 Task: Find a place to stay in Jastrzębie-Zdrój, Poland, from 11th to 17th June for 1 guest. Set a price range of ₹5000 to ₹12000, and filter for a house with 1 bedroom, 1 bed, 1 bathroom, a washing machine, and self check-in.
Action: Mouse pressed left at (559, 68)
Screenshot: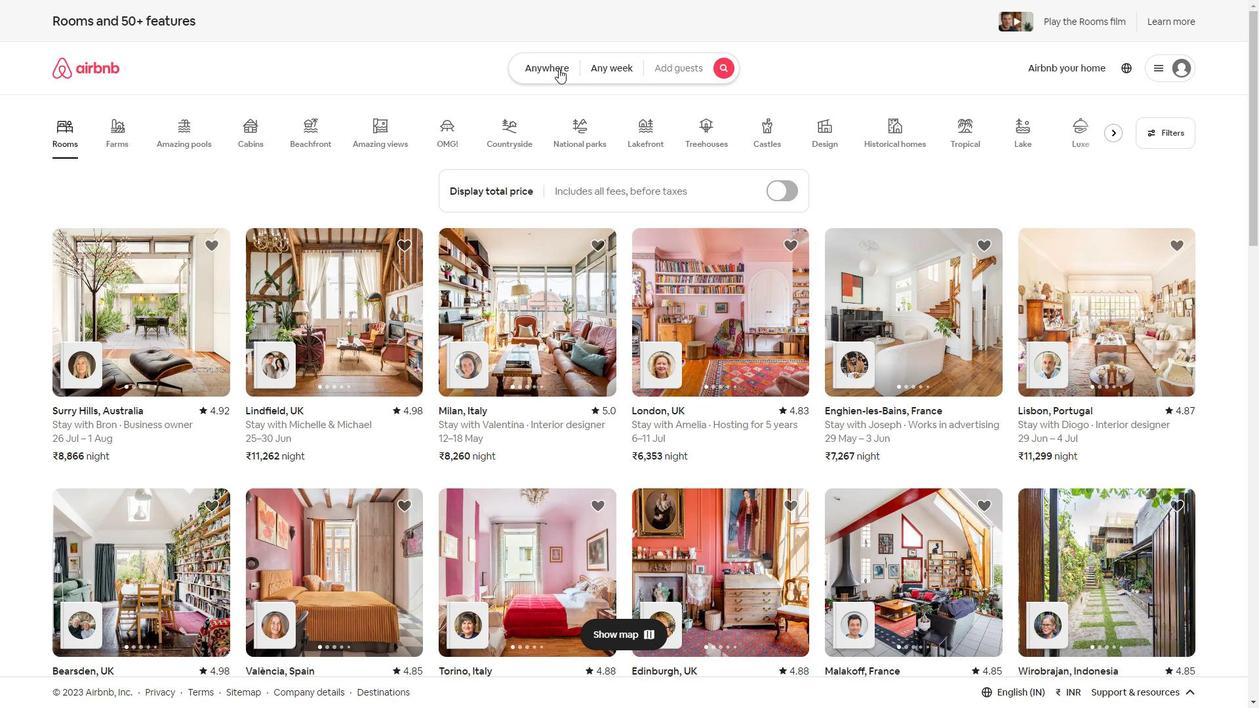 
Action: Mouse moved to (479, 131)
Screenshot: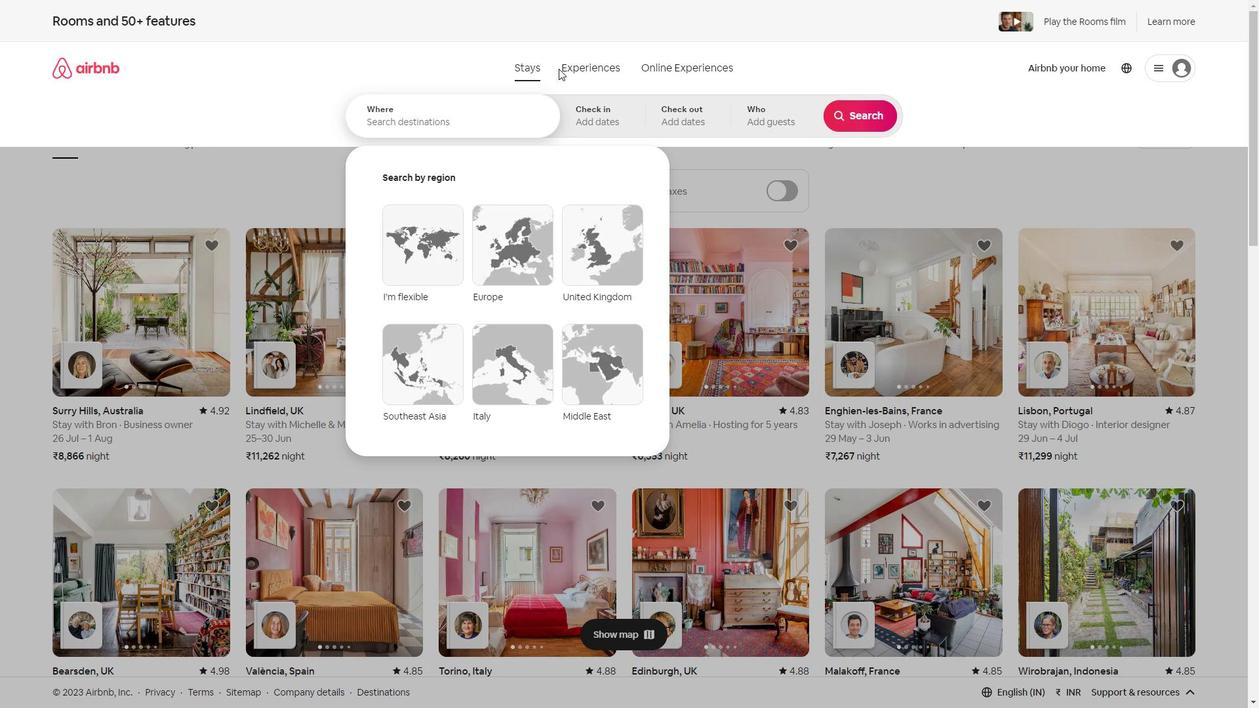 
Action: Mouse pressed left at (479, 131)
Screenshot: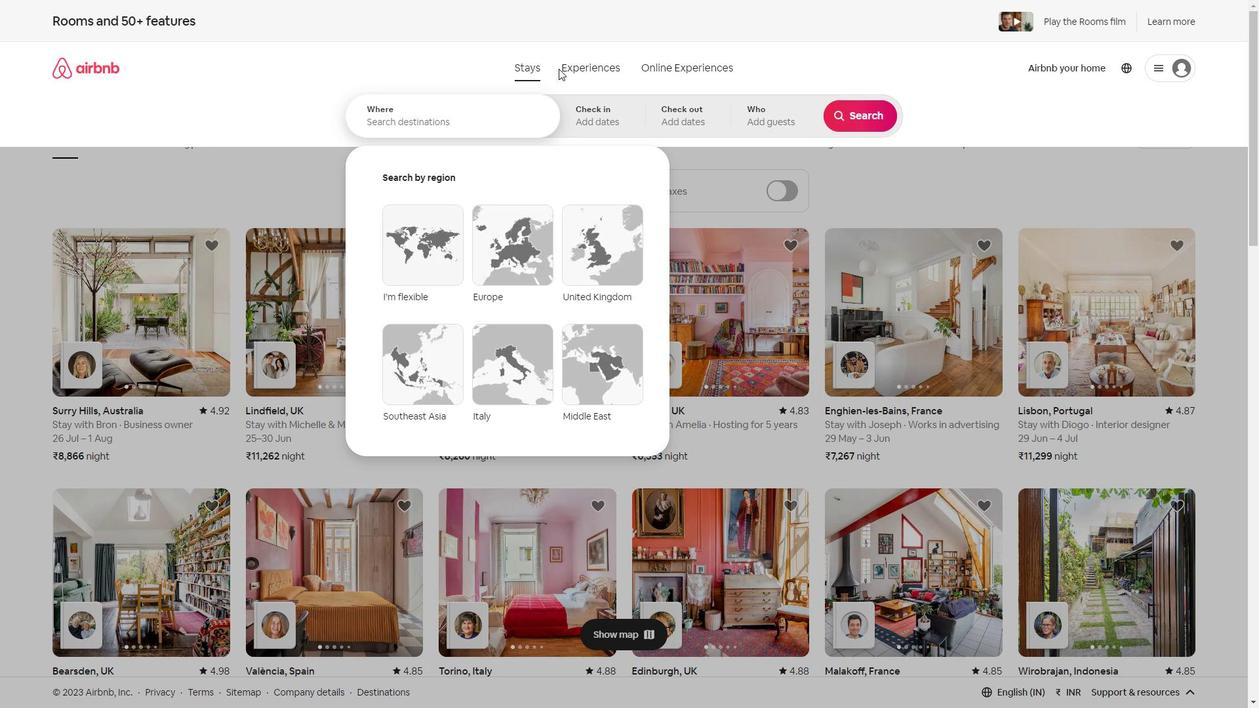
Action: Mouse moved to (477, 124)
Screenshot: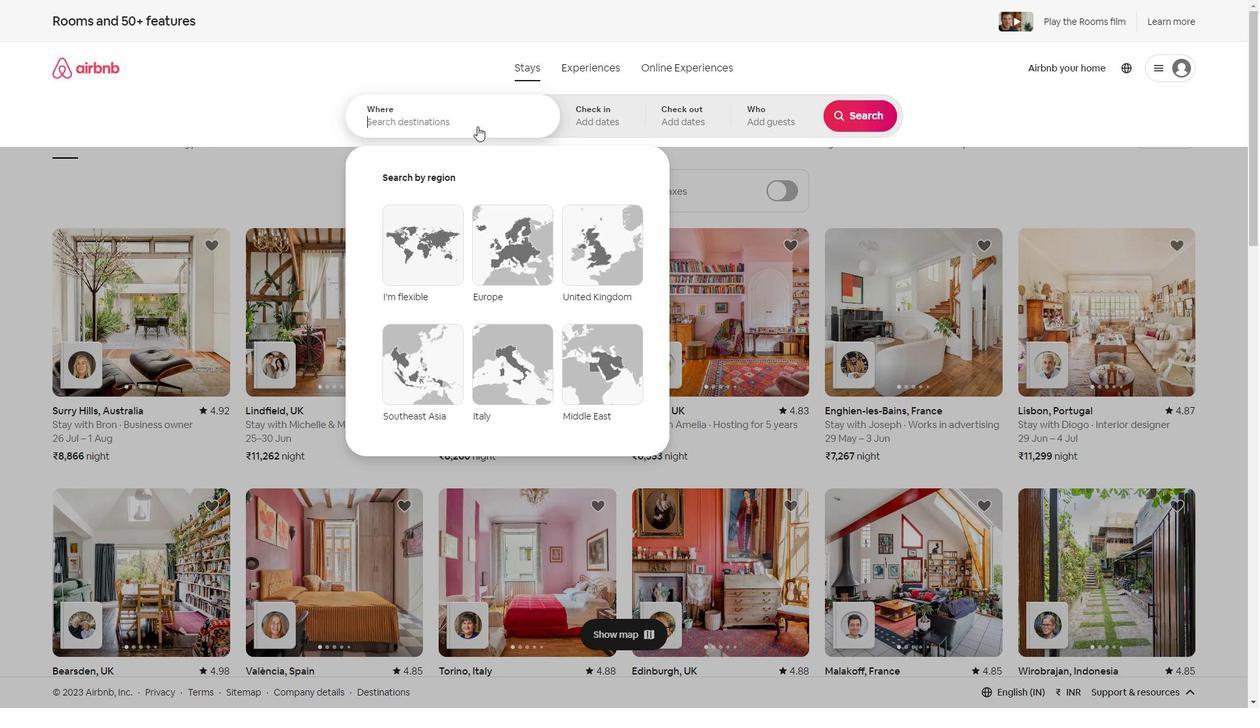 
Action: Key pressed <Key.shift><Key.shift><Key.shift><Key.shift><Key.shift><Key.shift>Jaste<Key.backspace>rzebie<Key.space><Key.shift>Zdo<Key.backspace>roj,<Key.shift>Poland
Screenshot: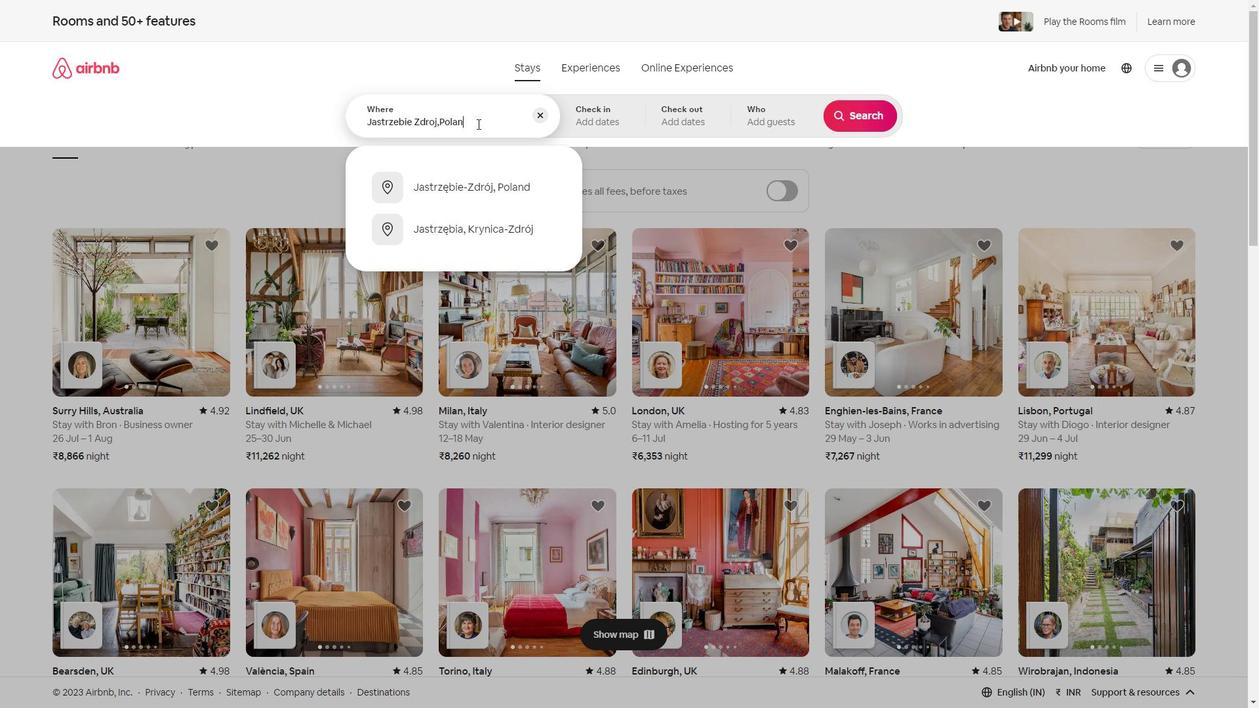 
Action: Mouse moved to (505, 182)
Screenshot: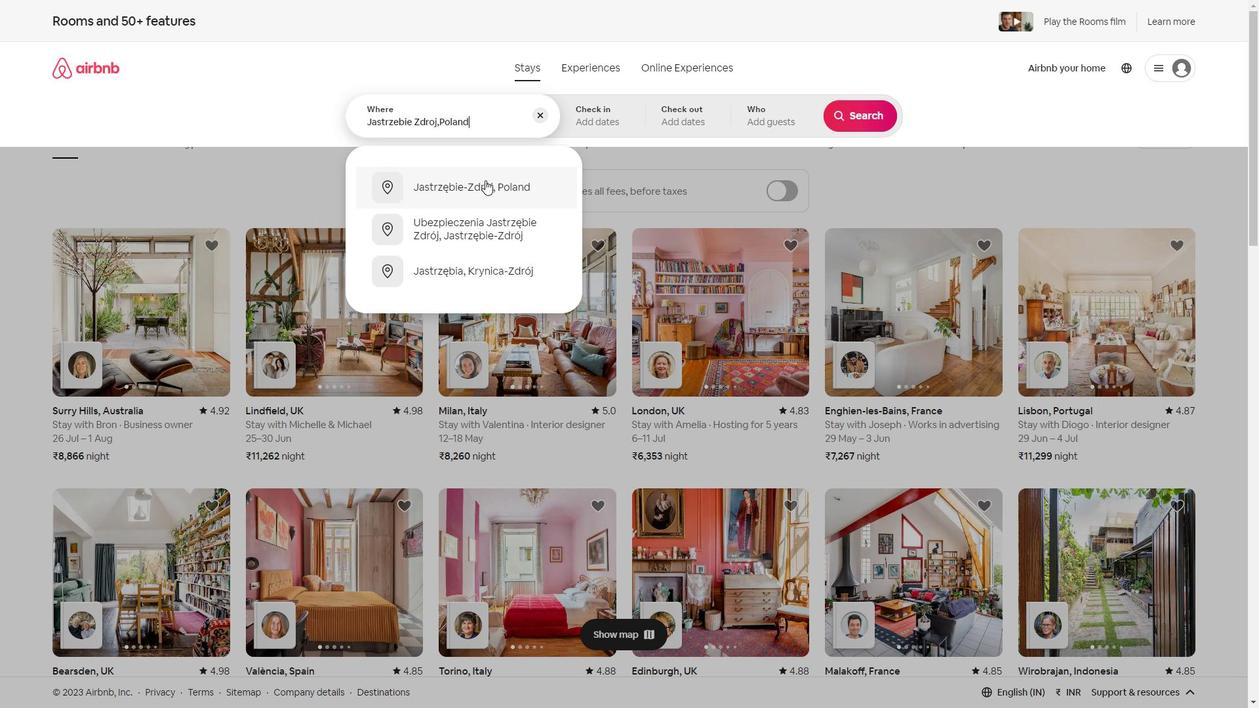 
Action: Mouse pressed left at (505, 182)
Screenshot: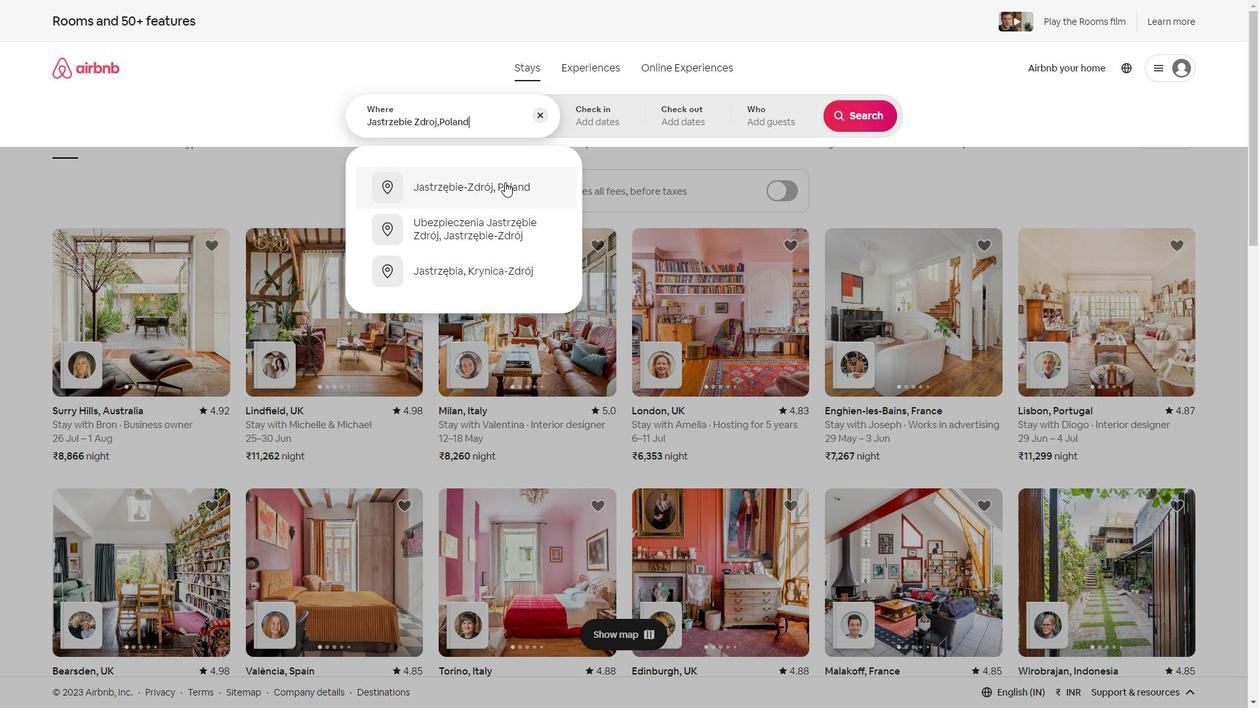 
Action: Mouse moved to (645, 335)
Screenshot: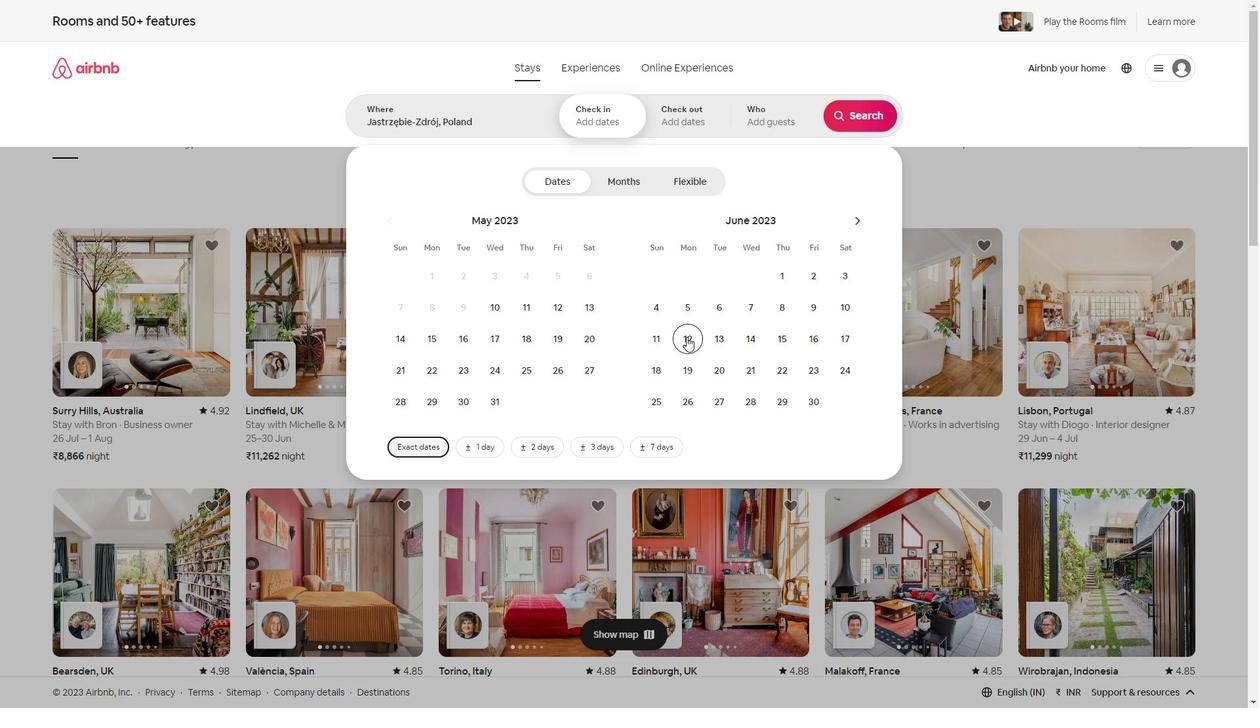 
Action: Mouse pressed left at (645, 335)
Screenshot: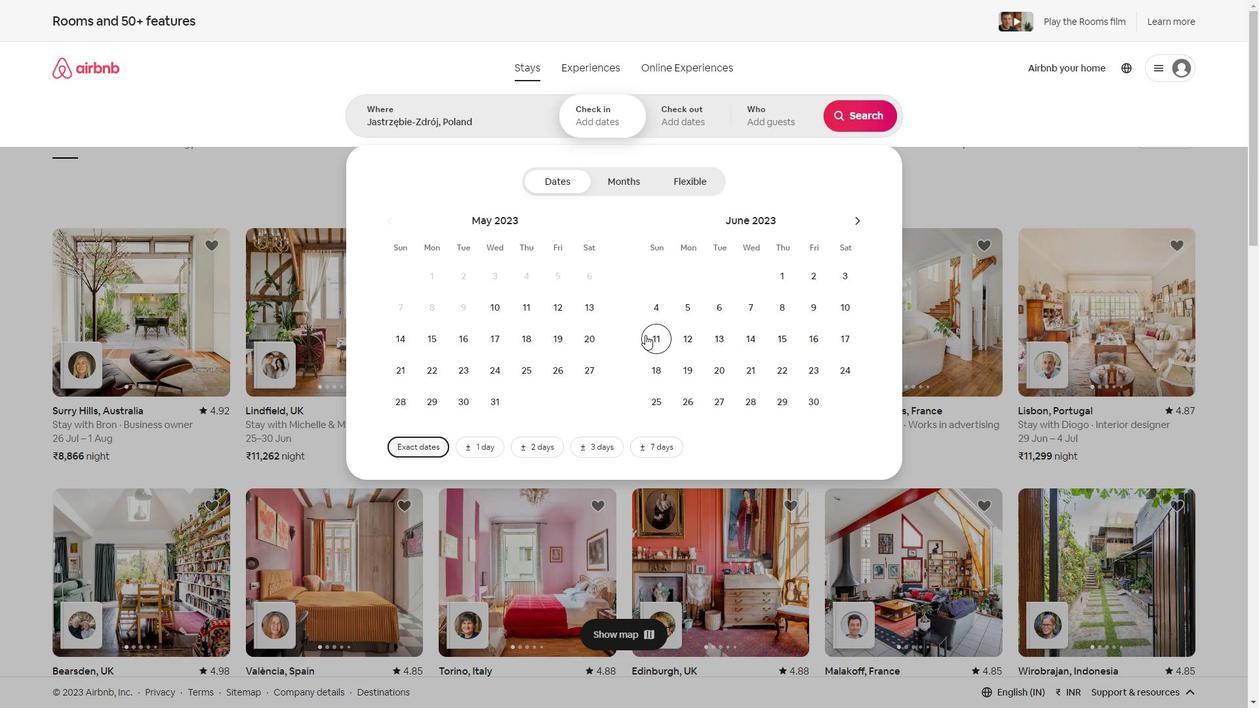 
Action: Mouse moved to (836, 338)
Screenshot: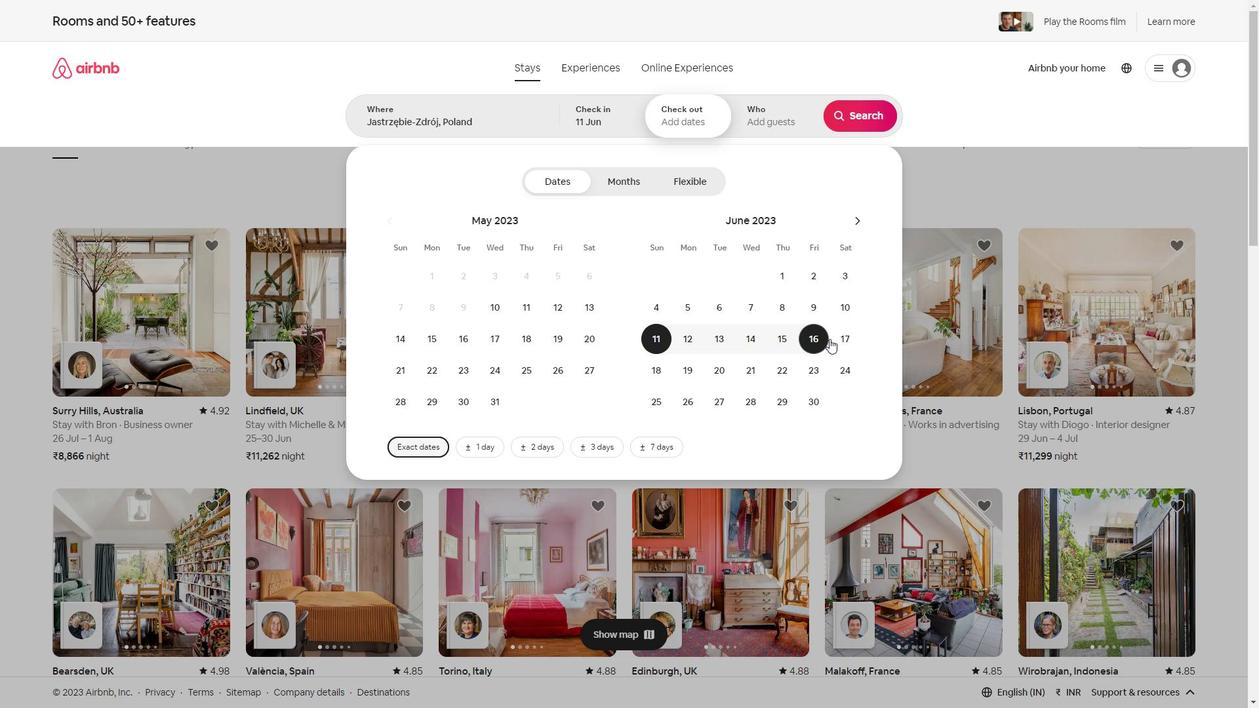 
Action: Mouse pressed left at (836, 338)
Screenshot: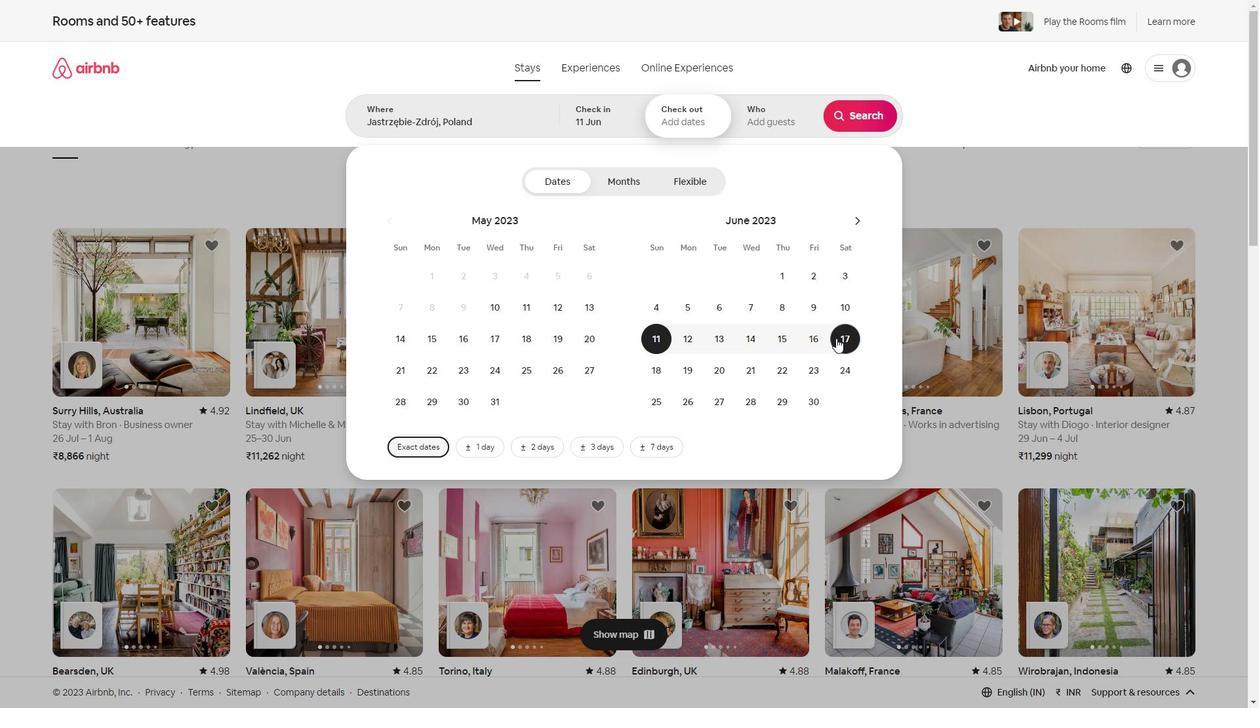 
Action: Mouse moved to (799, 111)
Screenshot: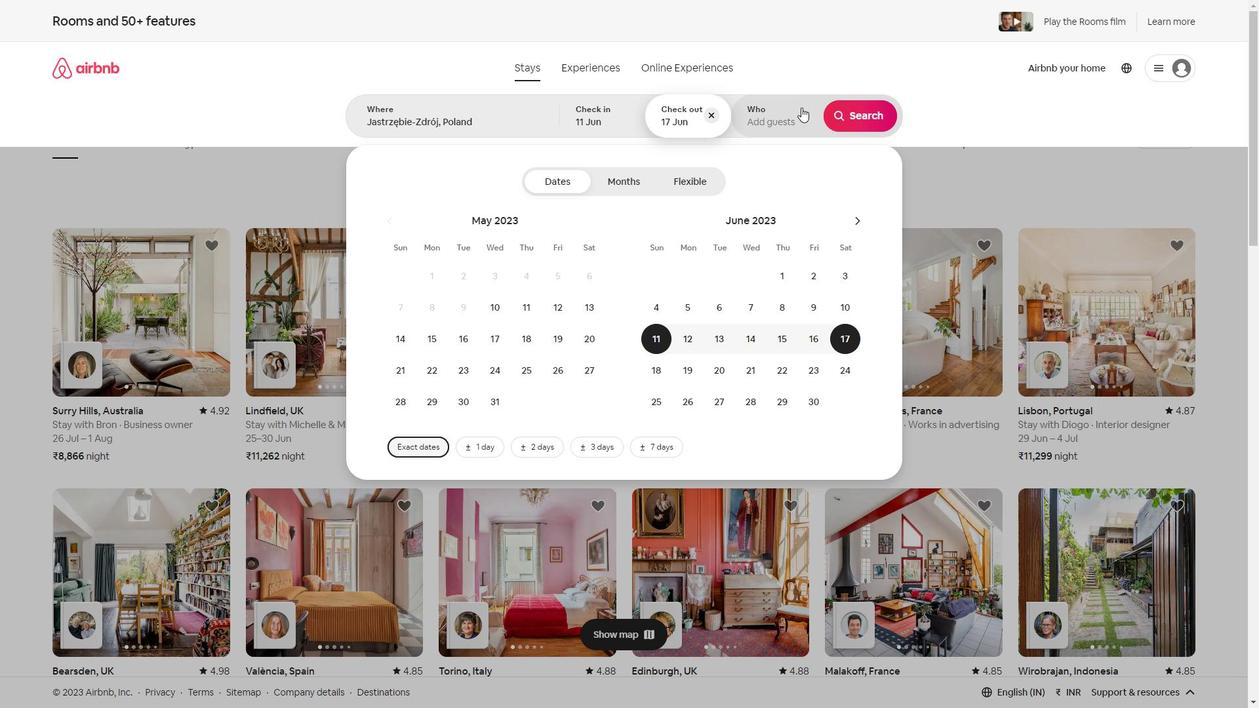 
Action: Mouse pressed left at (799, 111)
Screenshot: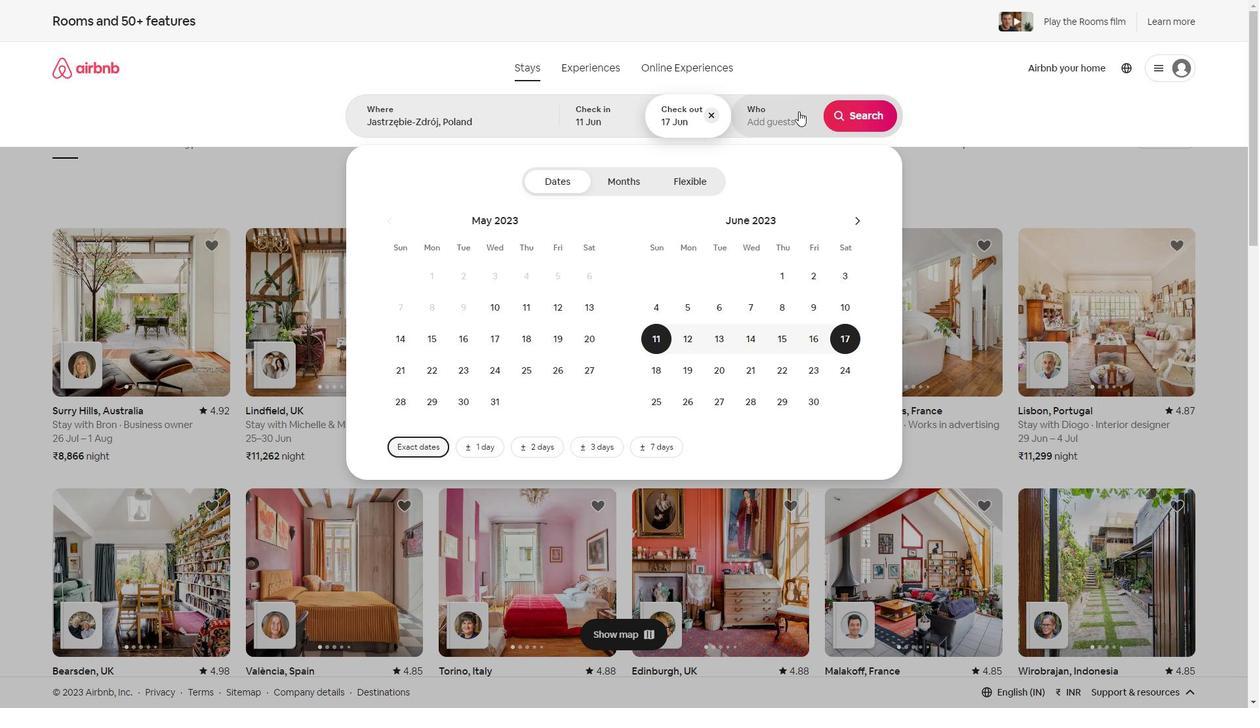 
Action: Mouse moved to (866, 182)
Screenshot: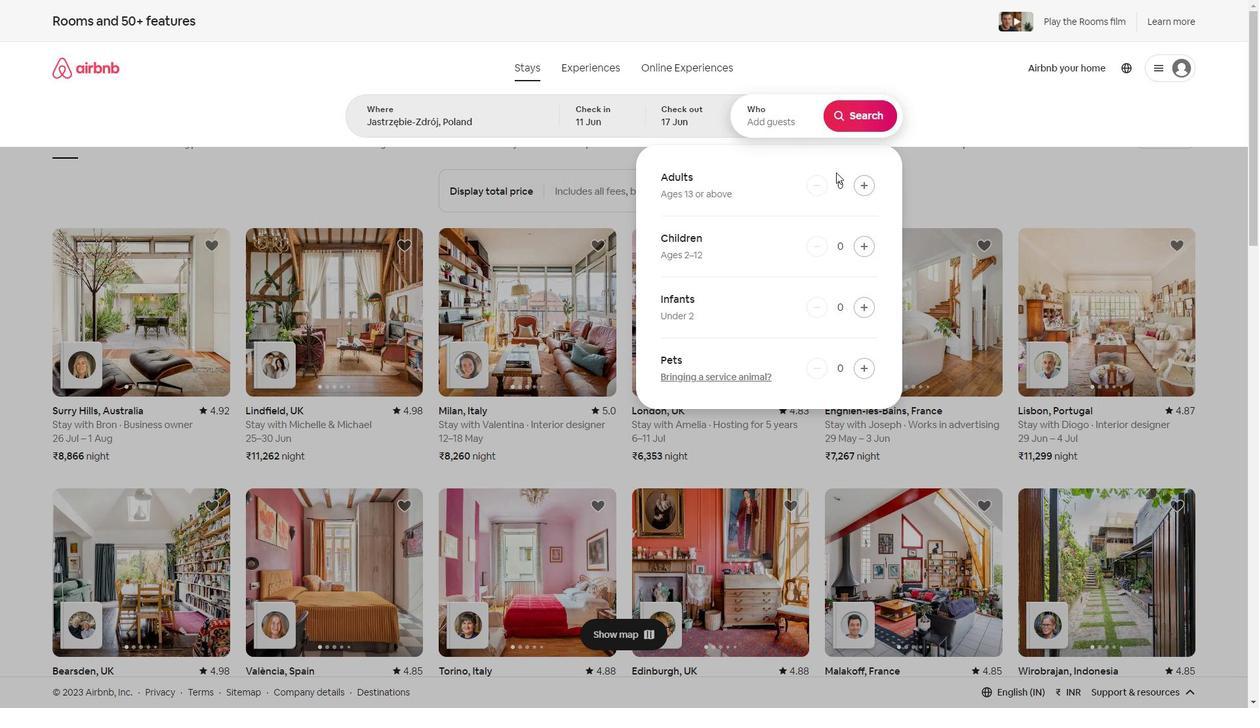 
Action: Mouse pressed left at (866, 182)
Screenshot: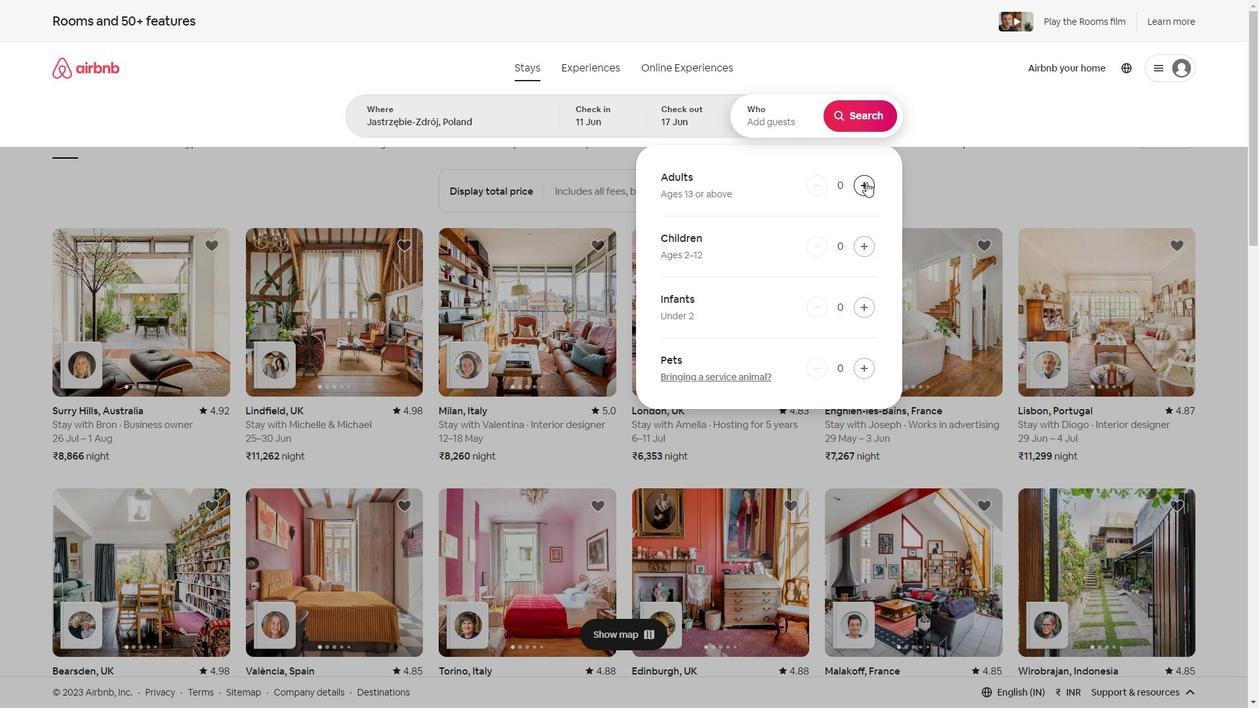 
Action: Mouse moved to (861, 108)
Screenshot: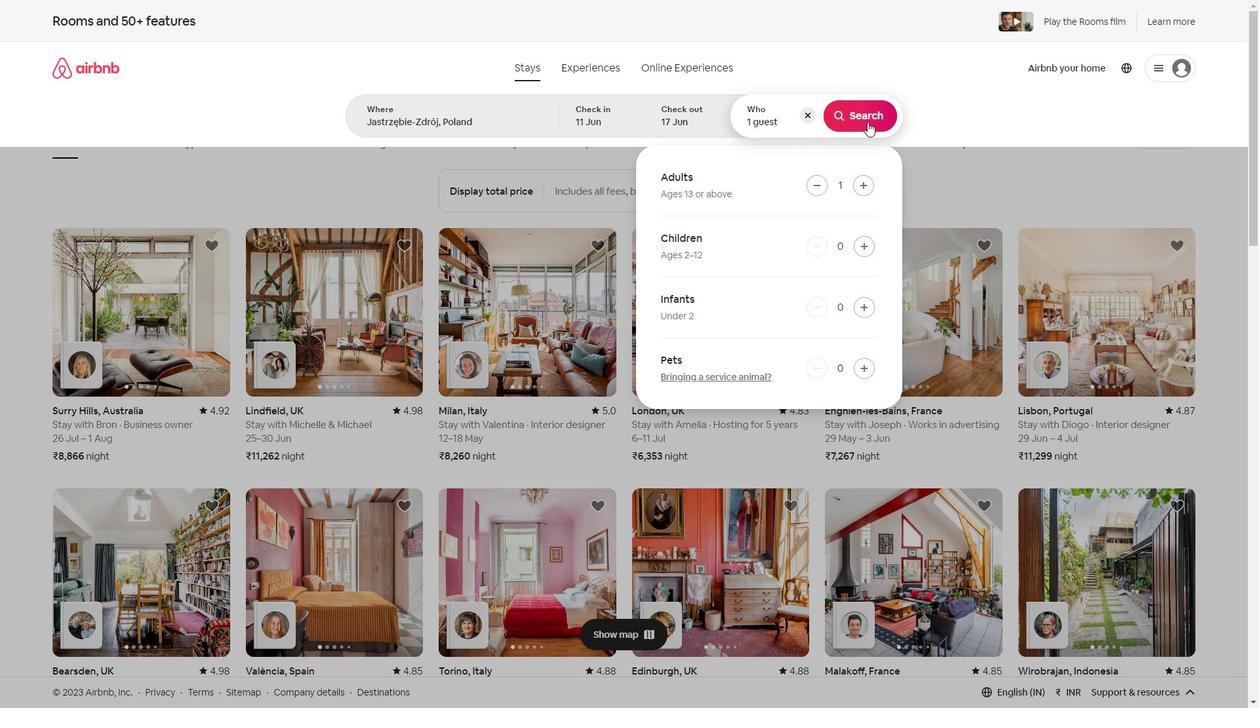 
Action: Mouse pressed left at (861, 108)
Screenshot: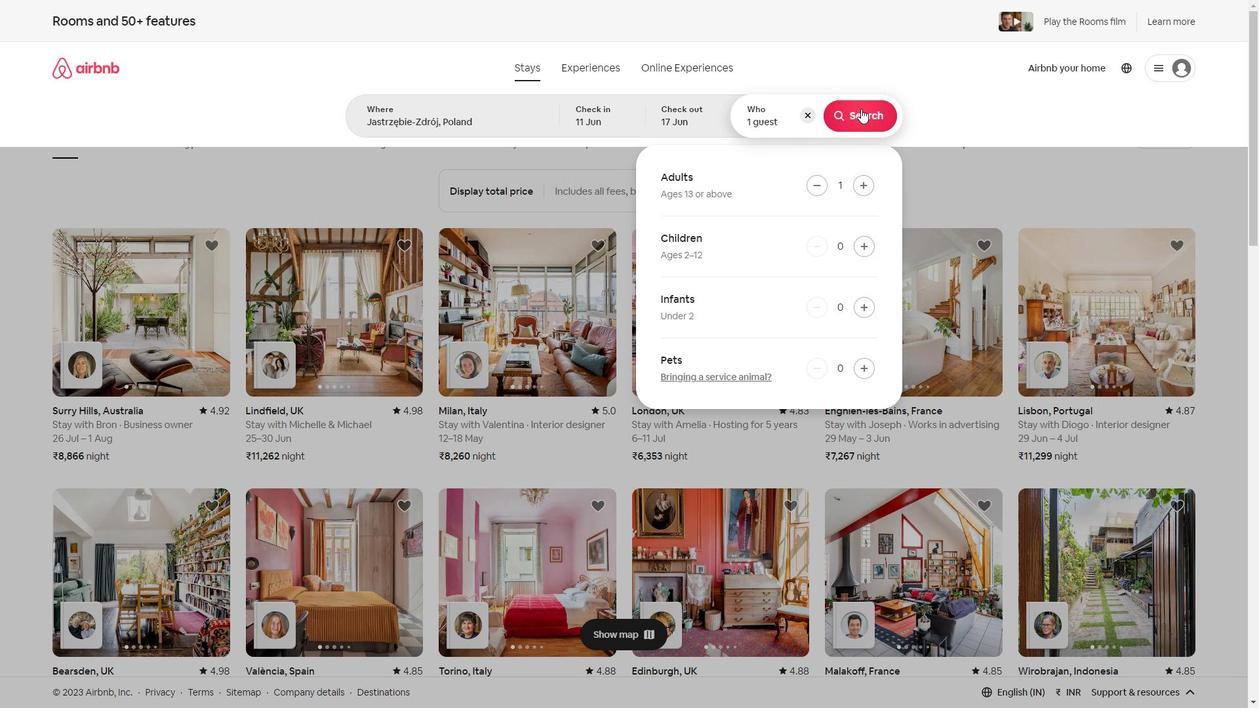 
Action: Mouse moved to (1197, 70)
Screenshot: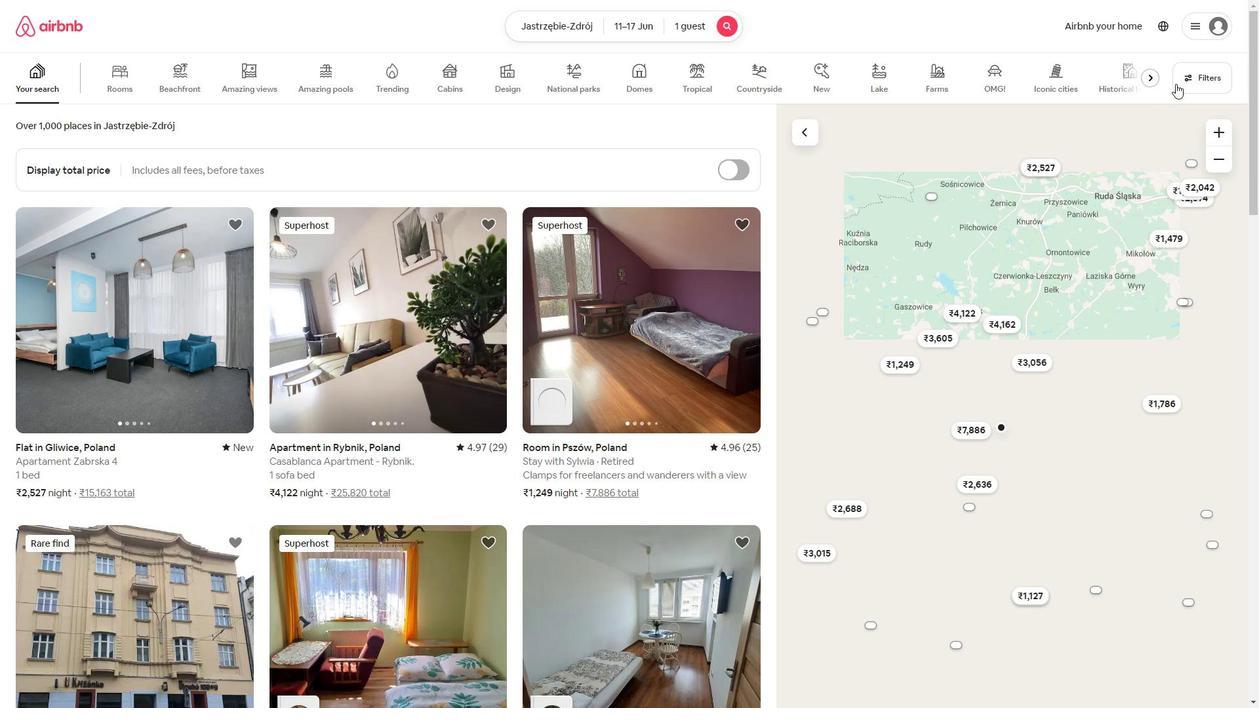 
Action: Mouse pressed left at (1197, 70)
Screenshot: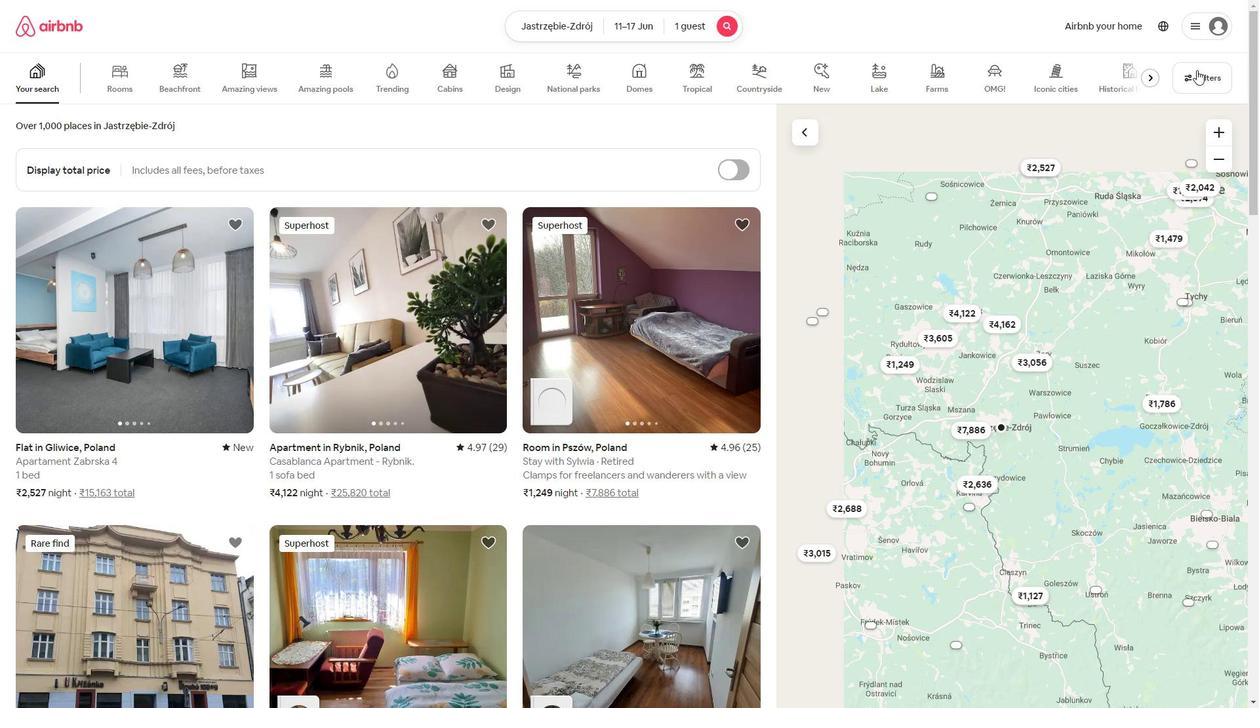 
Action: Mouse moved to (532, 393)
Screenshot: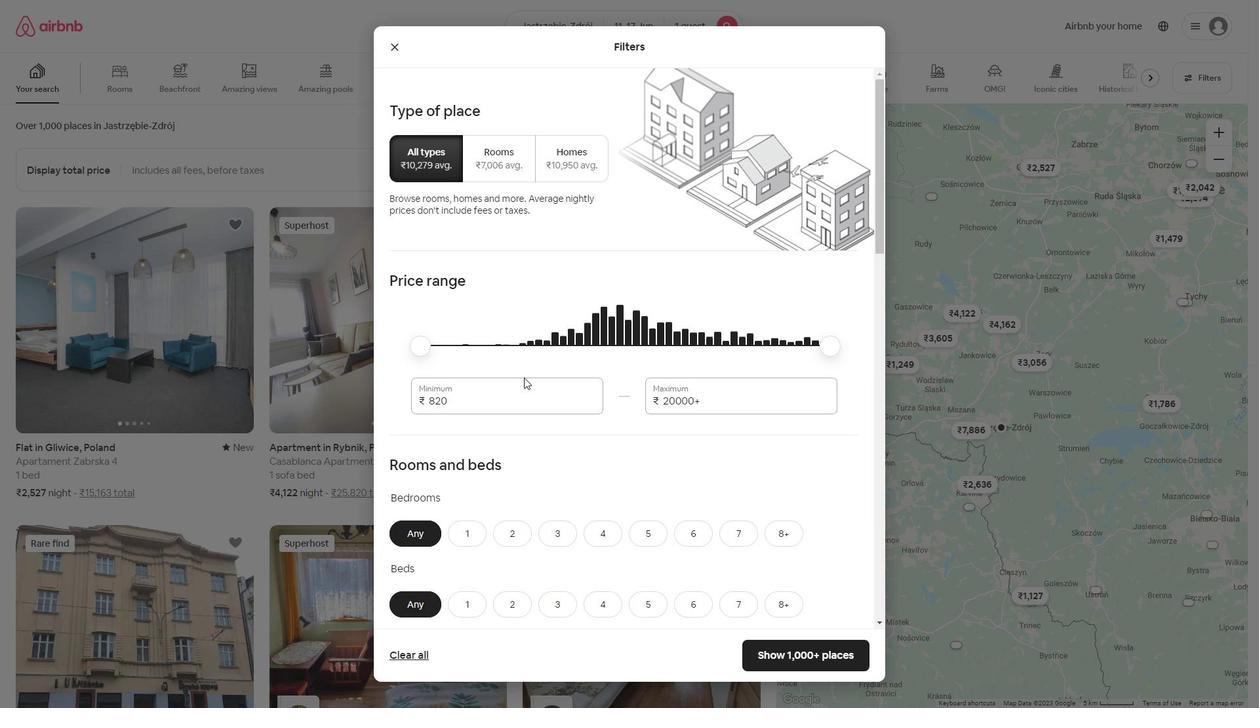 
Action: Mouse pressed left at (532, 393)
Screenshot: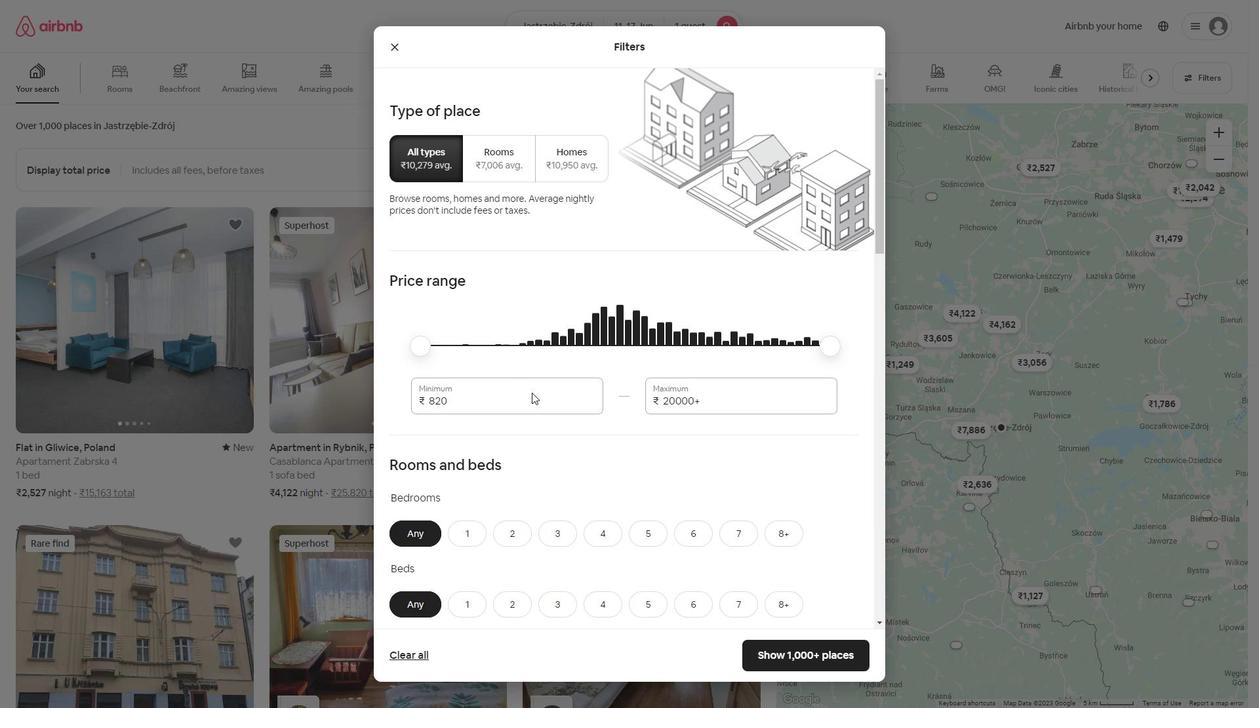 
Action: Key pressed <Key.backspace><Key.backspace><Key.backspace><Key.backspace><Key.backspace><Key.backspace><Key.backspace><Key.backspace><Key.backspace><Key.backspace><Key.backspace><Key.backspace>5000
Screenshot: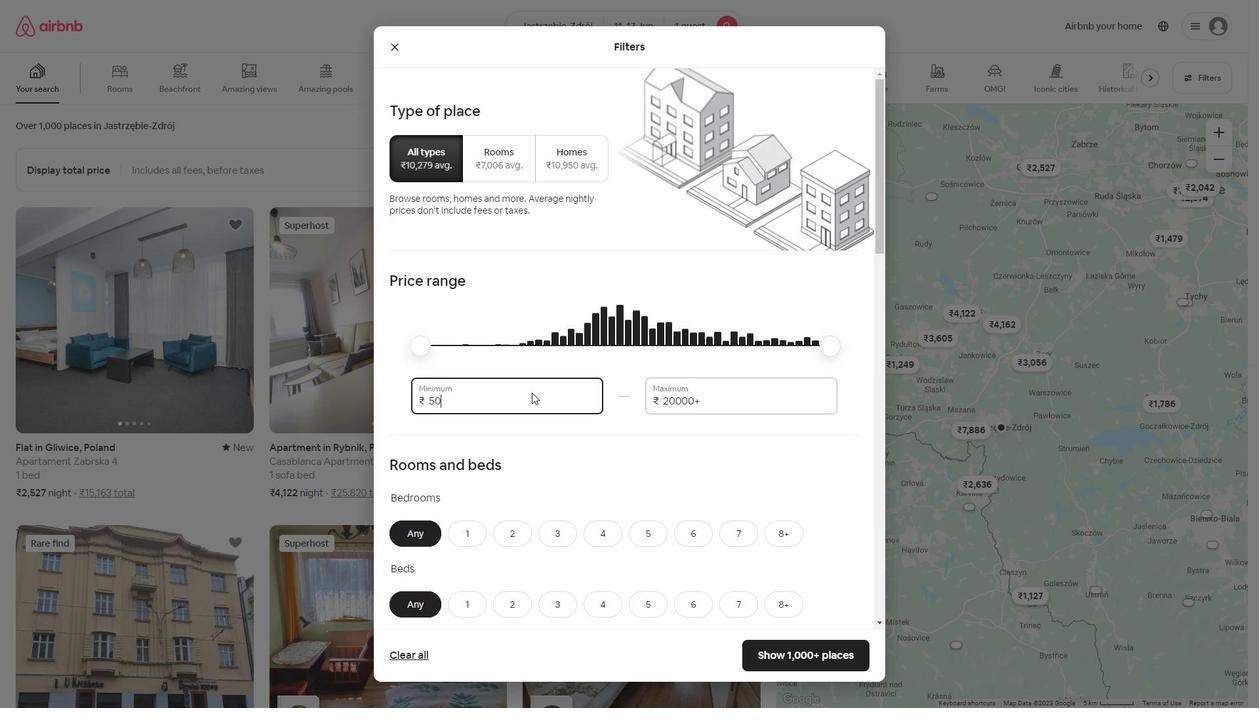 
Action: Mouse moved to (719, 401)
Screenshot: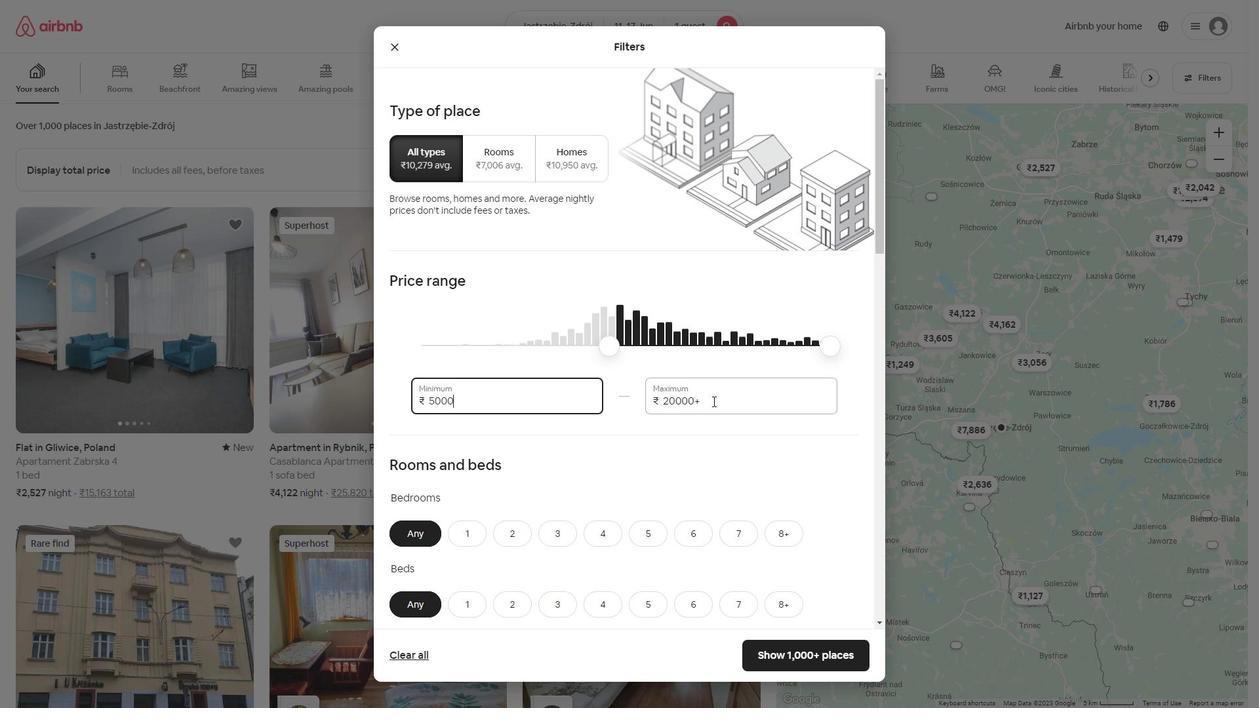 
Action: Mouse pressed left at (719, 401)
Screenshot: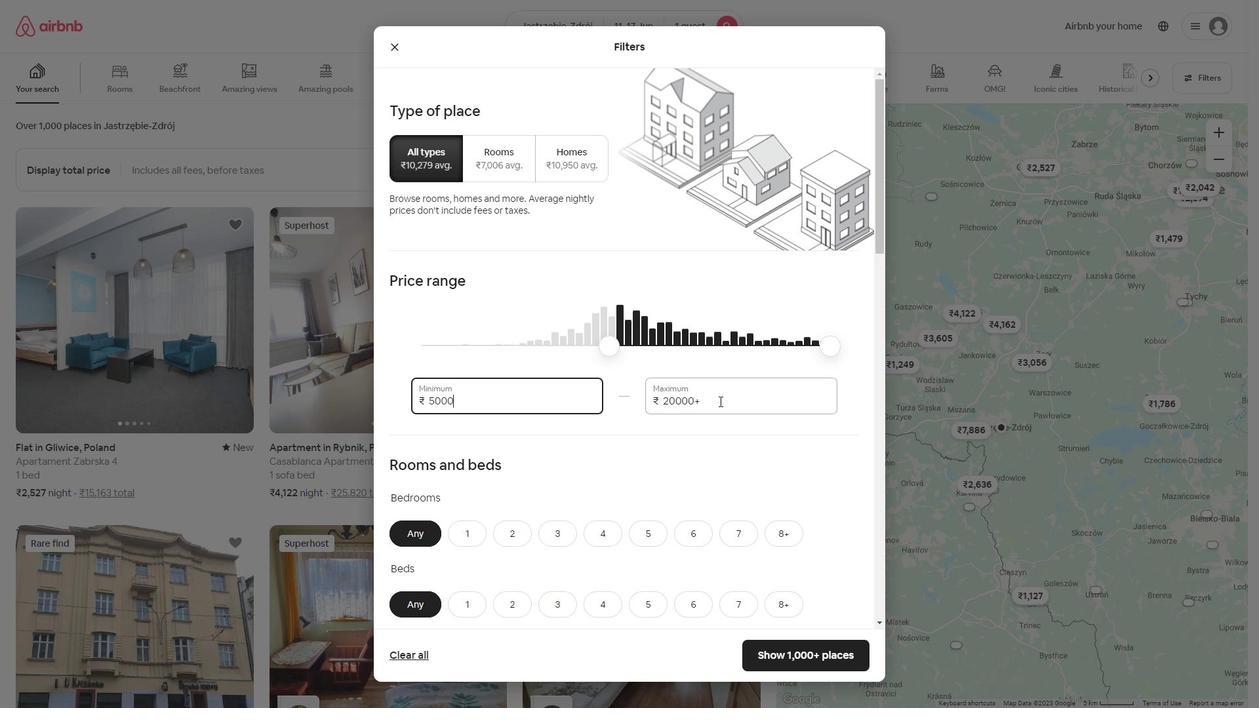 
Action: Key pressed <Key.backspace><Key.backspace><Key.backspace><Key.backspace><Key.backspace><Key.backspace><Key.backspace><Key.backspace><Key.backspace><Key.backspace>120000
Screenshot: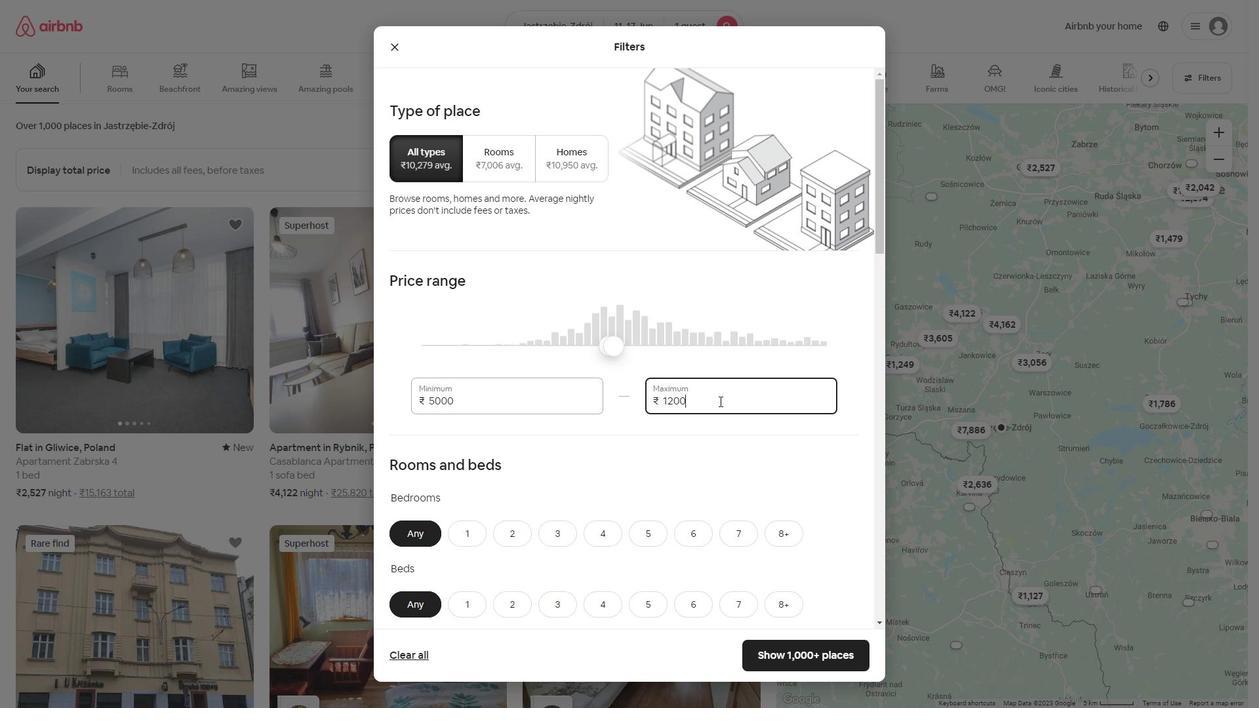 
Action: Mouse moved to (713, 403)
Screenshot: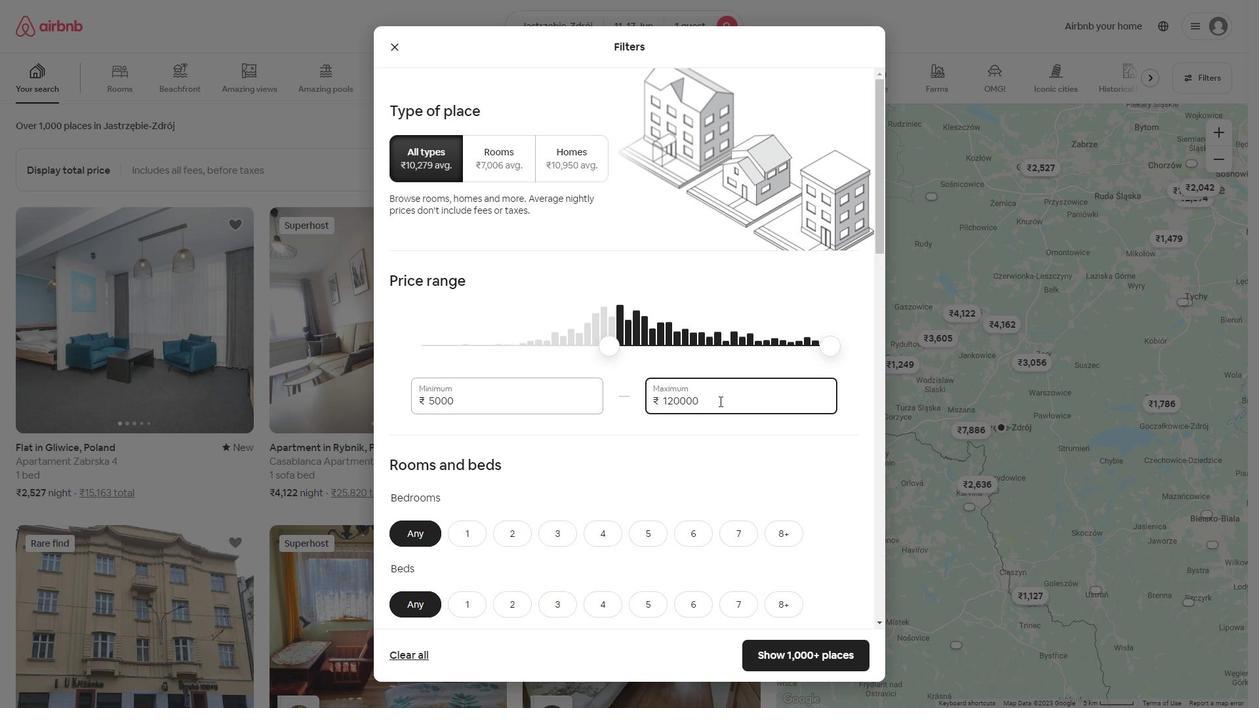
Action: Key pressed <Key.backspace>
Screenshot: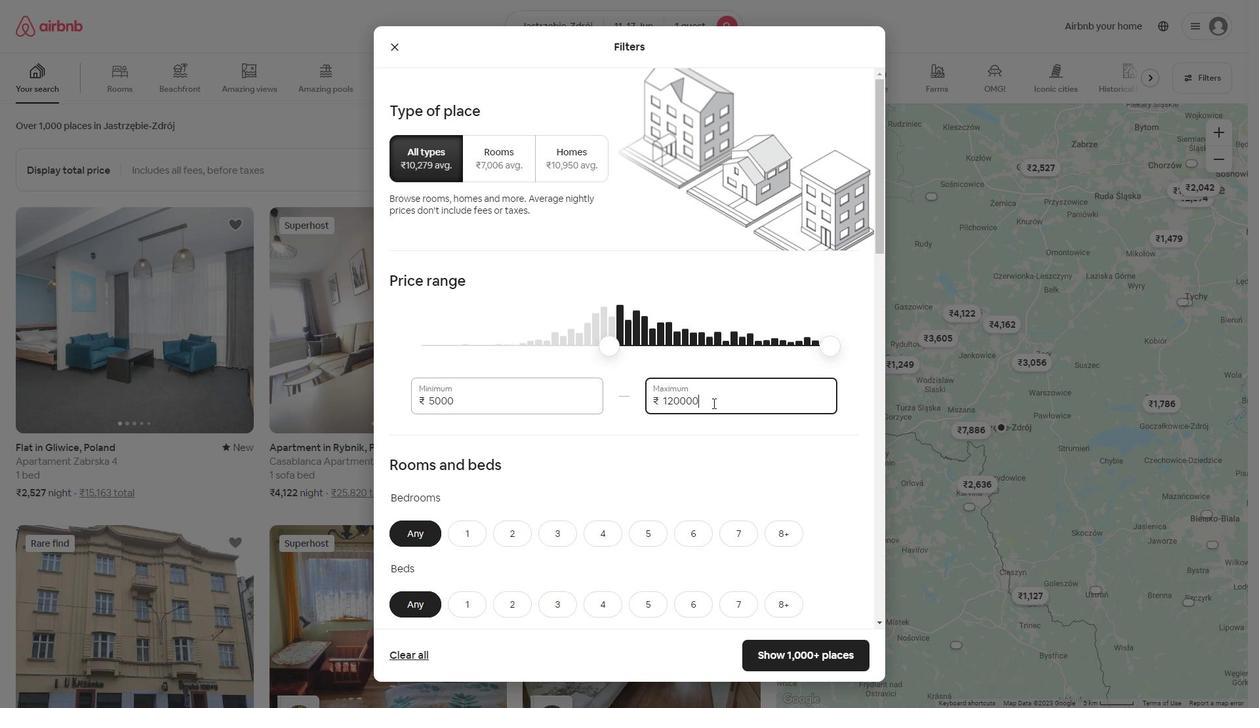 
Action: Mouse moved to (570, 360)
Screenshot: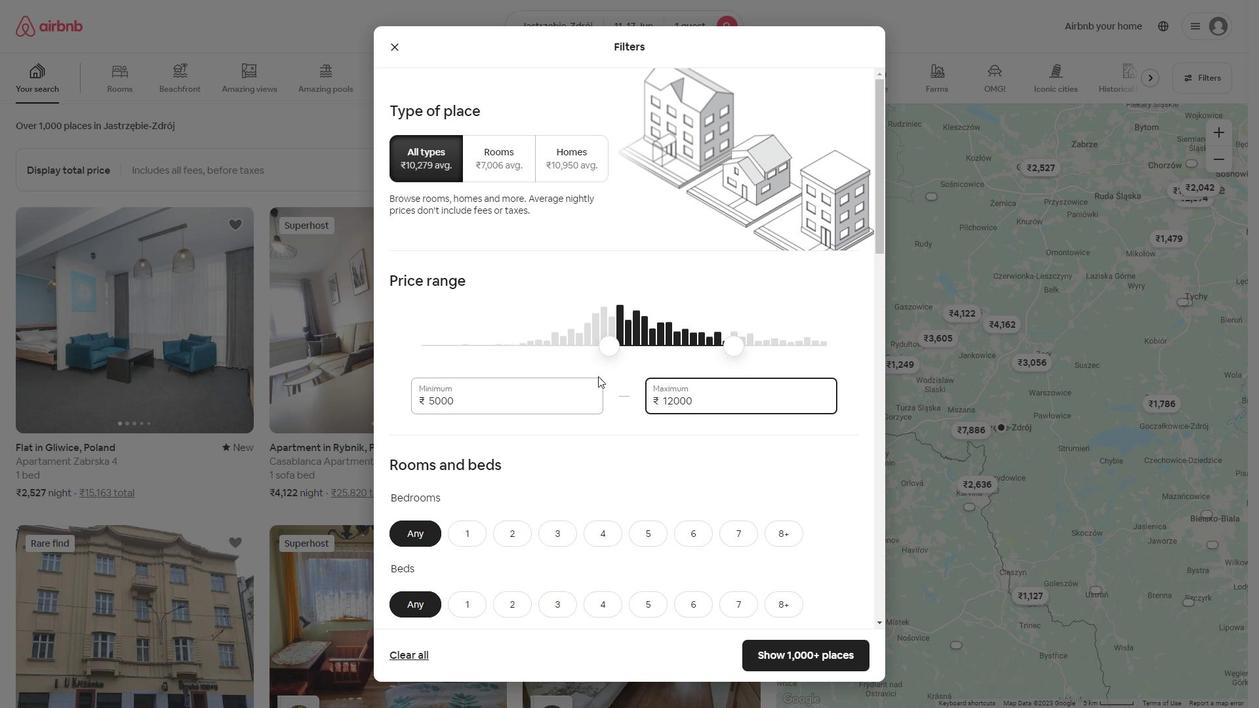 
Action: Mouse scrolled (570, 359) with delta (0, 0)
Screenshot: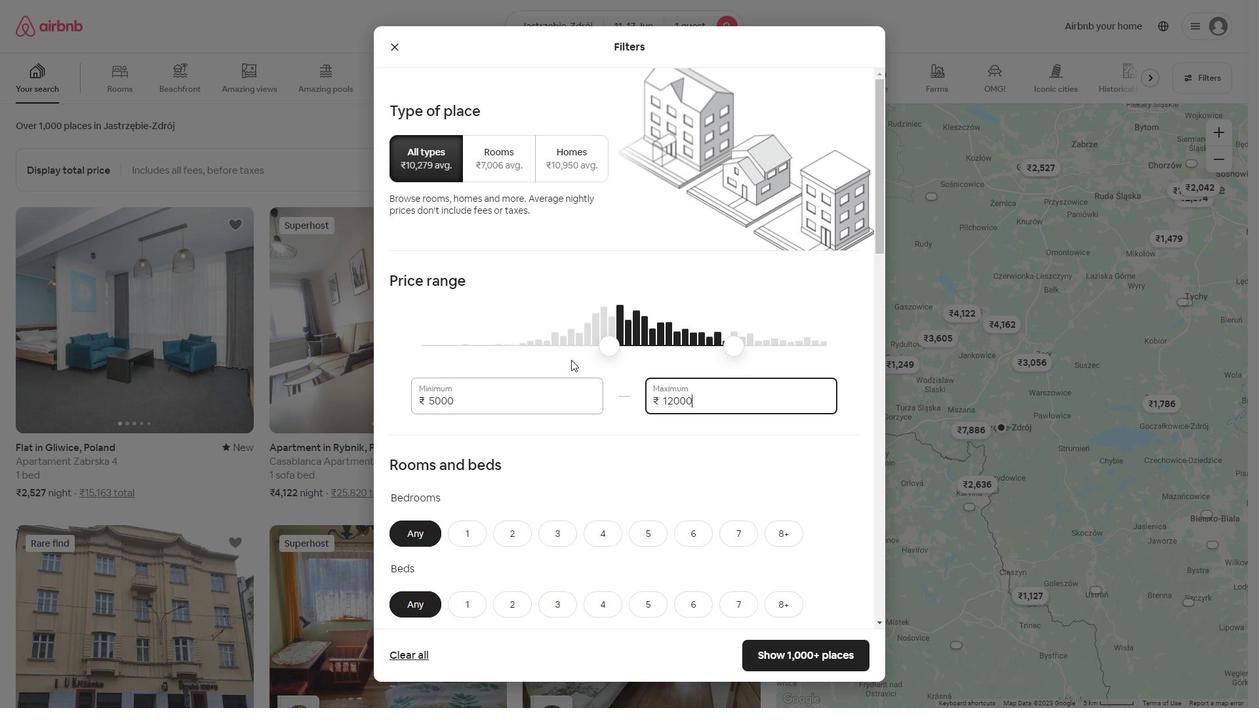 
Action: Mouse scrolled (570, 359) with delta (0, 0)
Screenshot: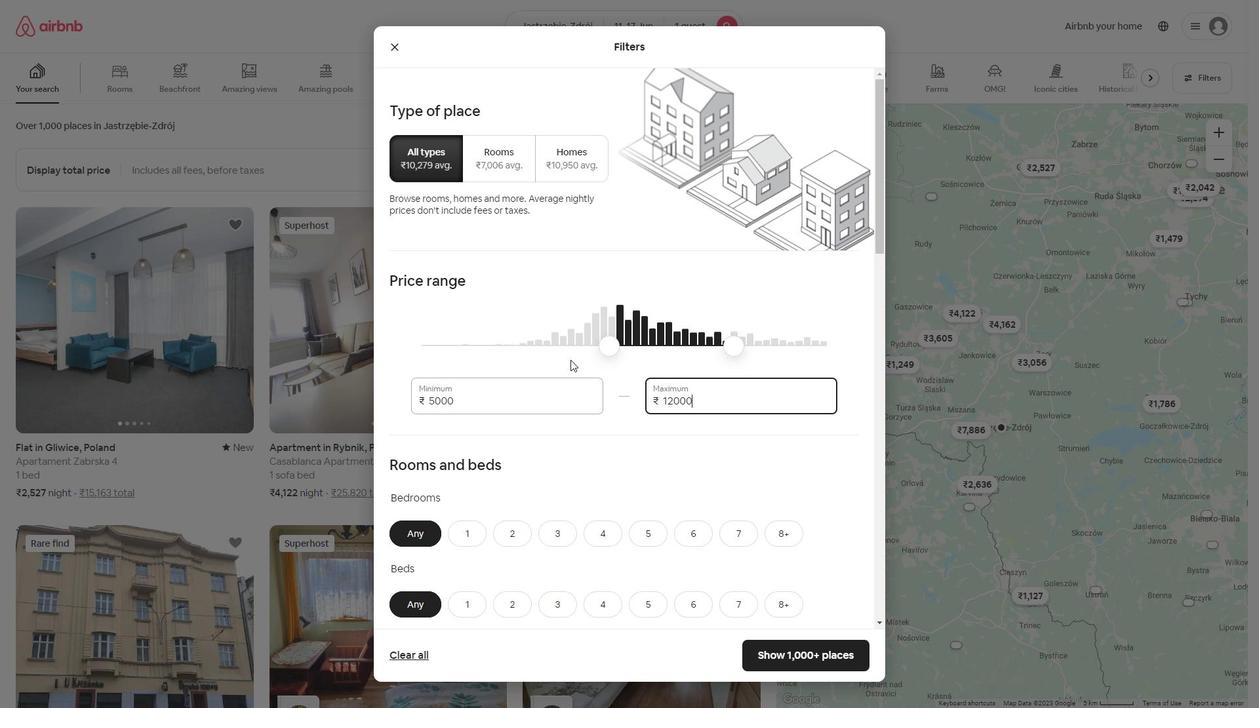 
Action: Mouse scrolled (570, 359) with delta (0, 0)
Screenshot: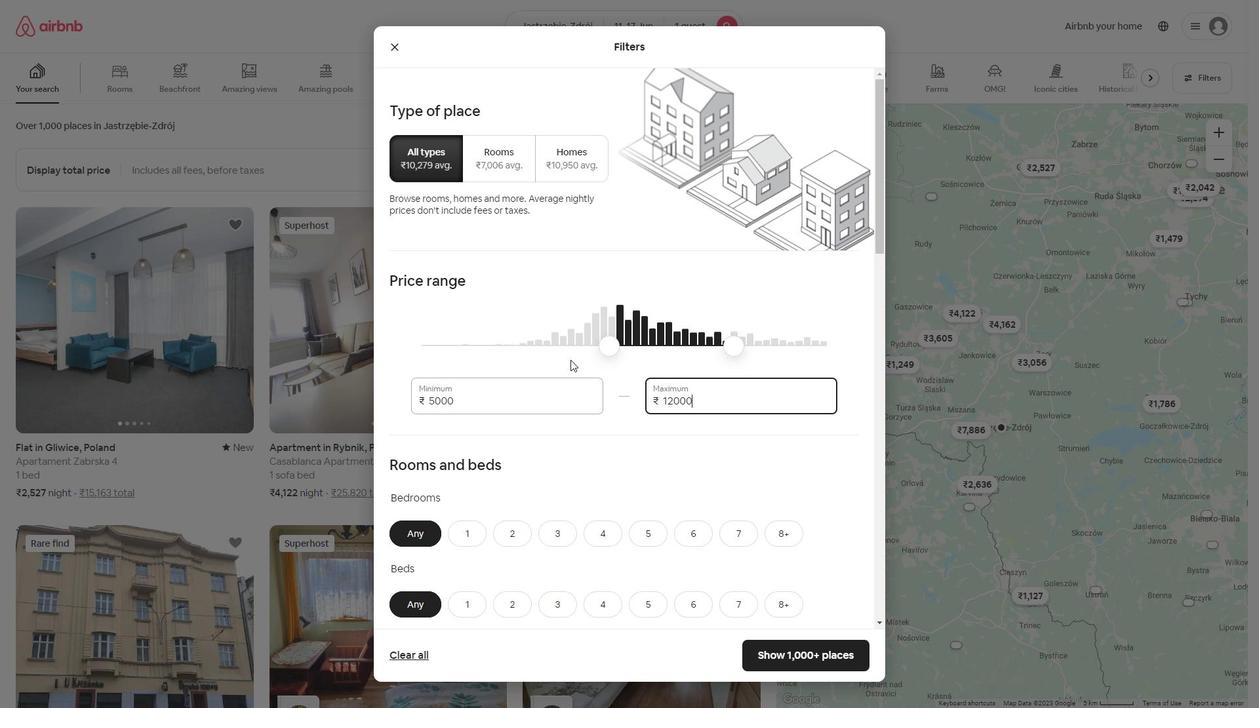 
Action: Mouse moved to (473, 328)
Screenshot: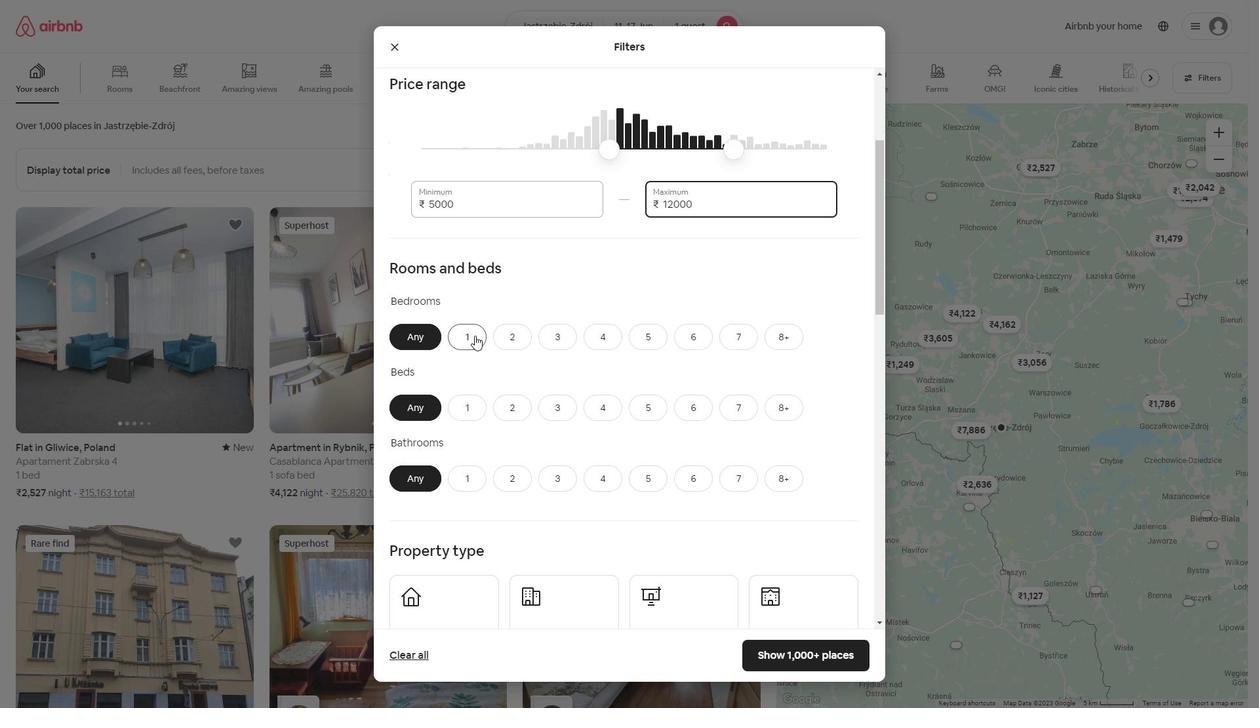 
Action: Mouse pressed left at (473, 328)
Screenshot: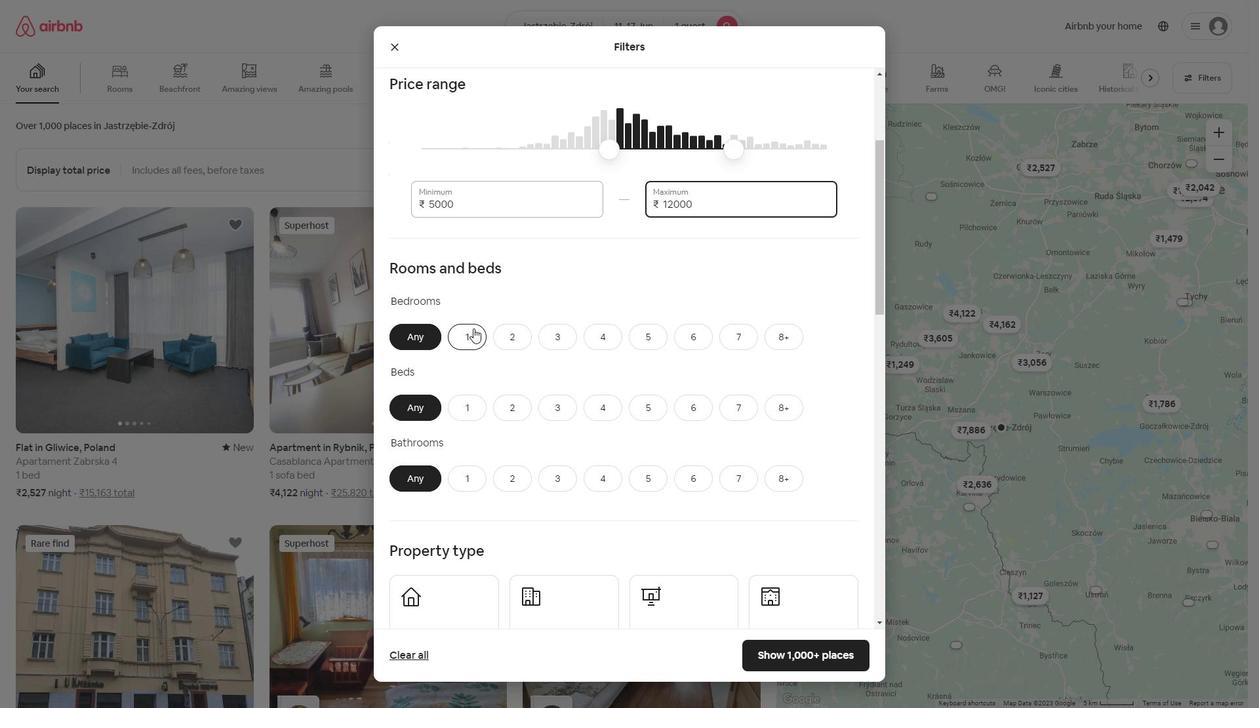 
Action: Mouse moved to (476, 406)
Screenshot: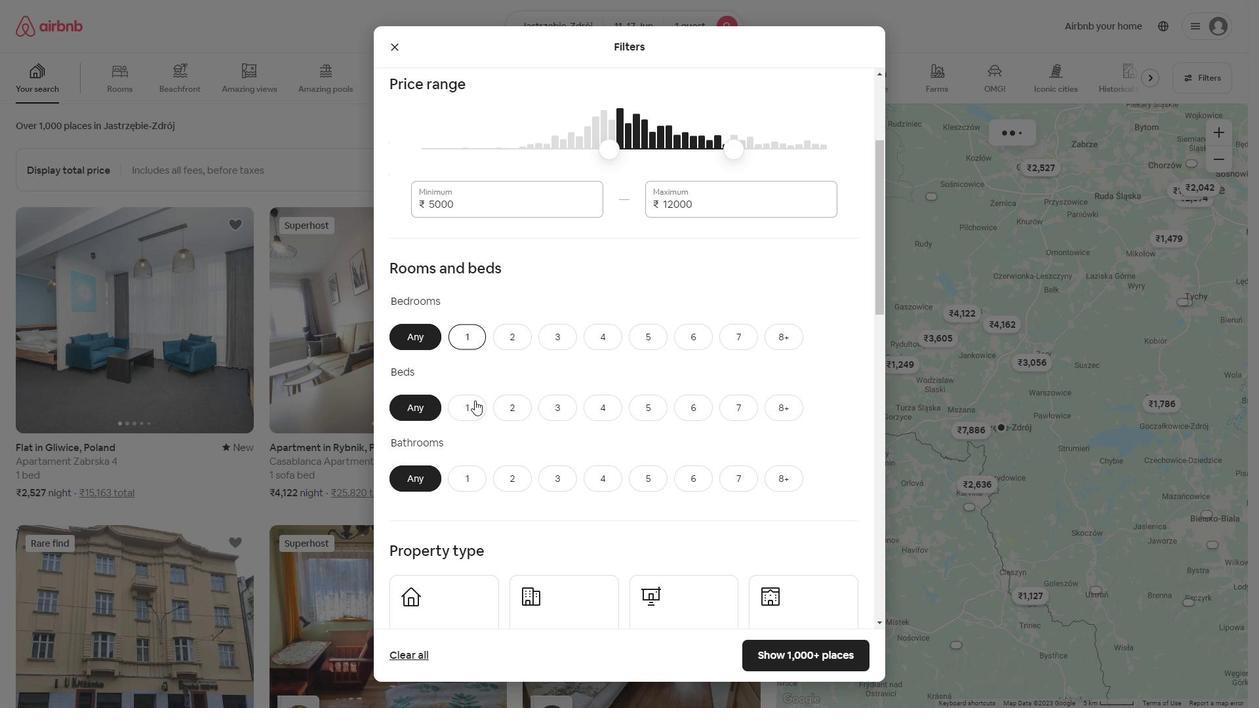 
Action: Mouse pressed left at (476, 406)
Screenshot: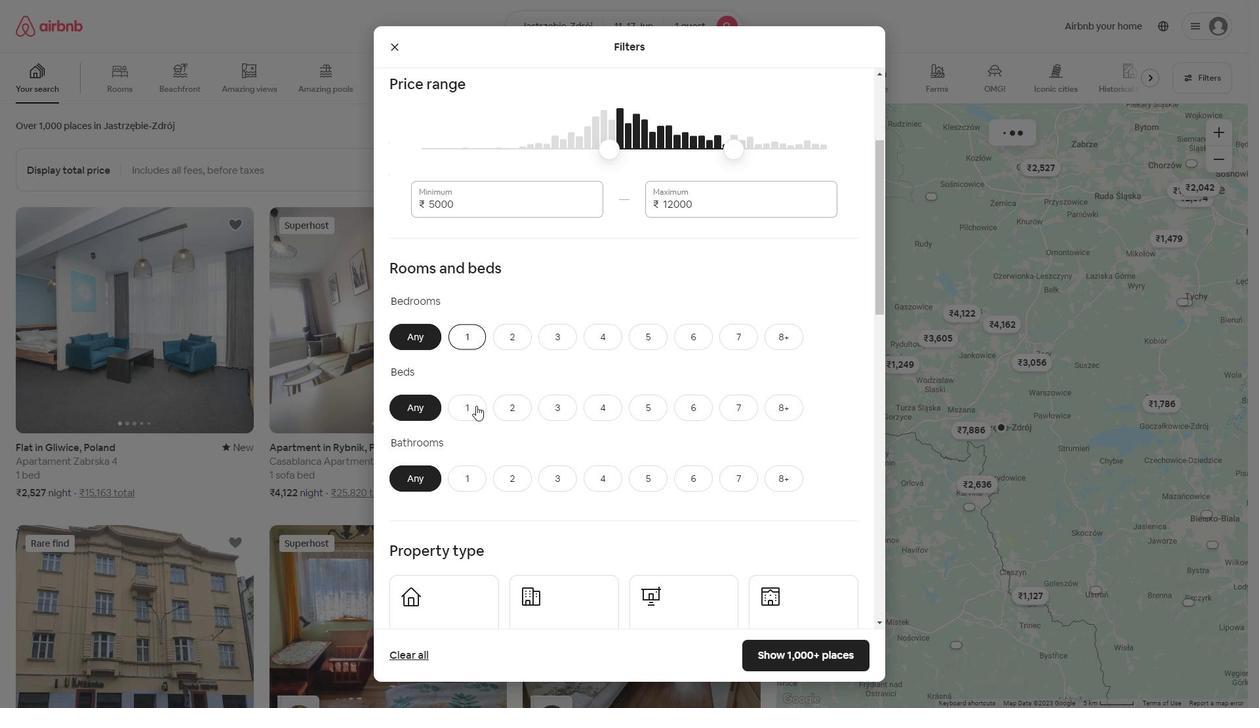 
Action: Mouse moved to (476, 469)
Screenshot: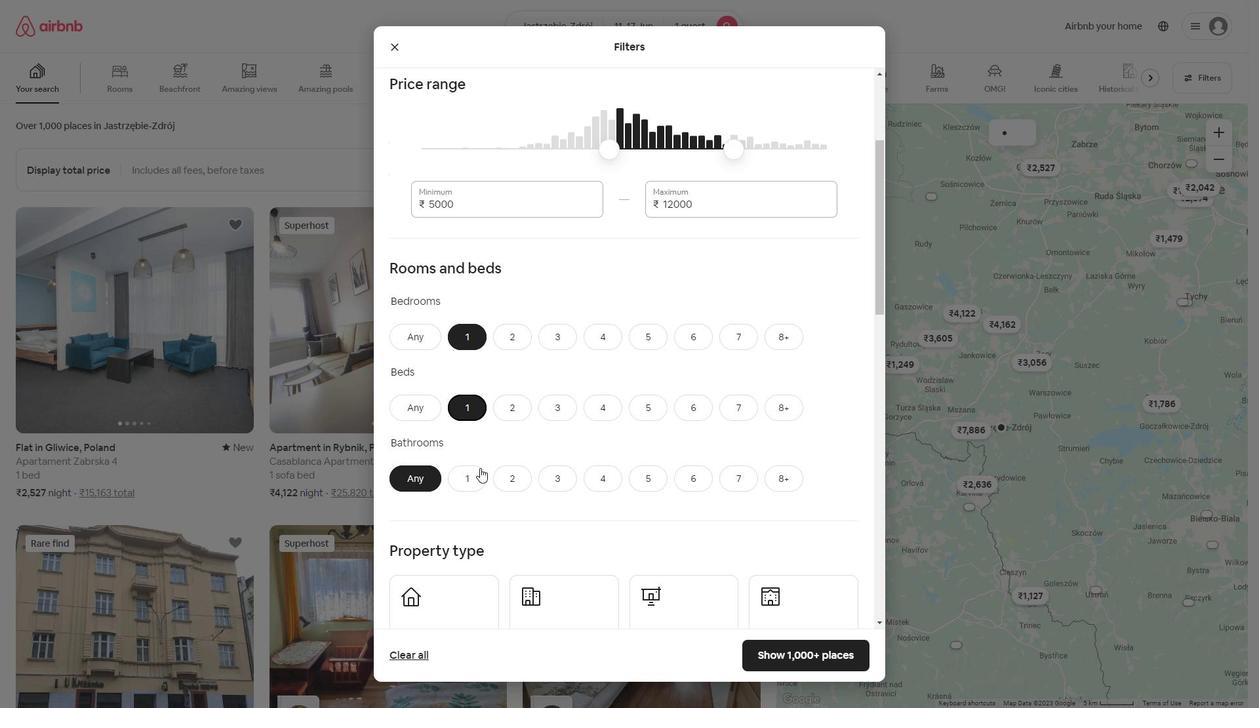 
Action: Mouse pressed left at (476, 469)
Screenshot: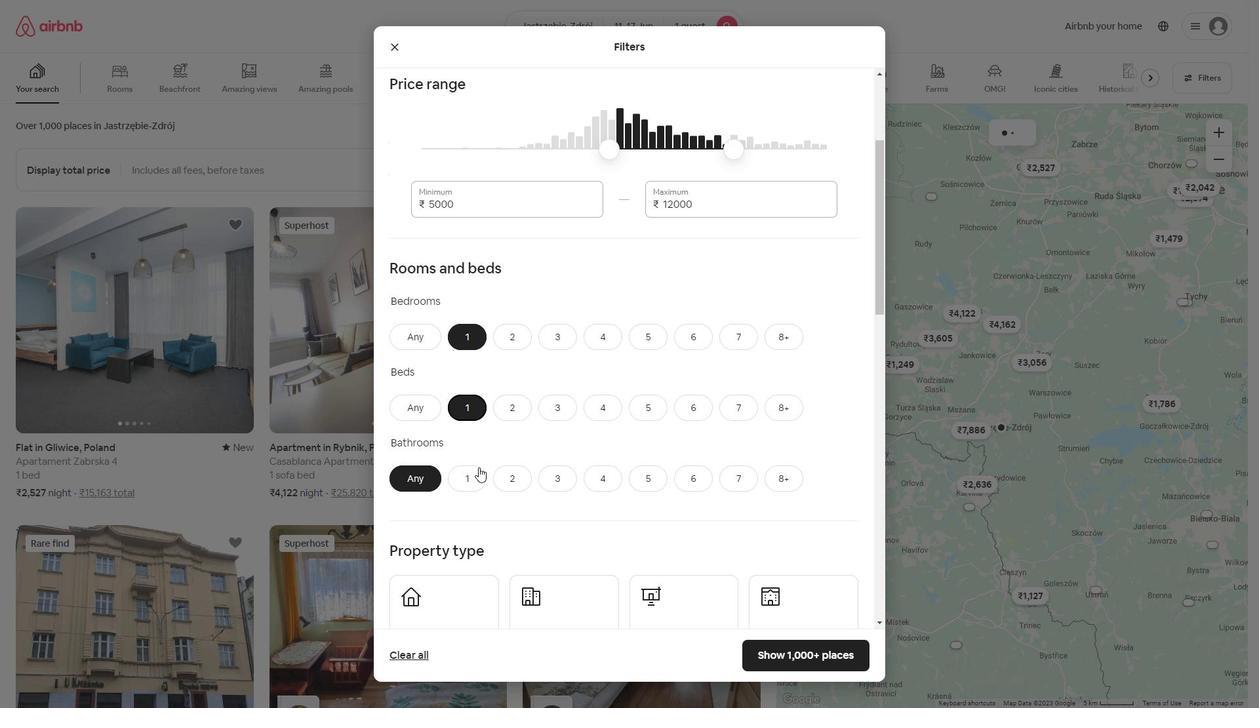 
Action: Mouse moved to (499, 372)
Screenshot: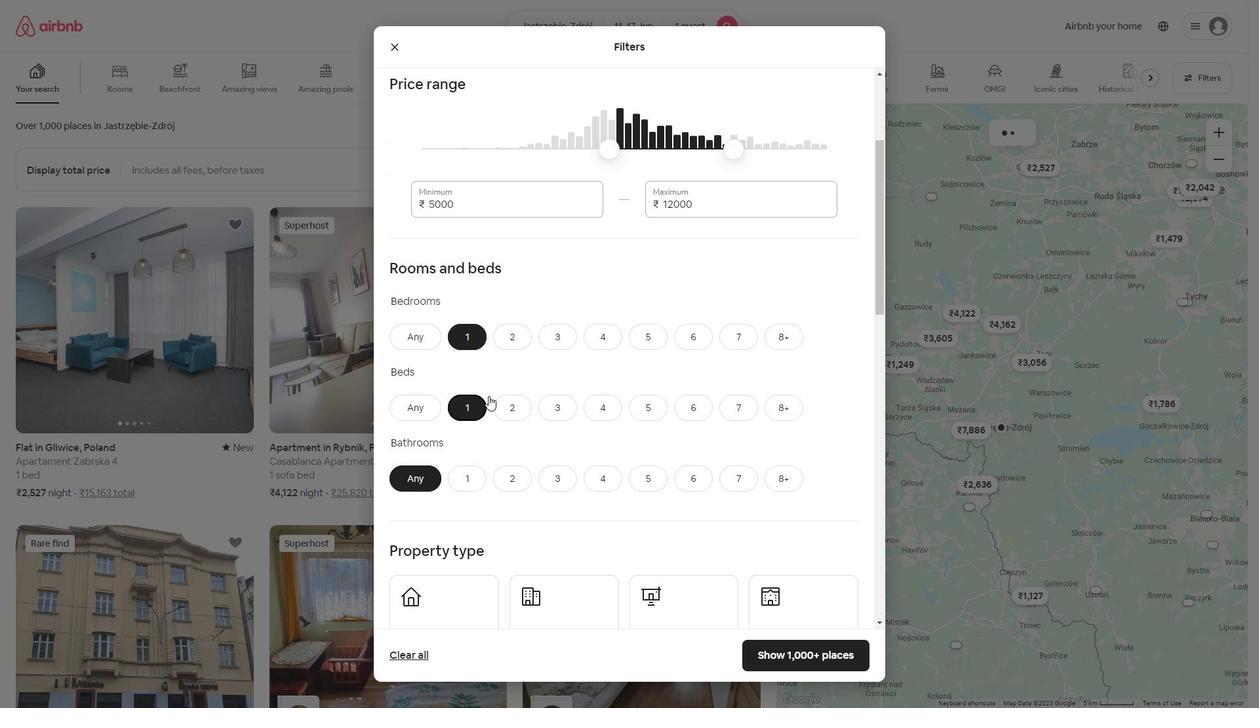 
Action: Mouse scrolled (499, 372) with delta (0, 0)
Screenshot: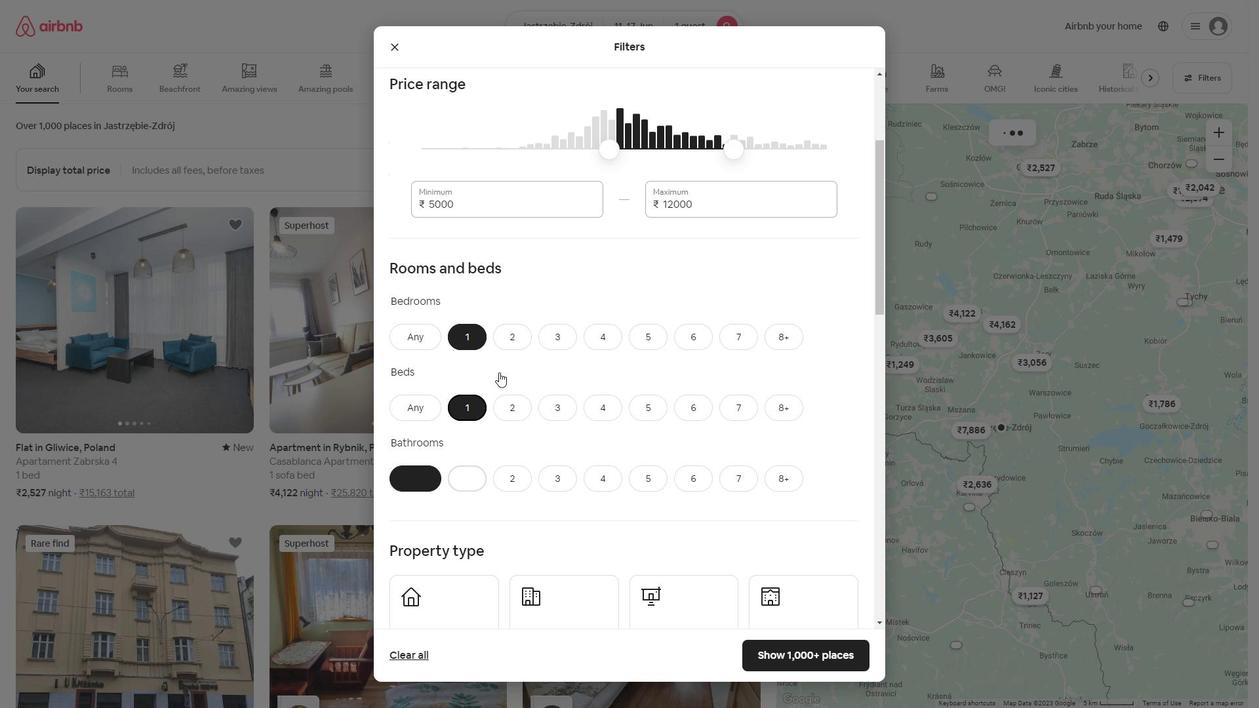 
Action: Mouse scrolled (499, 372) with delta (0, 0)
Screenshot: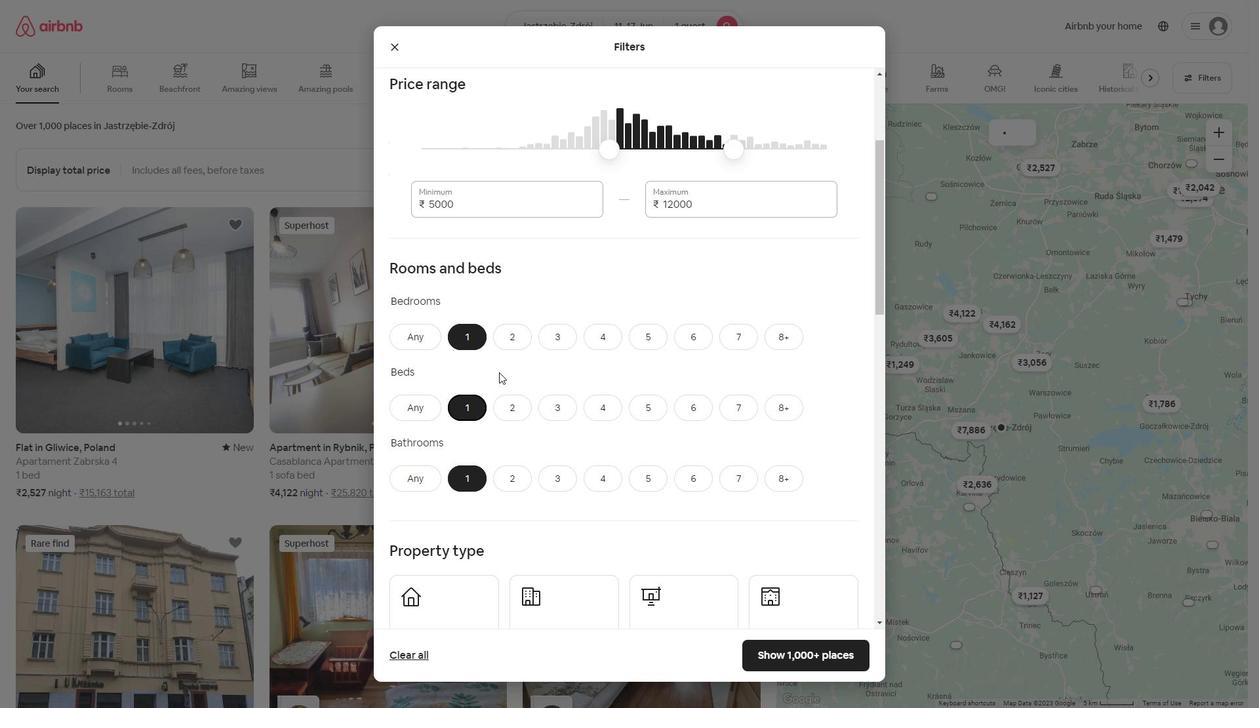 
Action: Mouse scrolled (499, 372) with delta (0, 0)
Screenshot: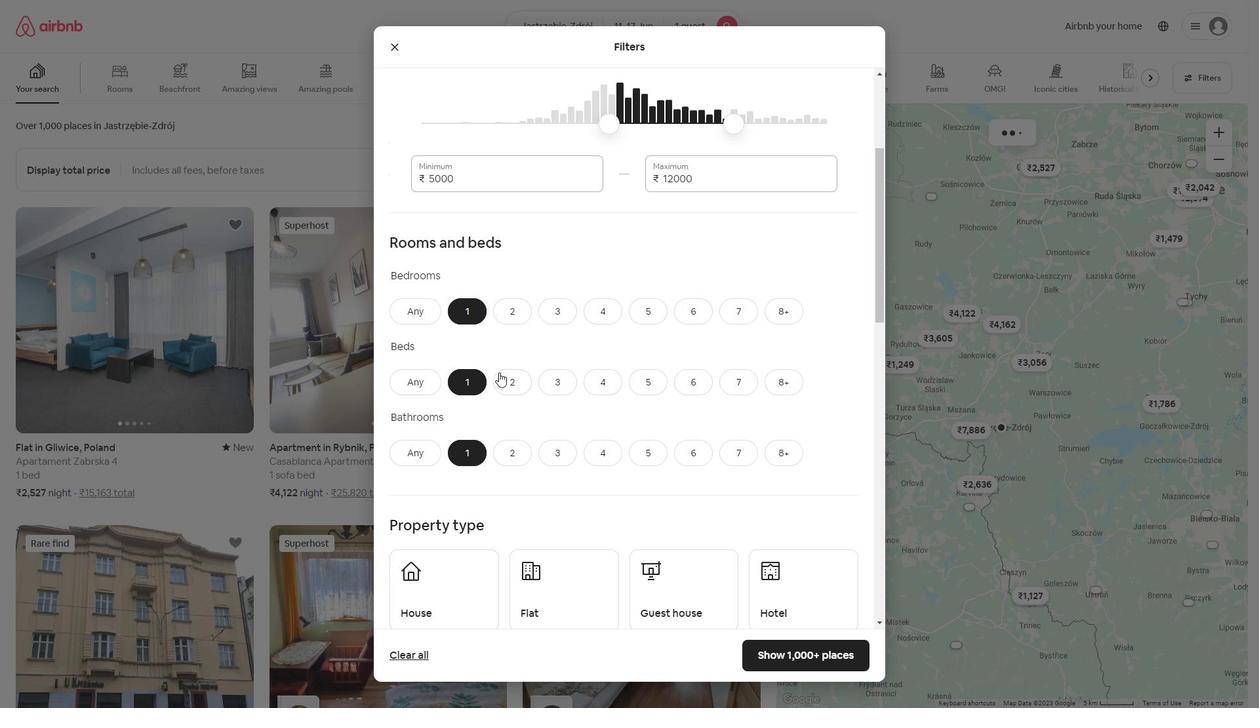 
Action: Mouse moved to (443, 408)
Screenshot: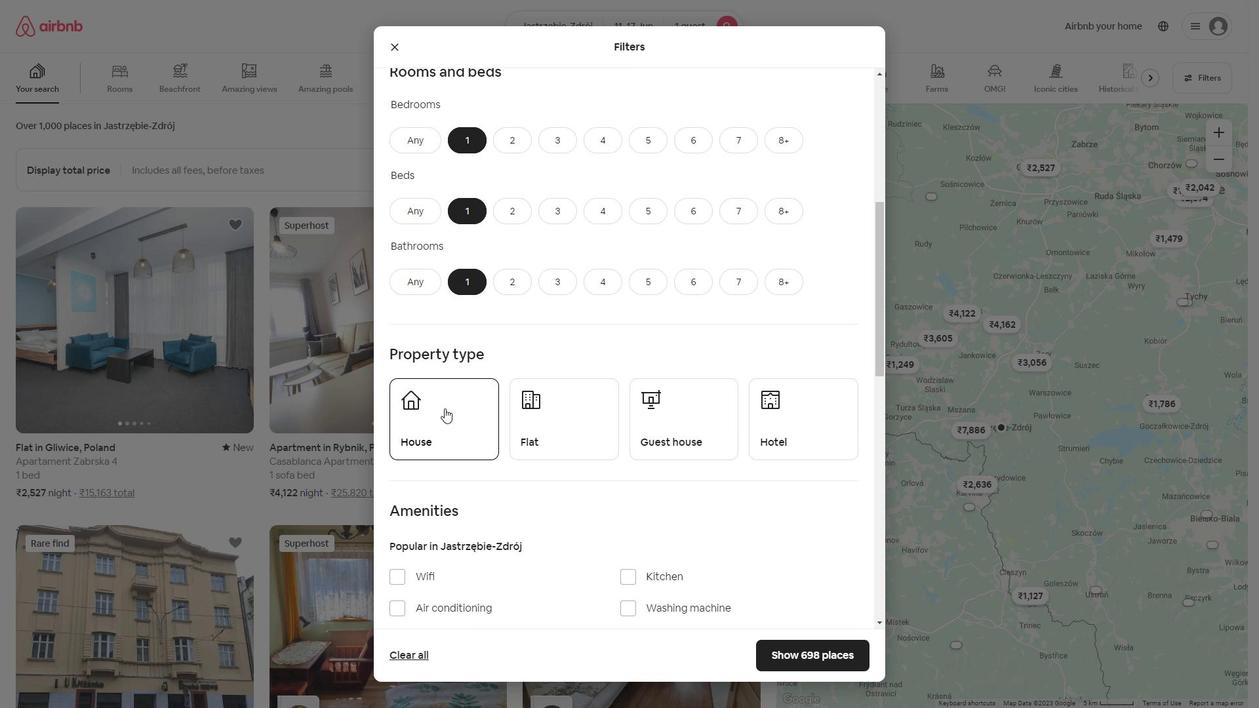 
Action: Mouse pressed left at (443, 408)
Screenshot: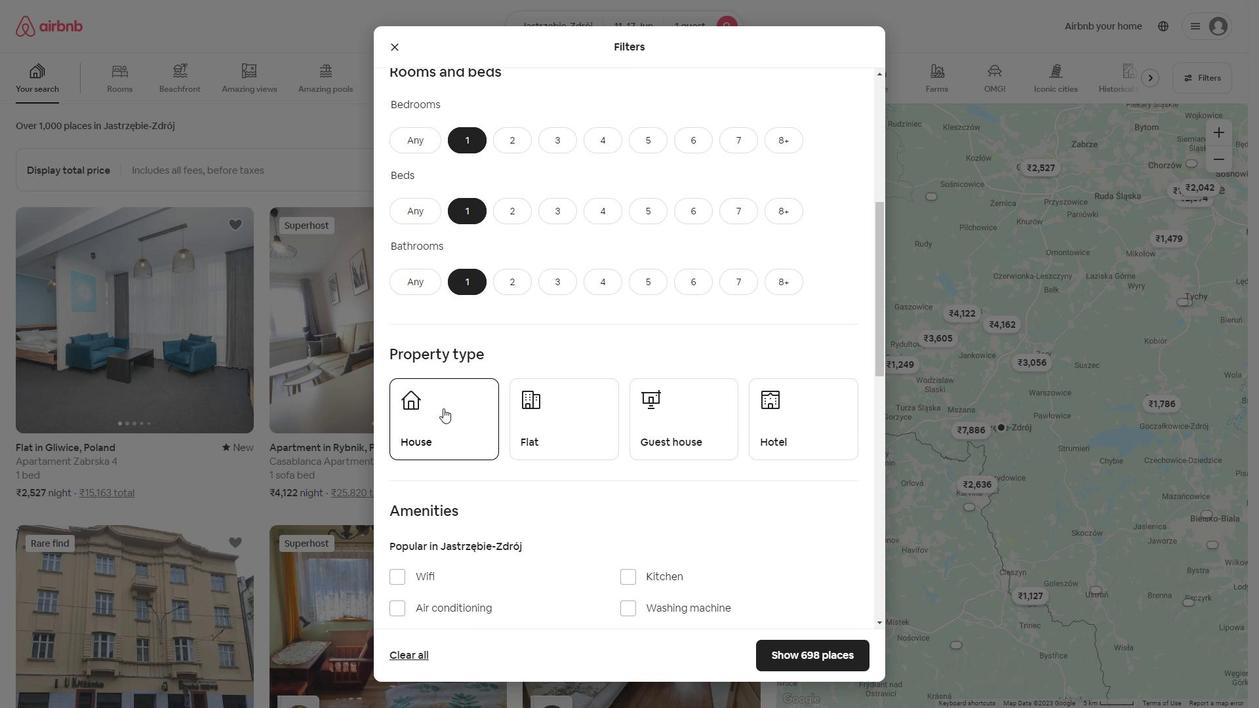 
Action: Mouse moved to (540, 423)
Screenshot: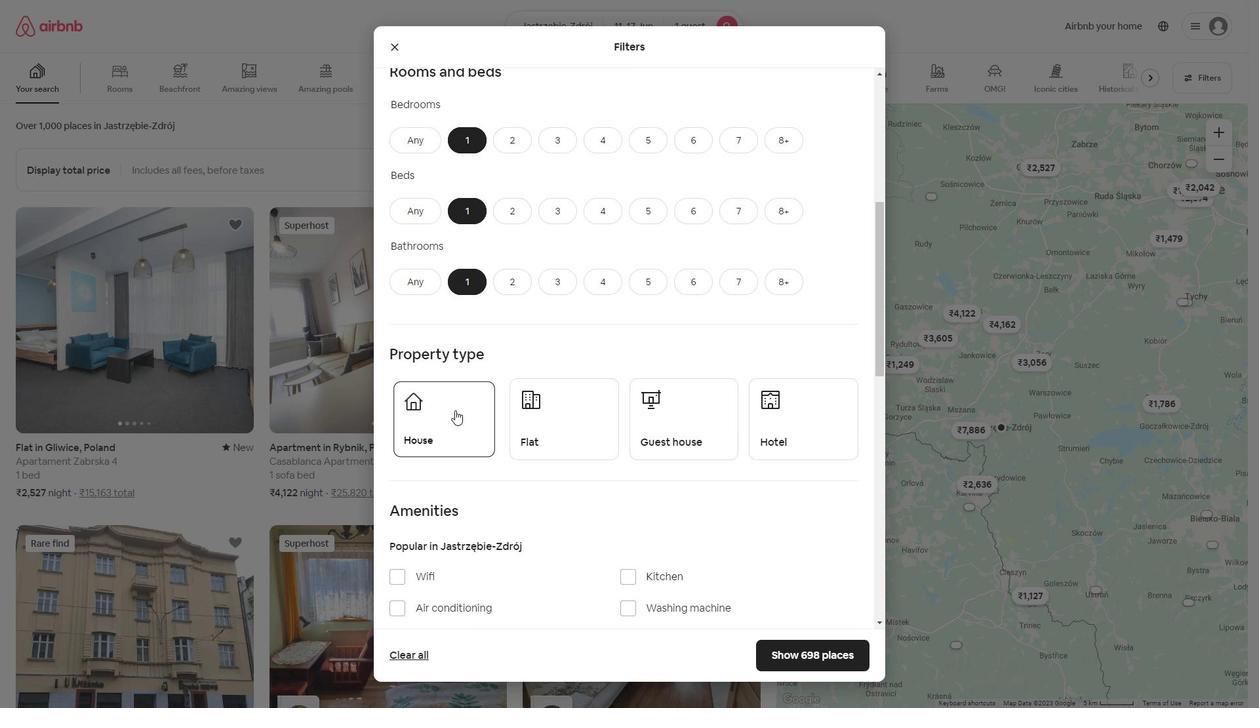 
Action: Mouse pressed left at (540, 423)
Screenshot: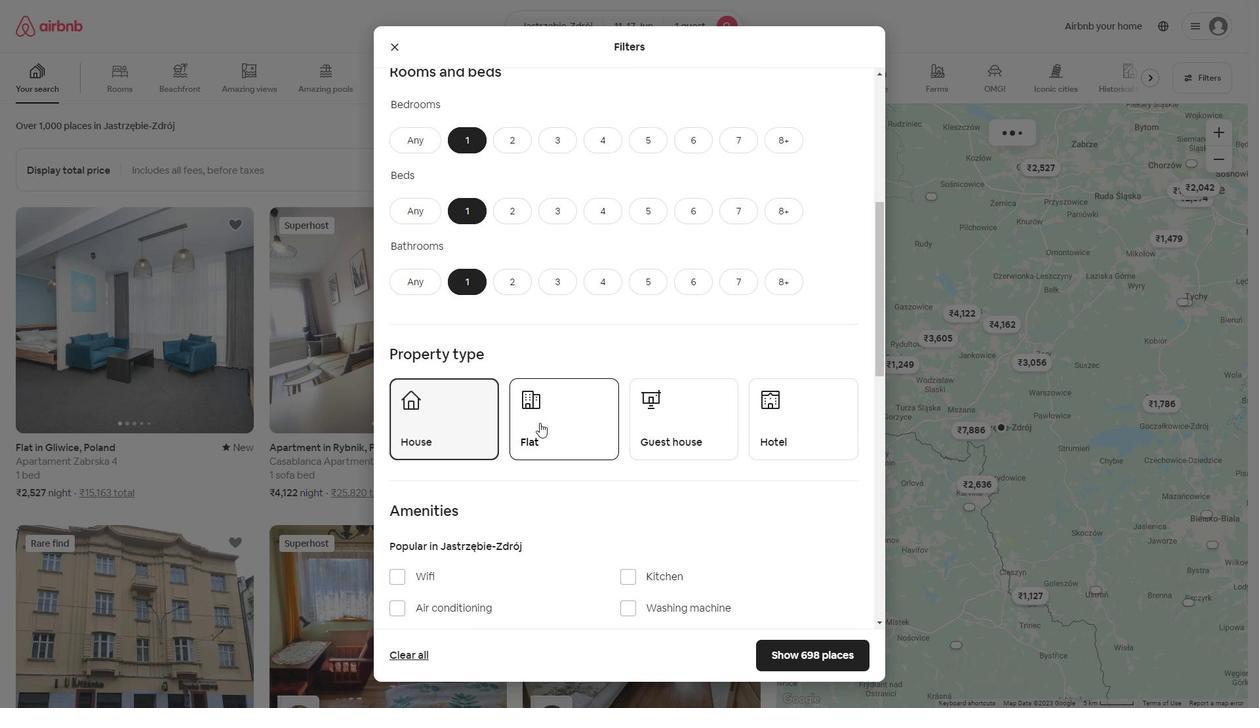
Action: Mouse moved to (664, 429)
Screenshot: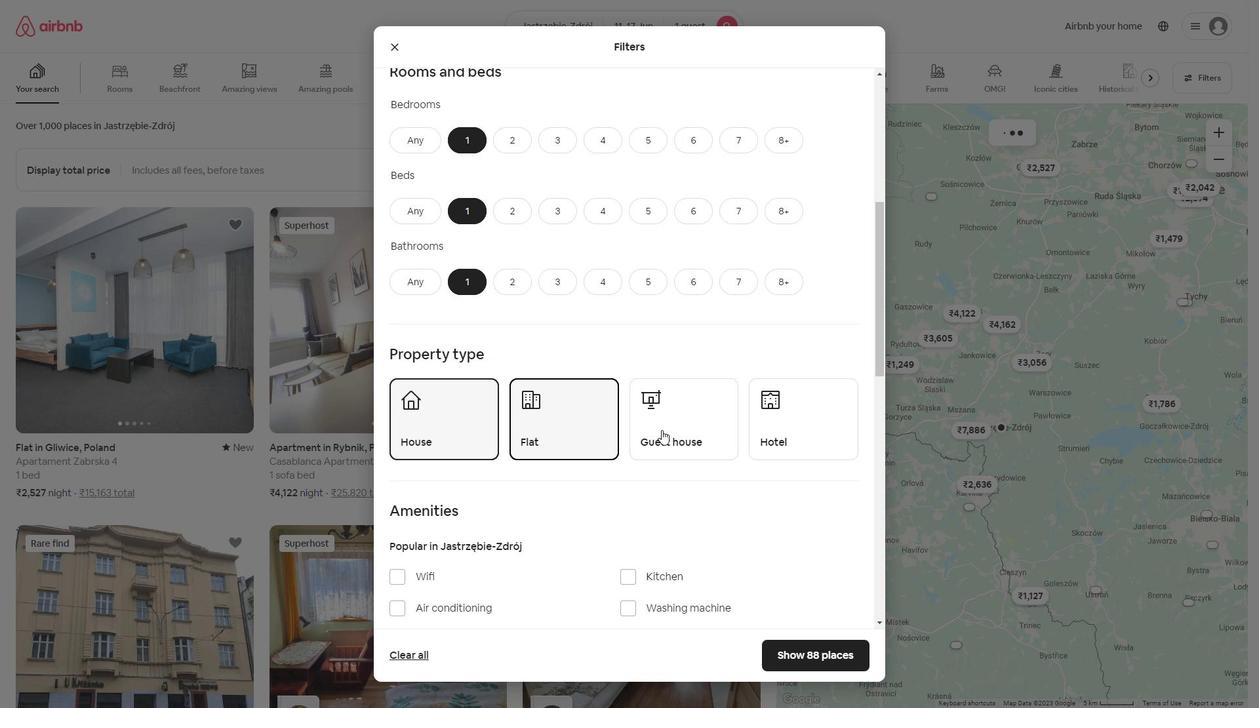 
Action: Mouse pressed left at (664, 429)
Screenshot: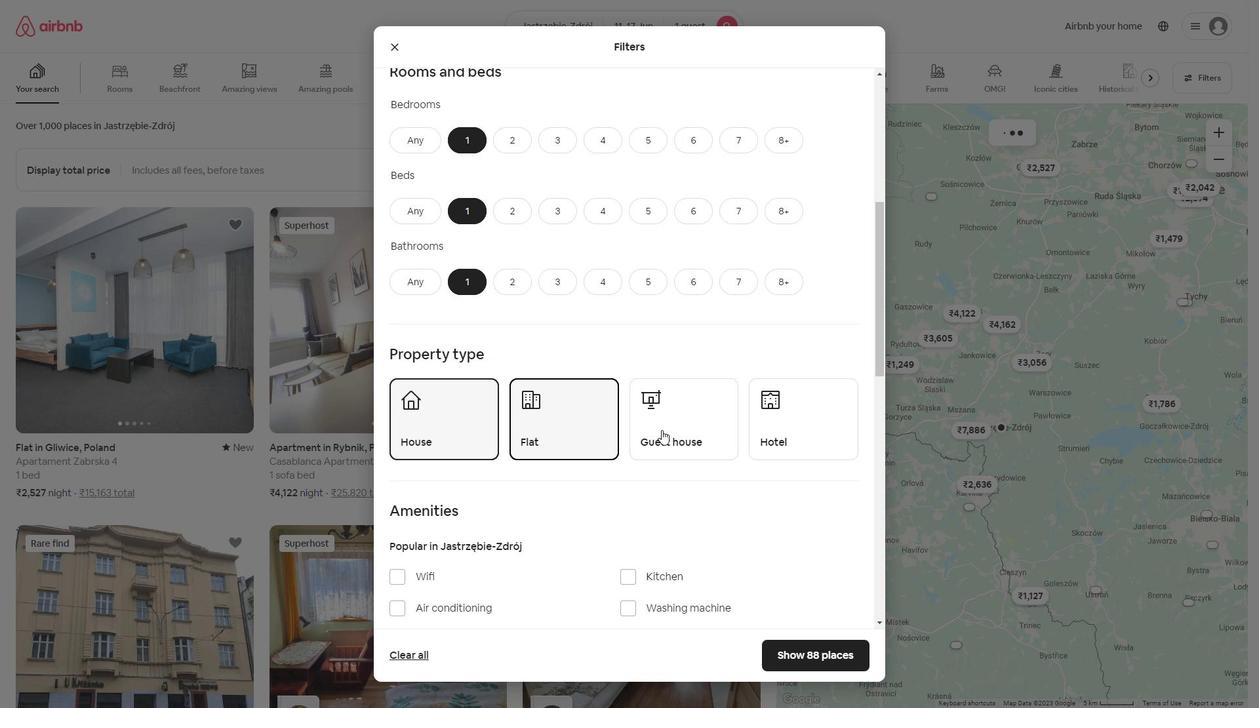 
Action: Mouse moved to (778, 418)
Screenshot: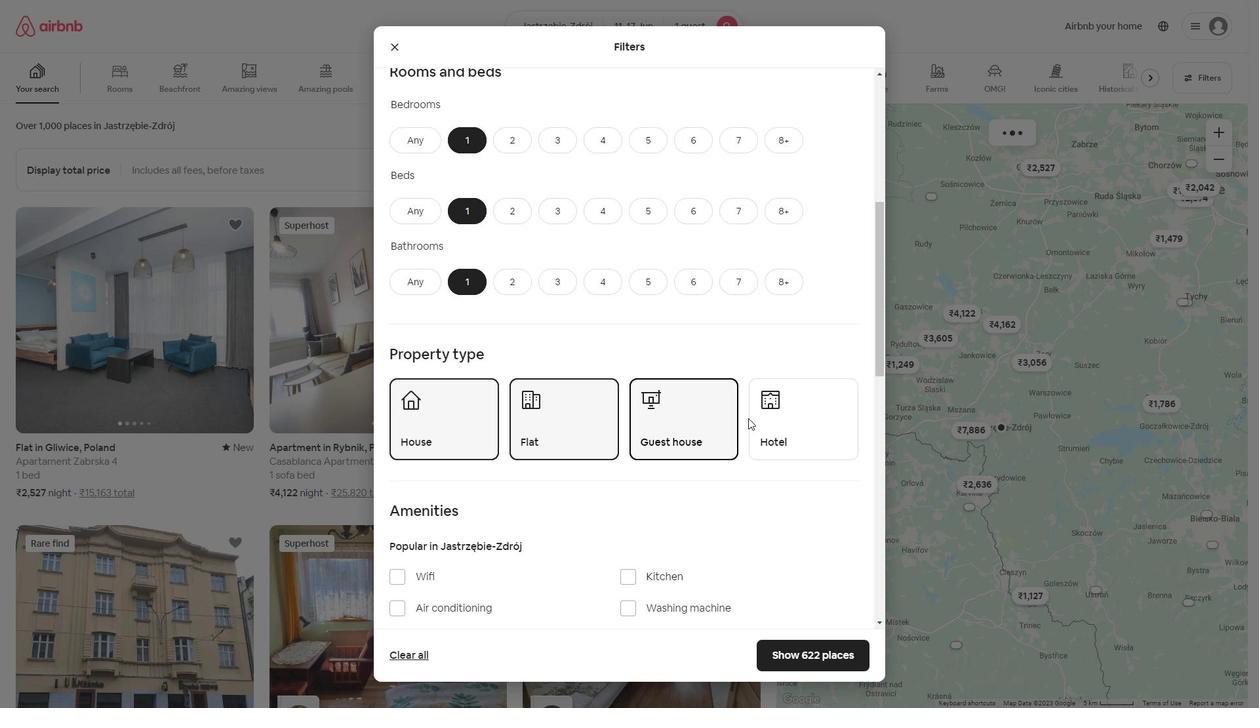 
Action: Mouse pressed left at (778, 418)
Screenshot: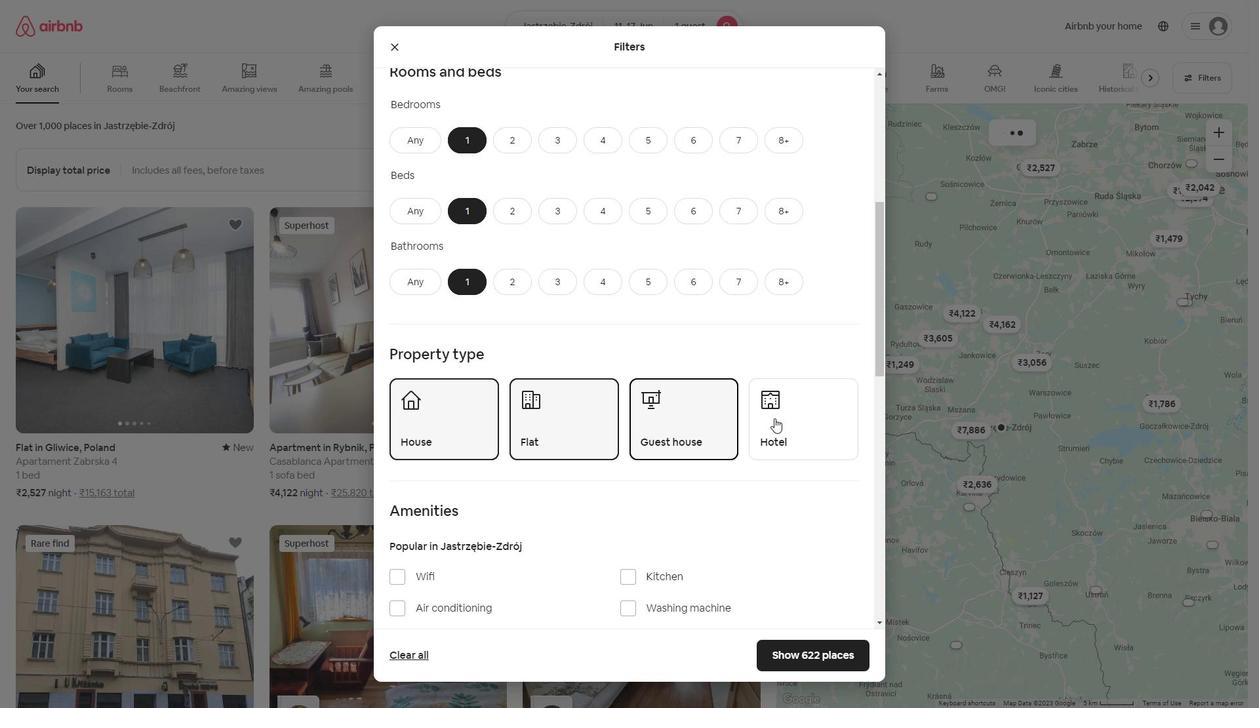 
Action: Mouse moved to (552, 389)
Screenshot: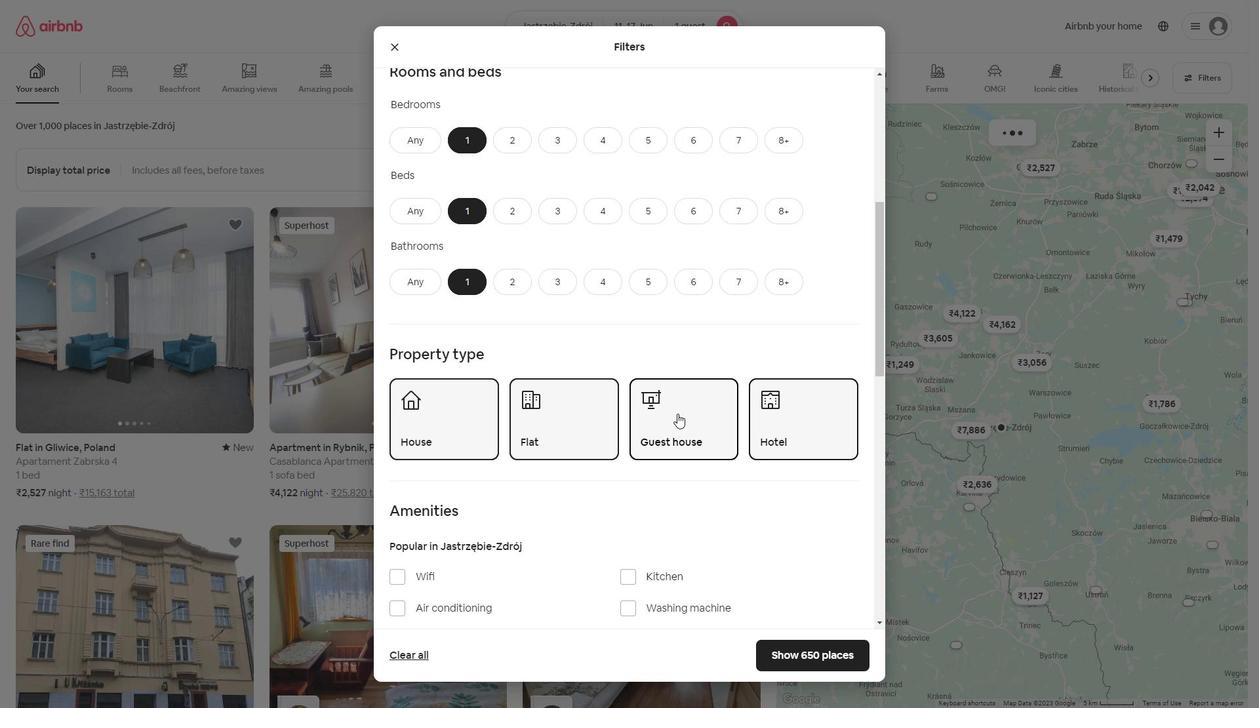 
Action: Mouse scrolled (552, 389) with delta (0, 0)
Screenshot: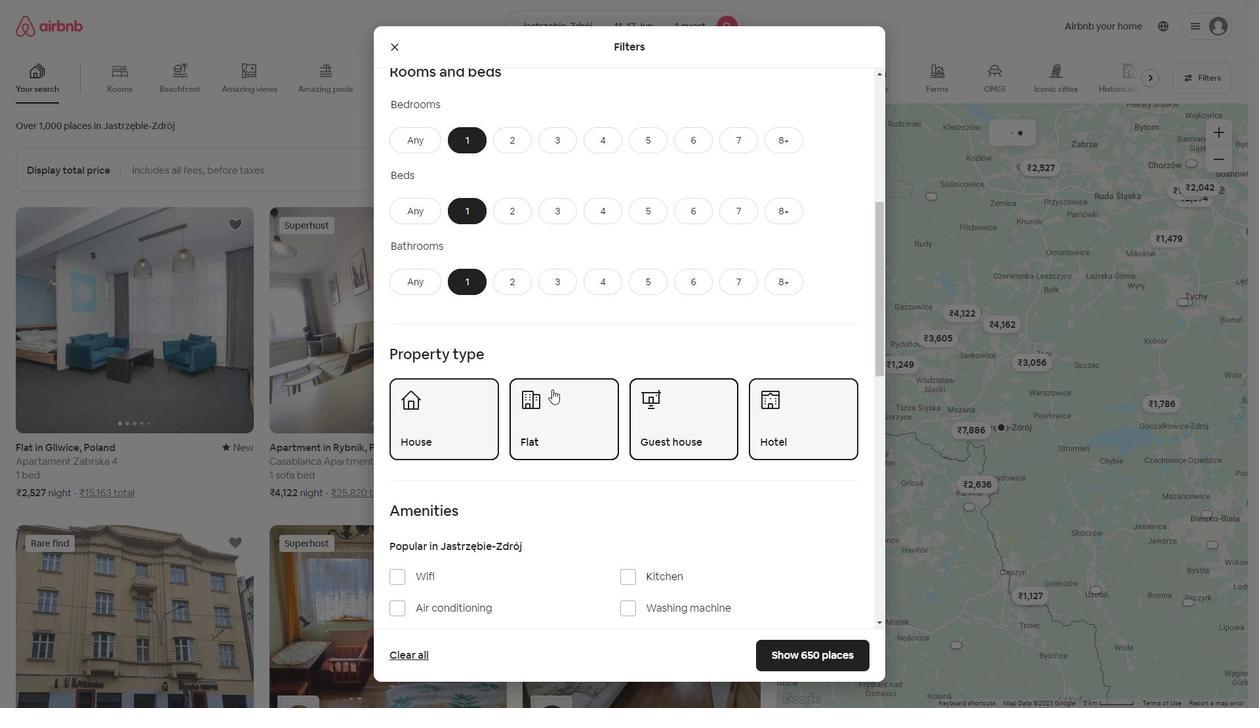 
Action: Mouse scrolled (552, 389) with delta (0, 0)
Screenshot: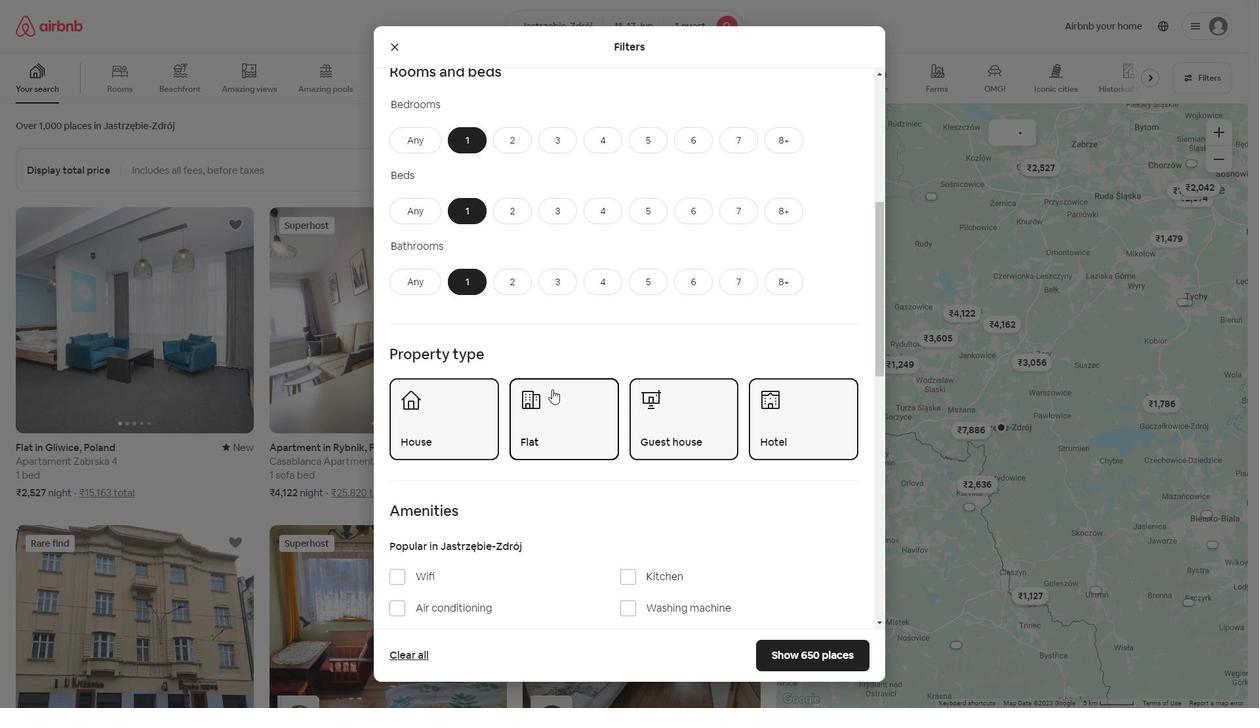 
Action: Mouse scrolled (552, 389) with delta (0, 0)
Screenshot: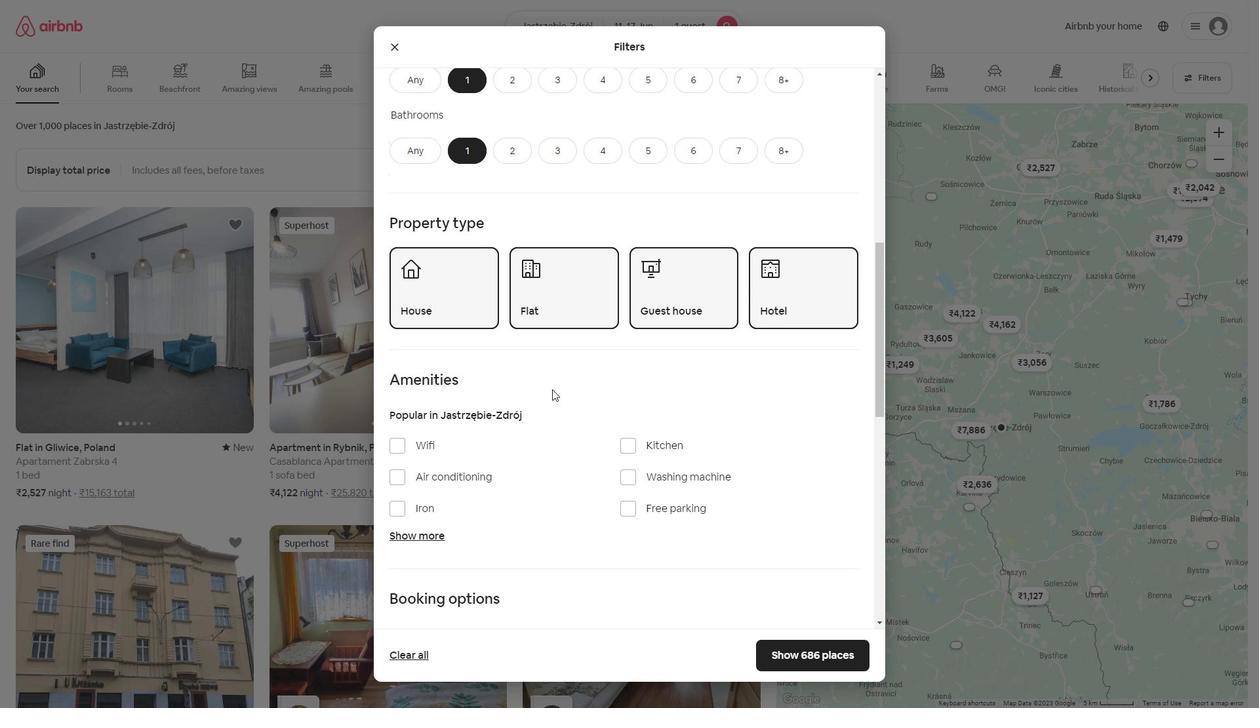 
Action: Mouse moved to (652, 404)
Screenshot: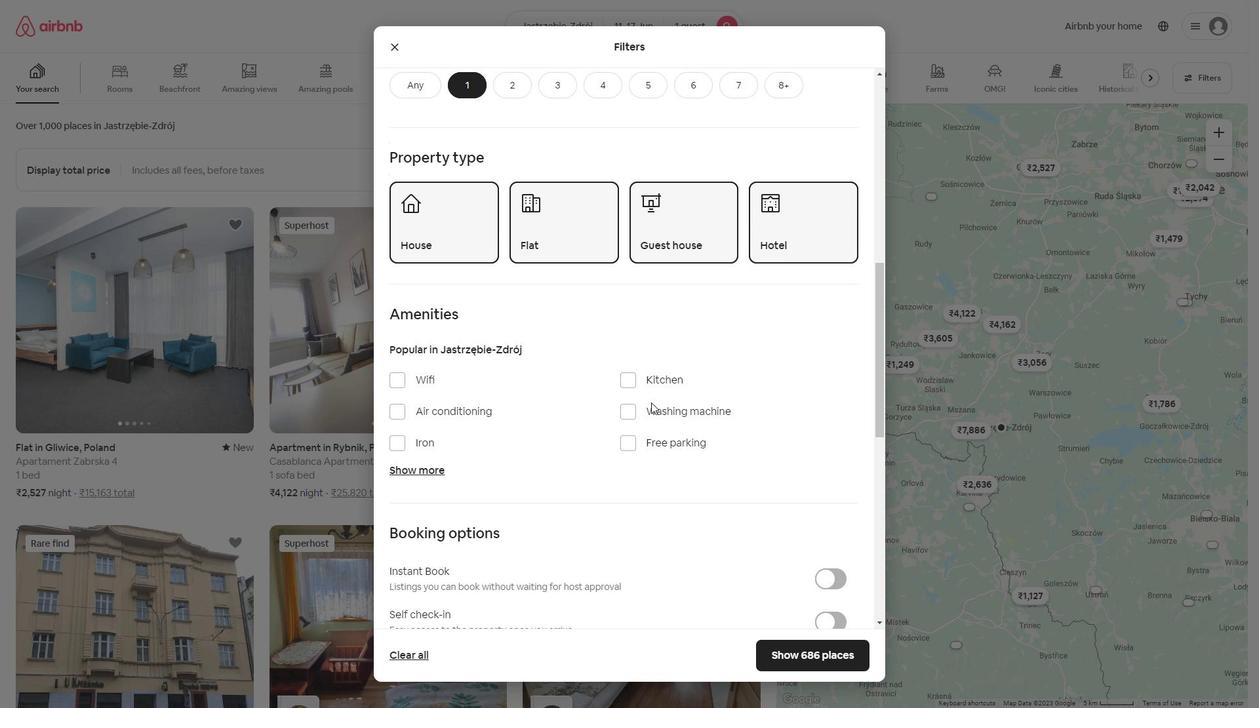 
Action: Mouse pressed left at (652, 404)
Screenshot: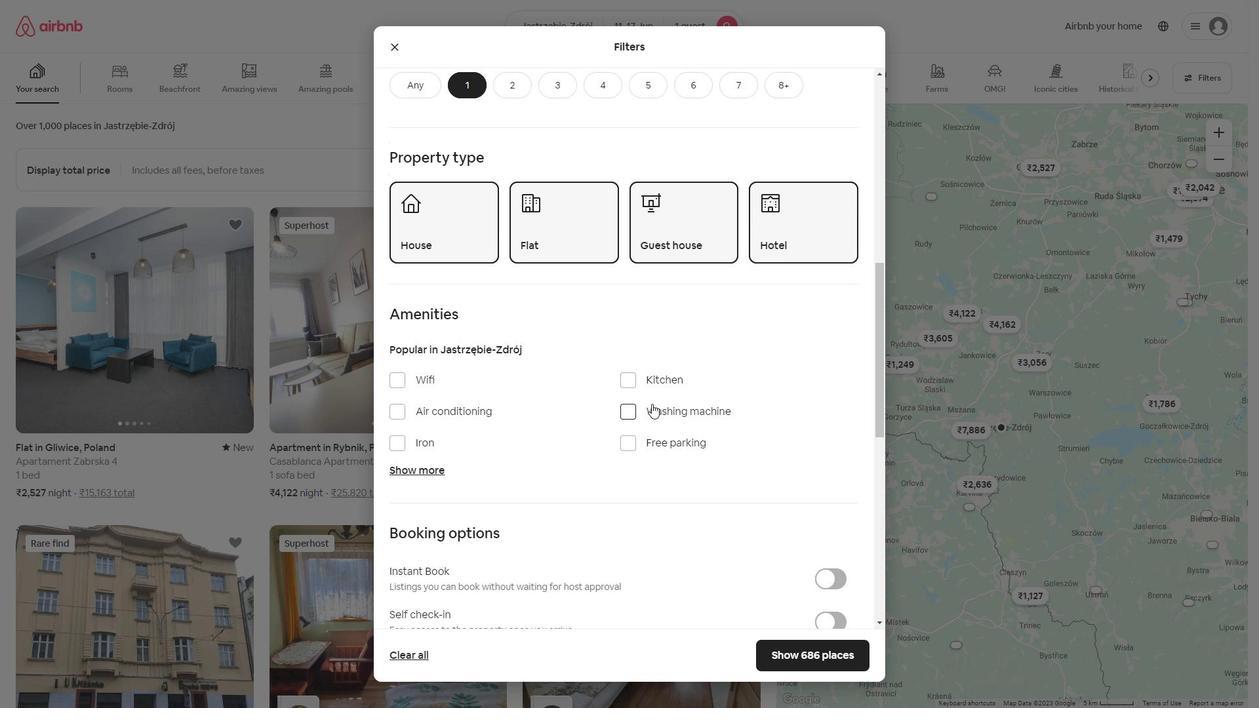 
Action: Mouse moved to (652, 401)
Screenshot: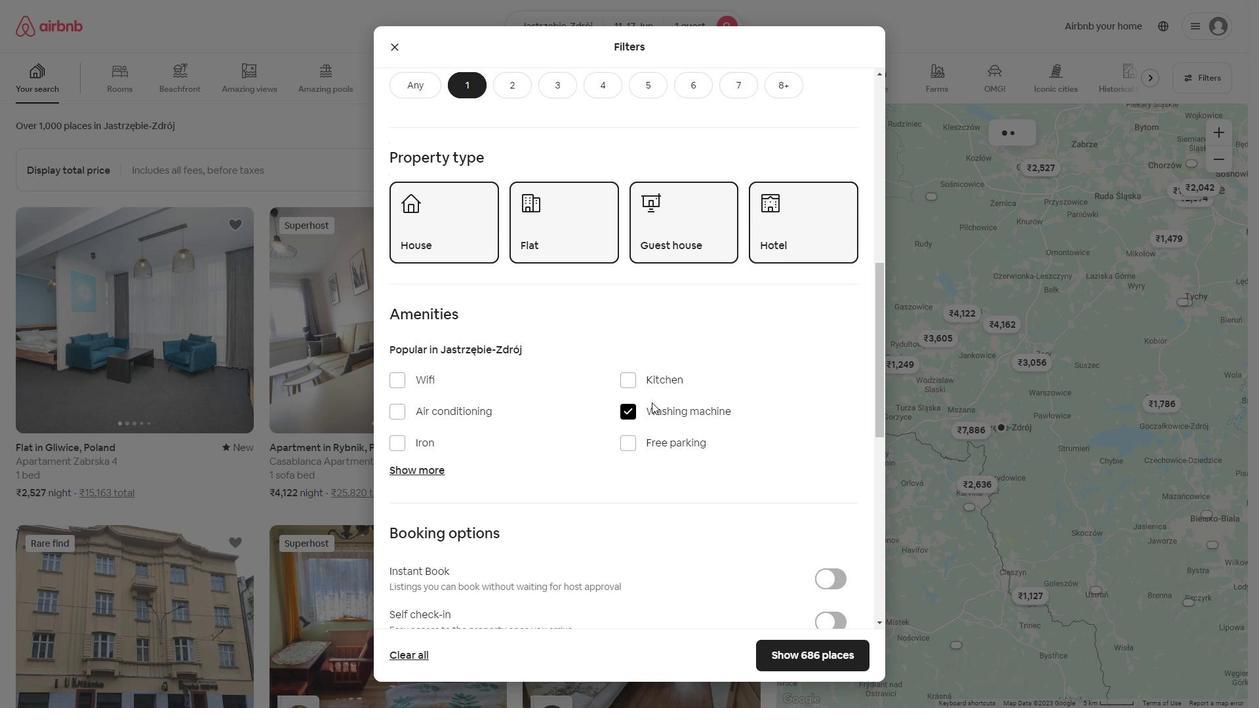 
Action: Mouse scrolled (652, 400) with delta (0, 0)
Screenshot: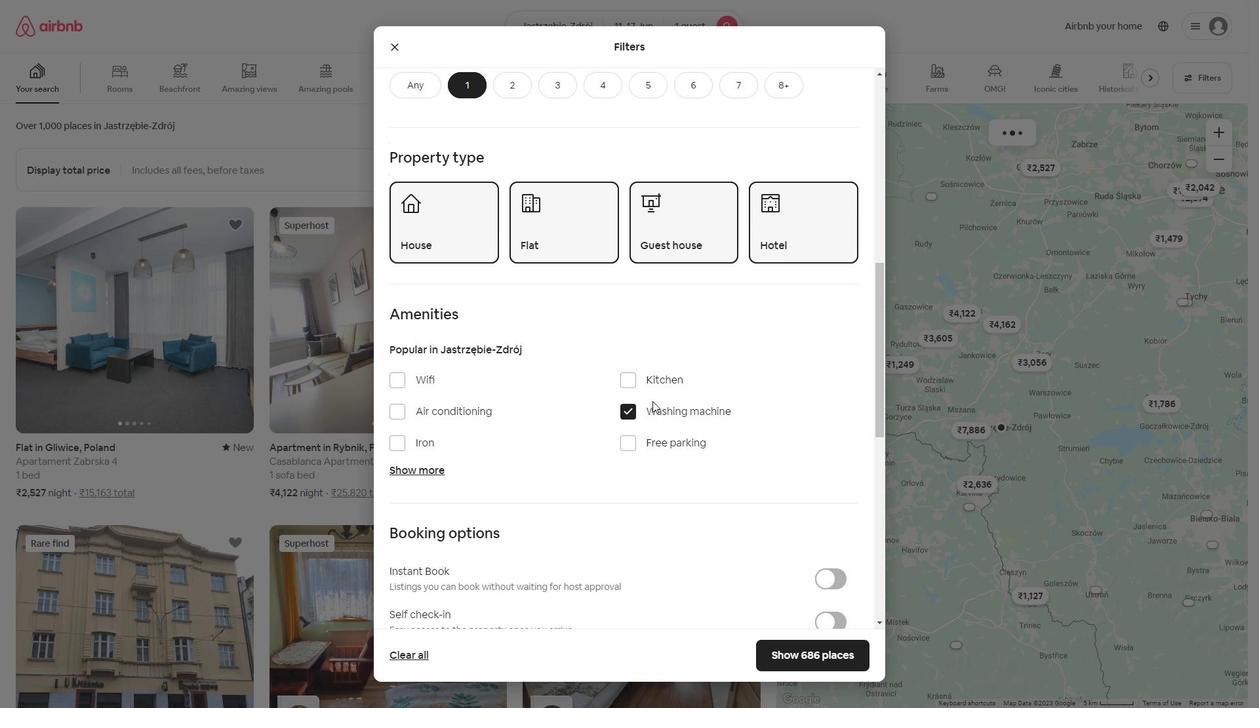 
Action: Mouse scrolled (652, 400) with delta (0, 0)
Screenshot: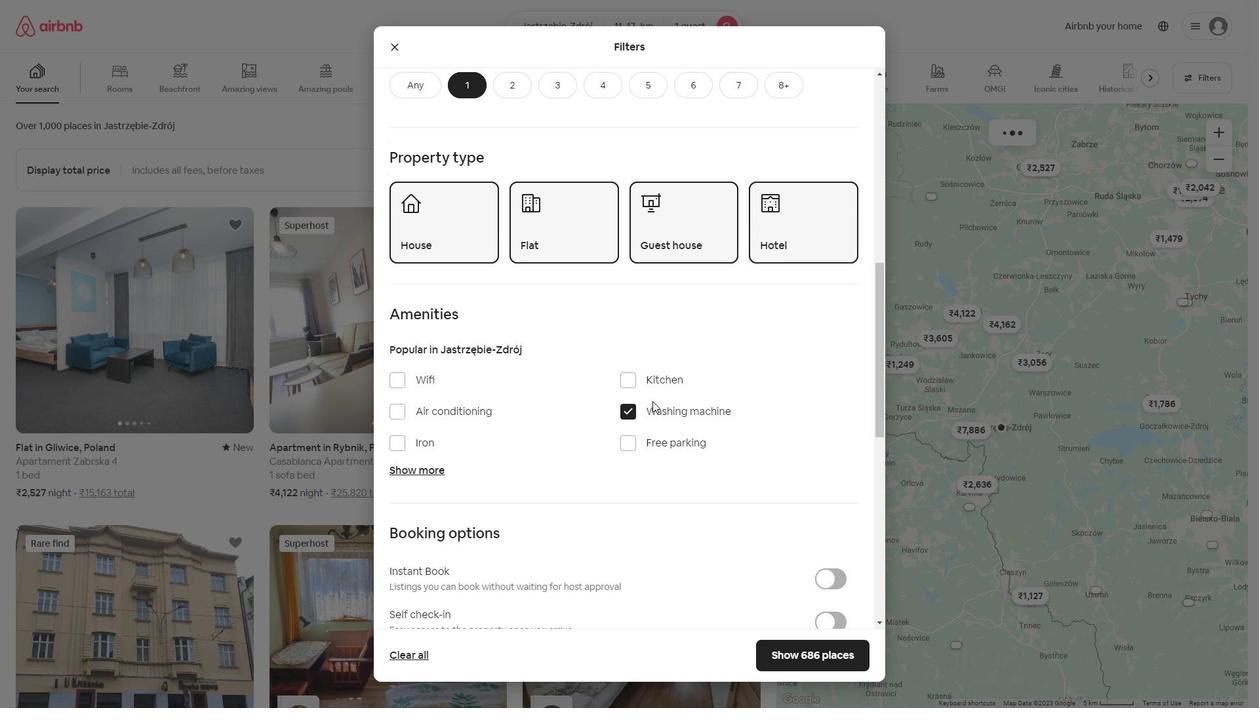 
Action: Mouse scrolled (652, 400) with delta (0, 0)
Screenshot: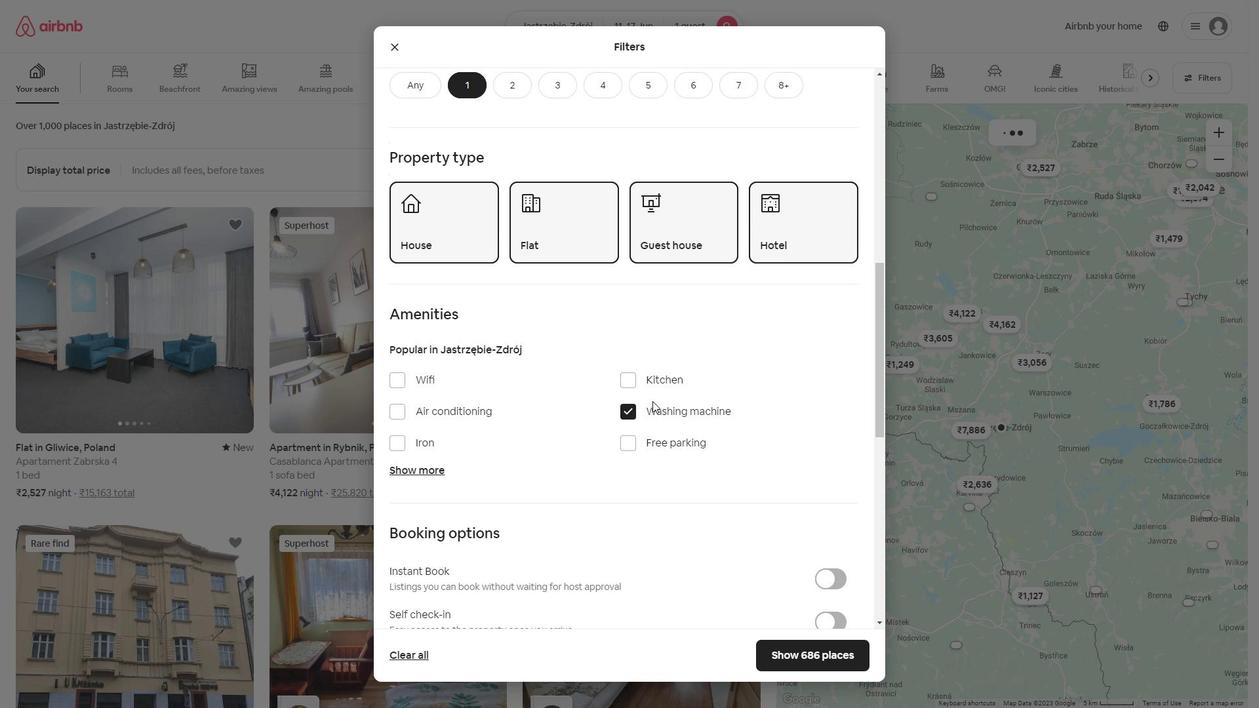 
Action: Mouse scrolled (652, 400) with delta (0, 0)
Screenshot: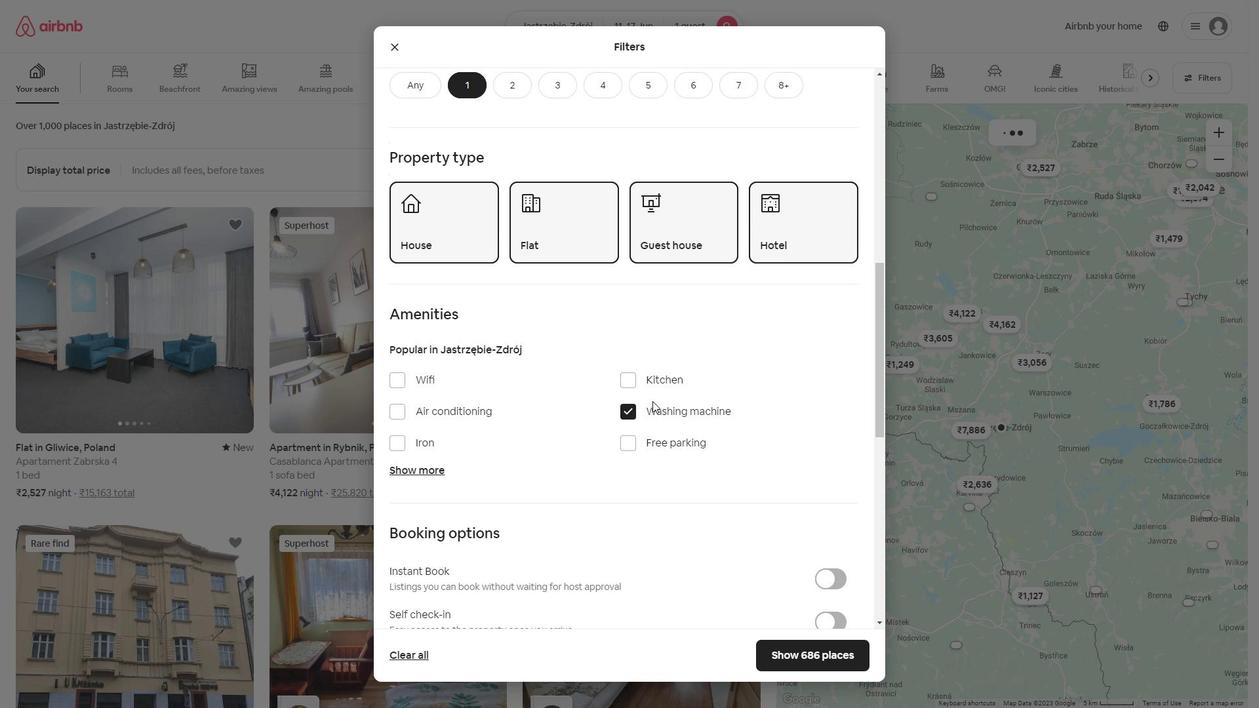 
Action: Mouse scrolled (652, 400) with delta (0, 0)
Screenshot: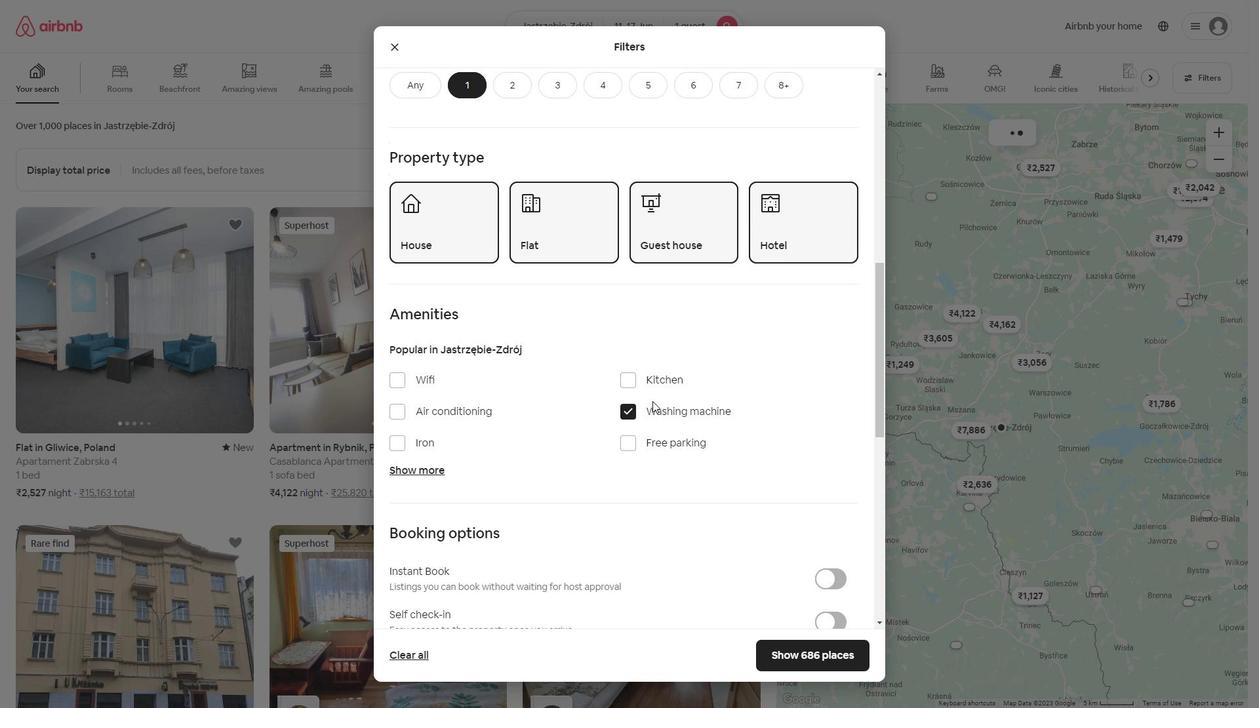
Action: Mouse moved to (843, 295)
Screenshot: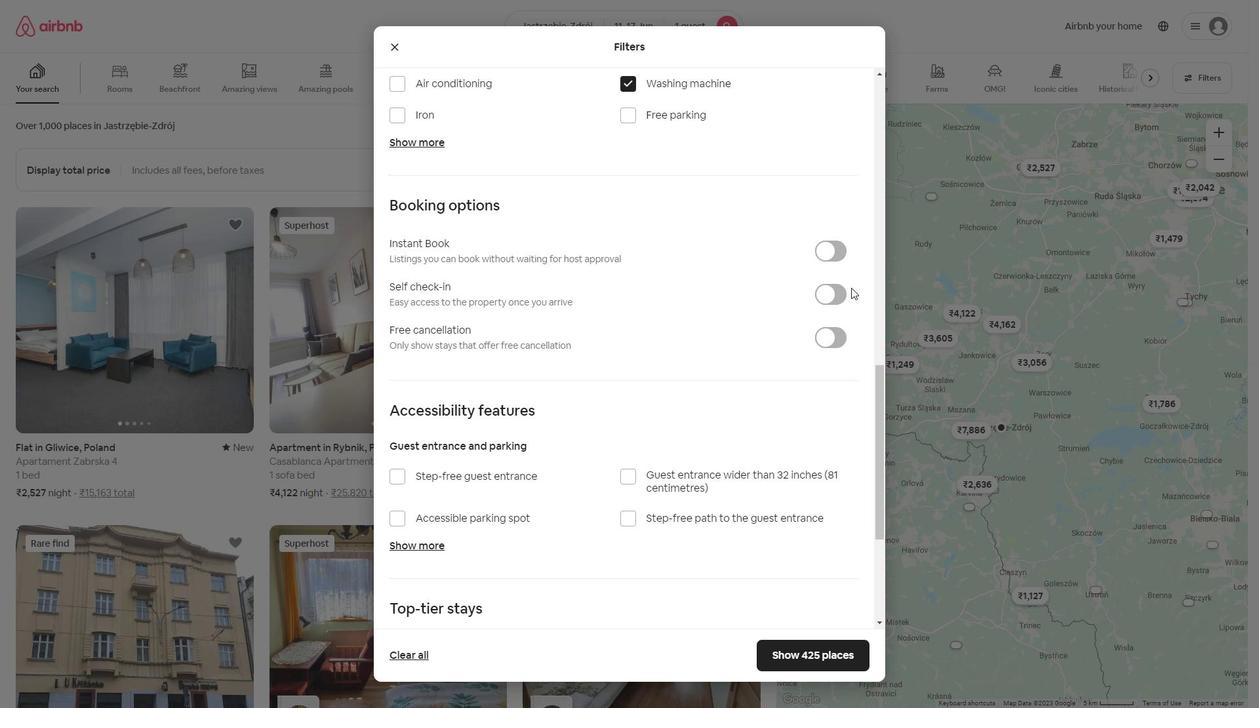 
Action: Mouse pressed left at (843, 295)
Screenshot: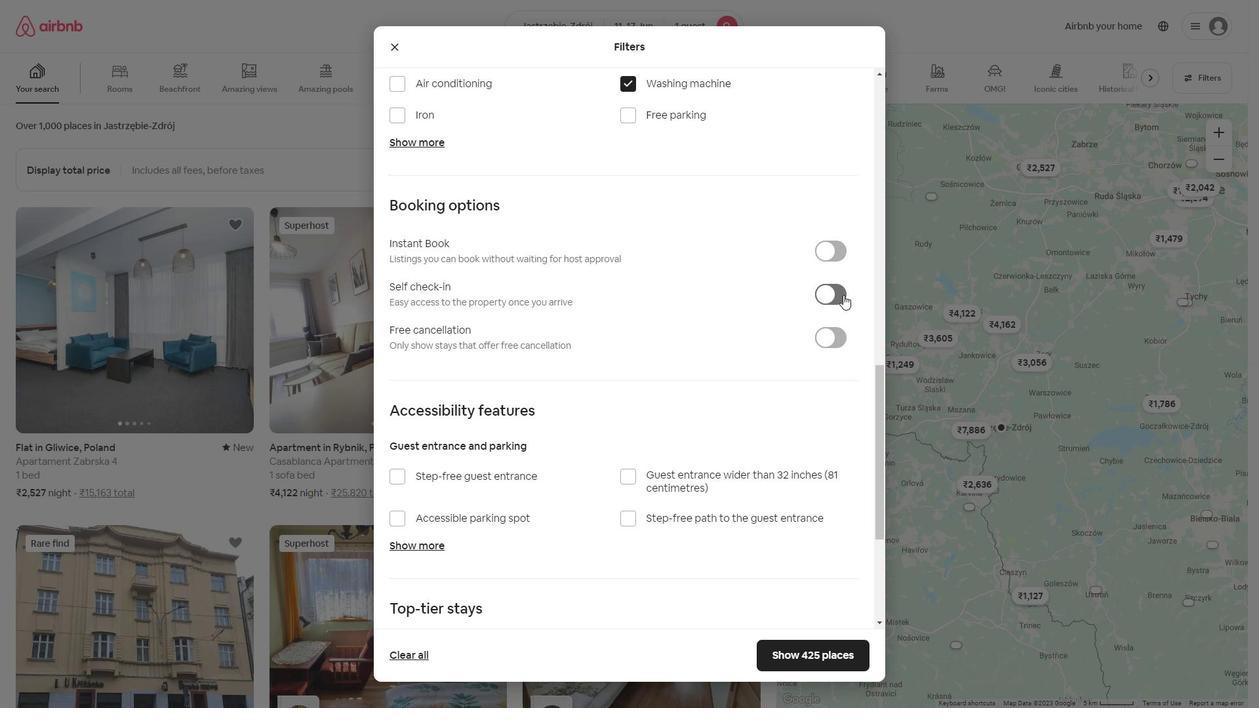 
Action: Mouse moved to (572, 259)
Screenshot: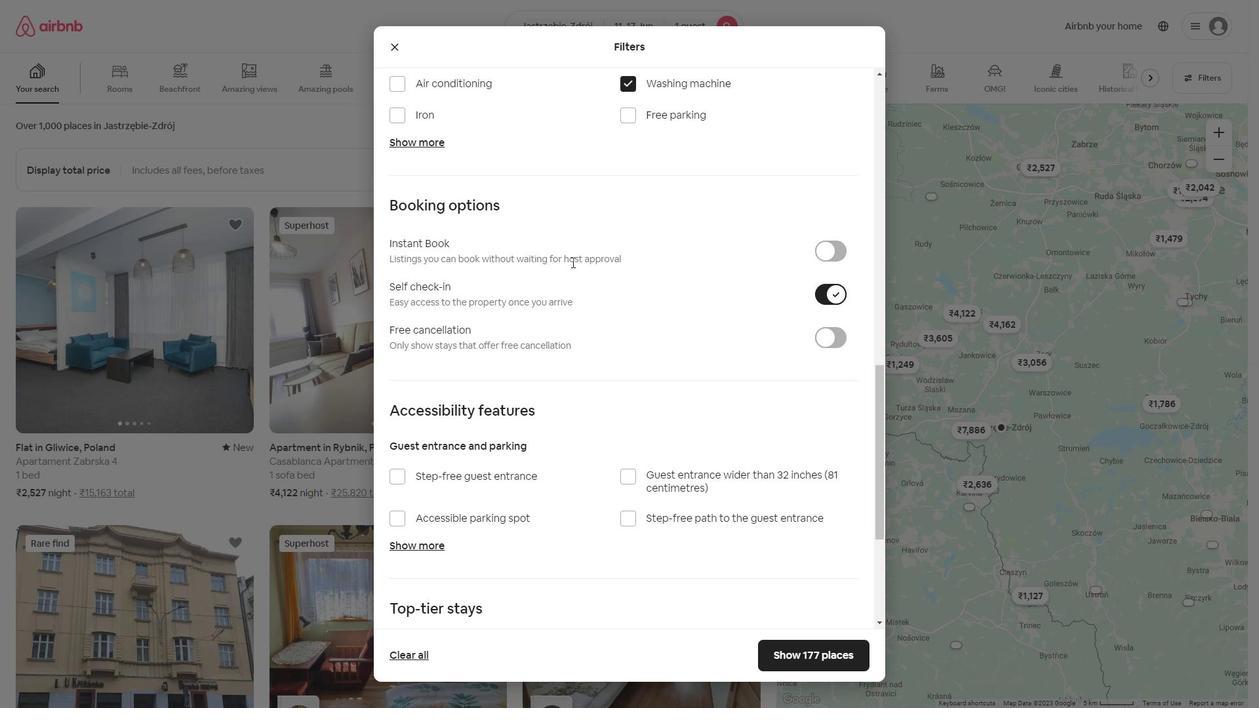 
Action: Mouse scrolled (572, 259) with delta (0, 0)
Screenshot: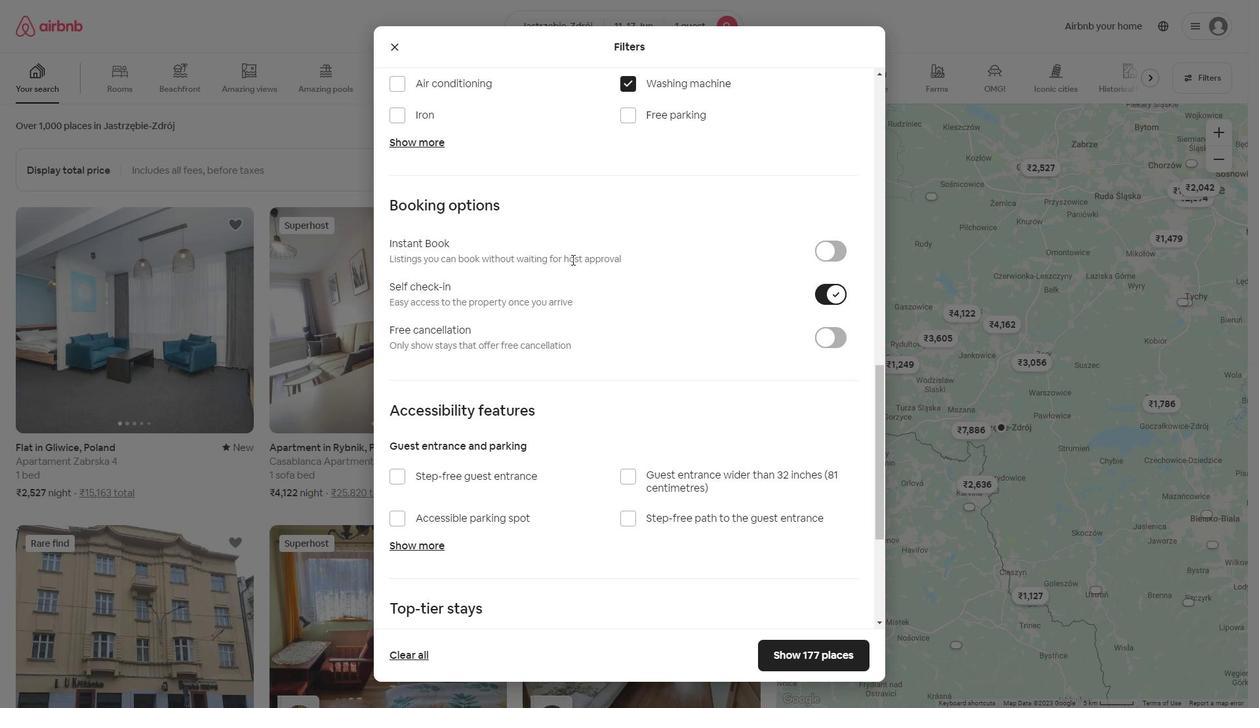 
Action: Mouse scrolled (572, 259) with delta (0, 0)
Screenshot: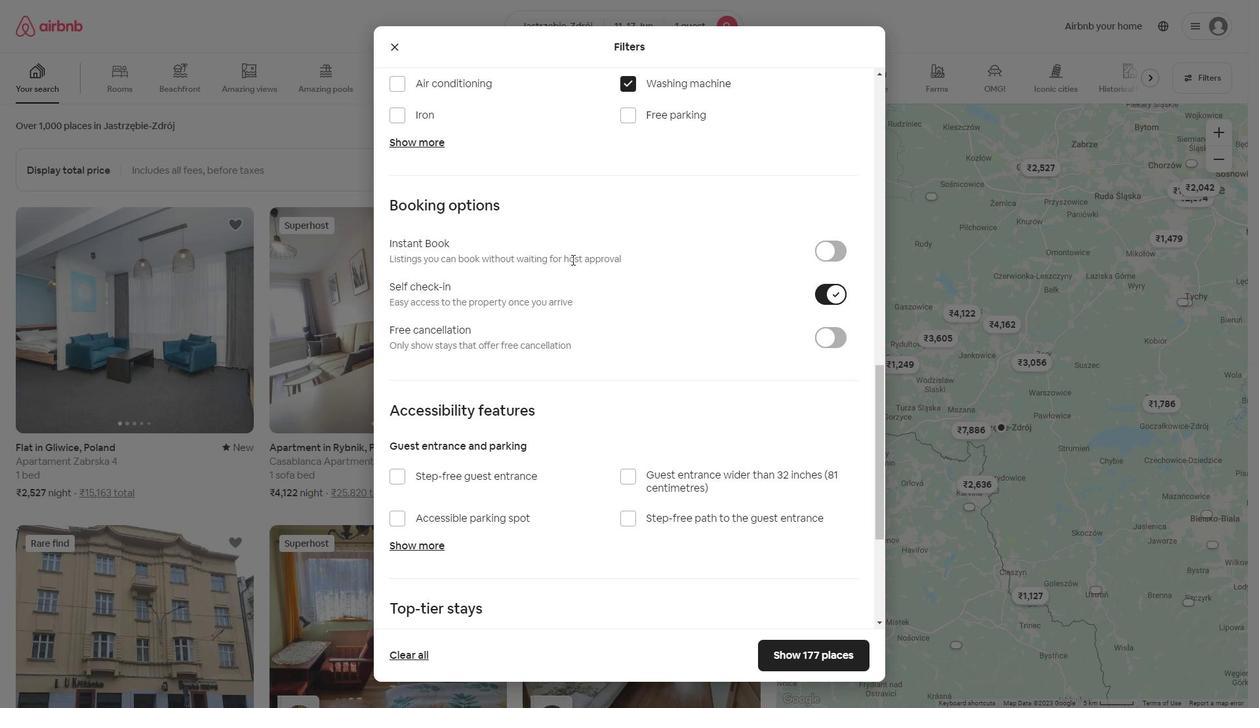 
Action: Mouse scrolled (572, 259) with delta (0, 0)
Screenshot: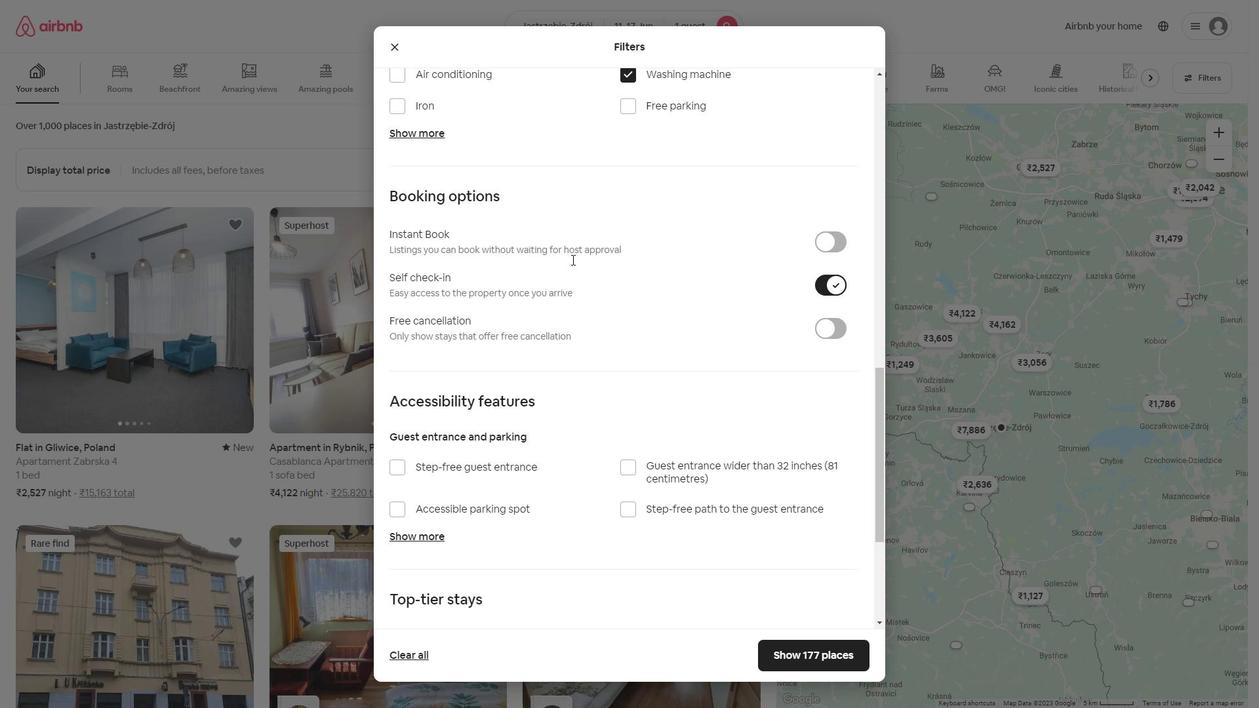 
Action: Mouse scrolled (572, 259) with delta (0, 0)
Screenshot: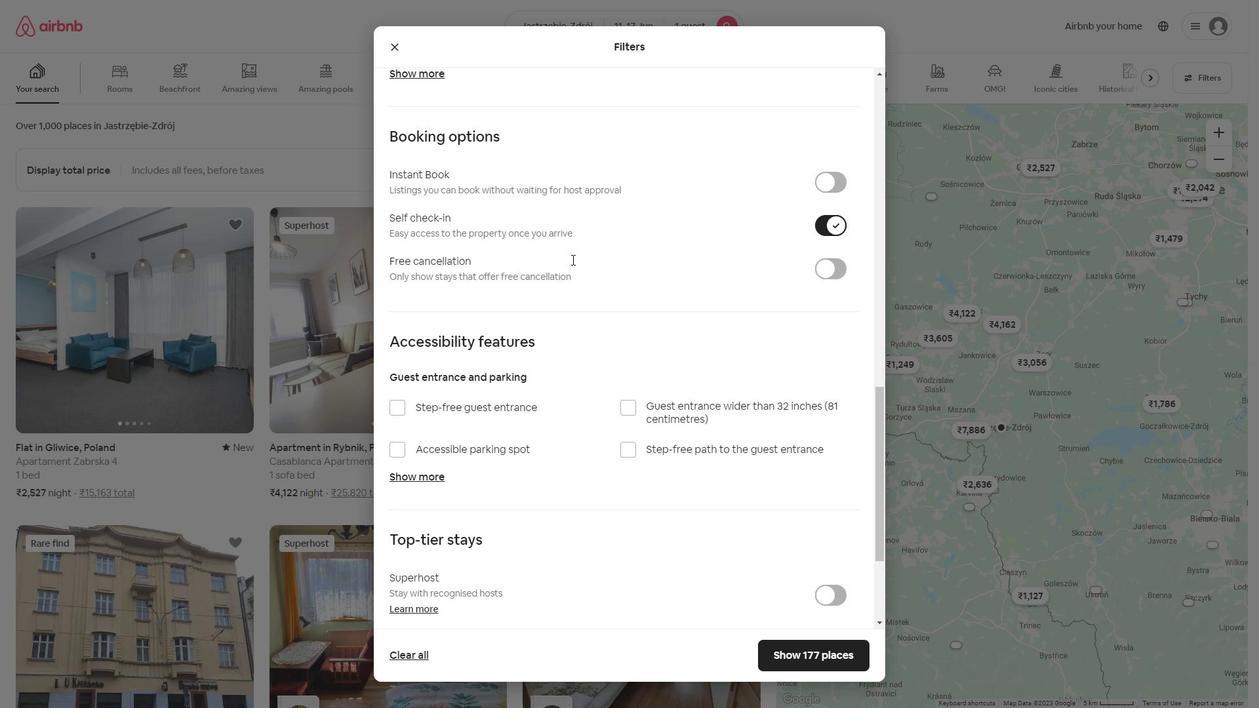 
Action: Mouse moved to (513, 320)
Screenshot: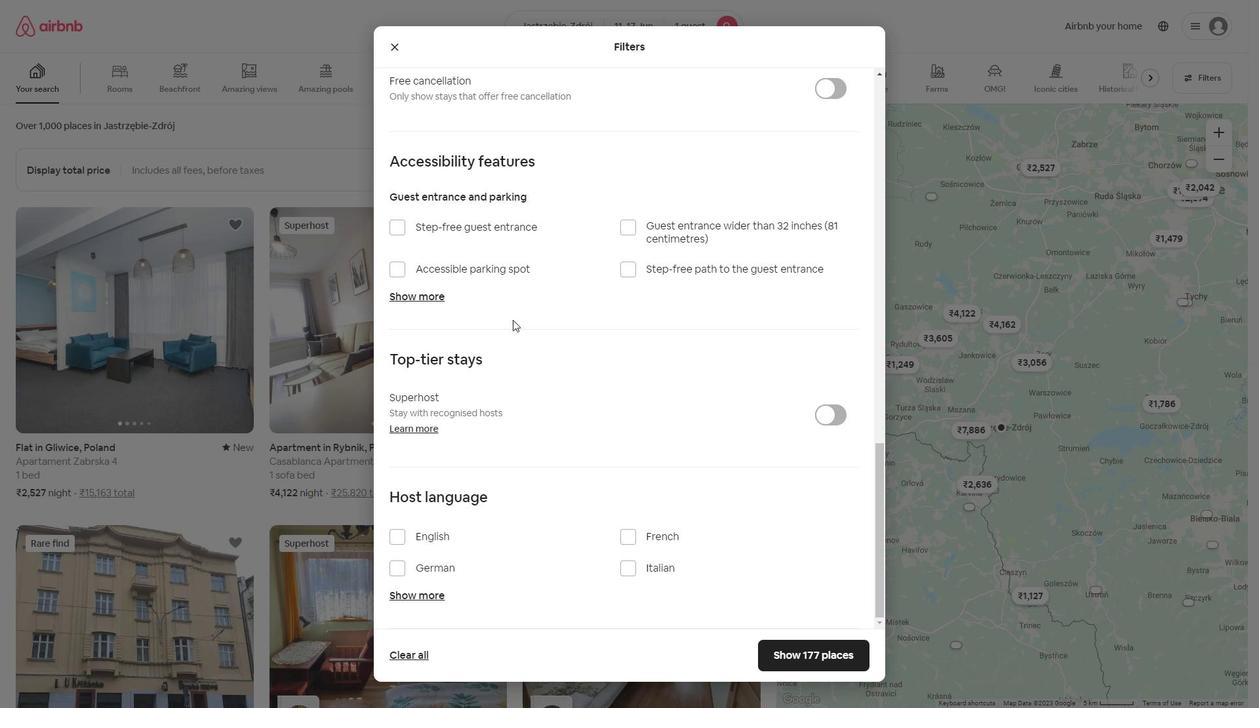 
Action: Mouse scrolled (513, 319) with delta (0, 0)
Screenshot: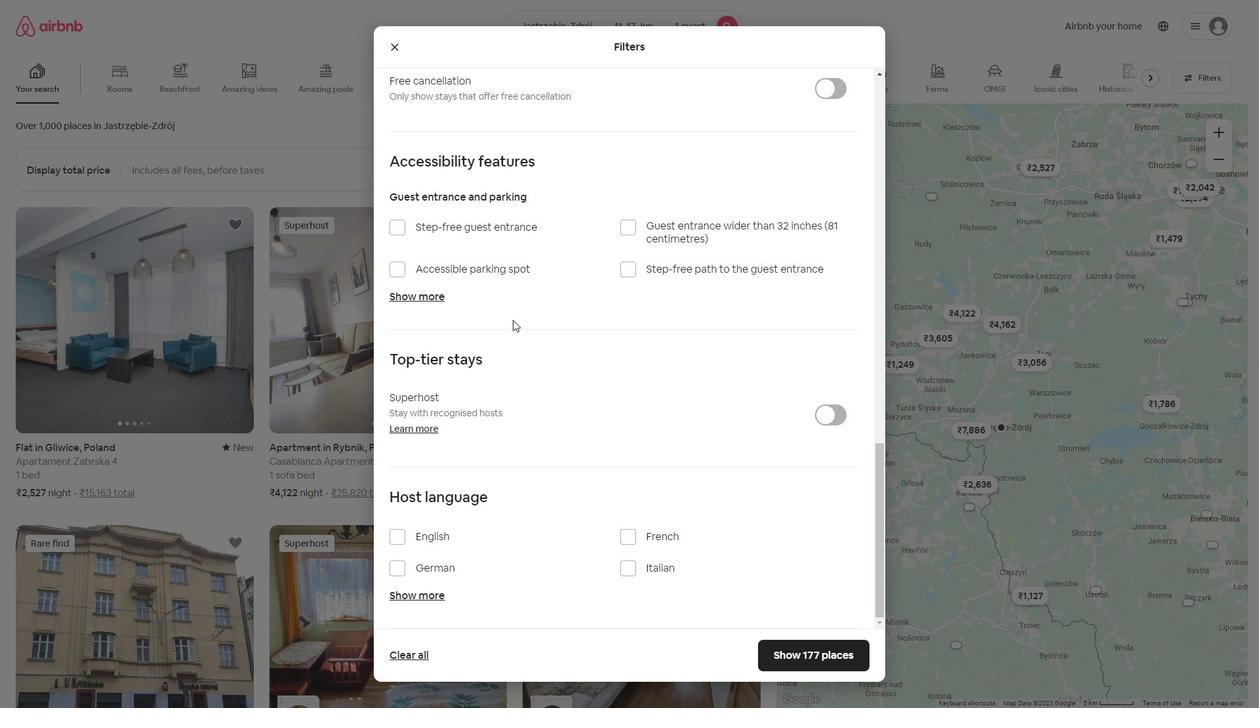 
Action: Mouse moved to (513, 320)
Screenshot: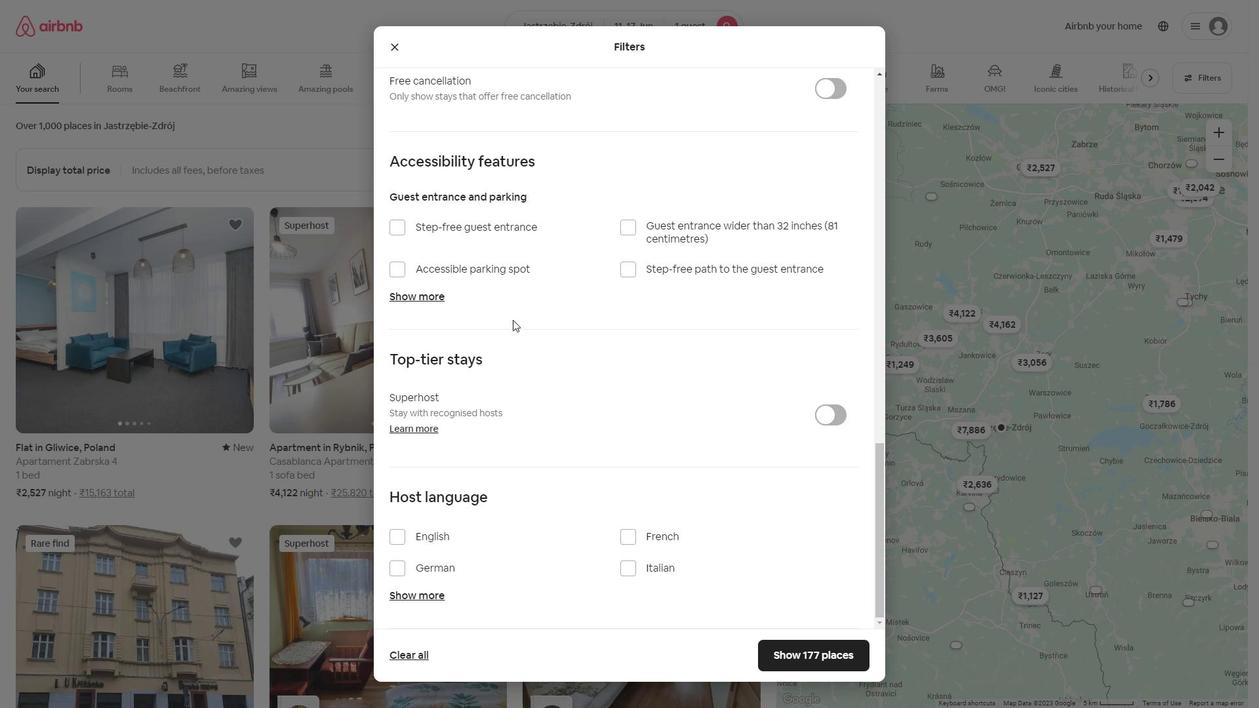 
Action: Mouse scrolled (513, 319) with delta (0, 0)
Screenshot: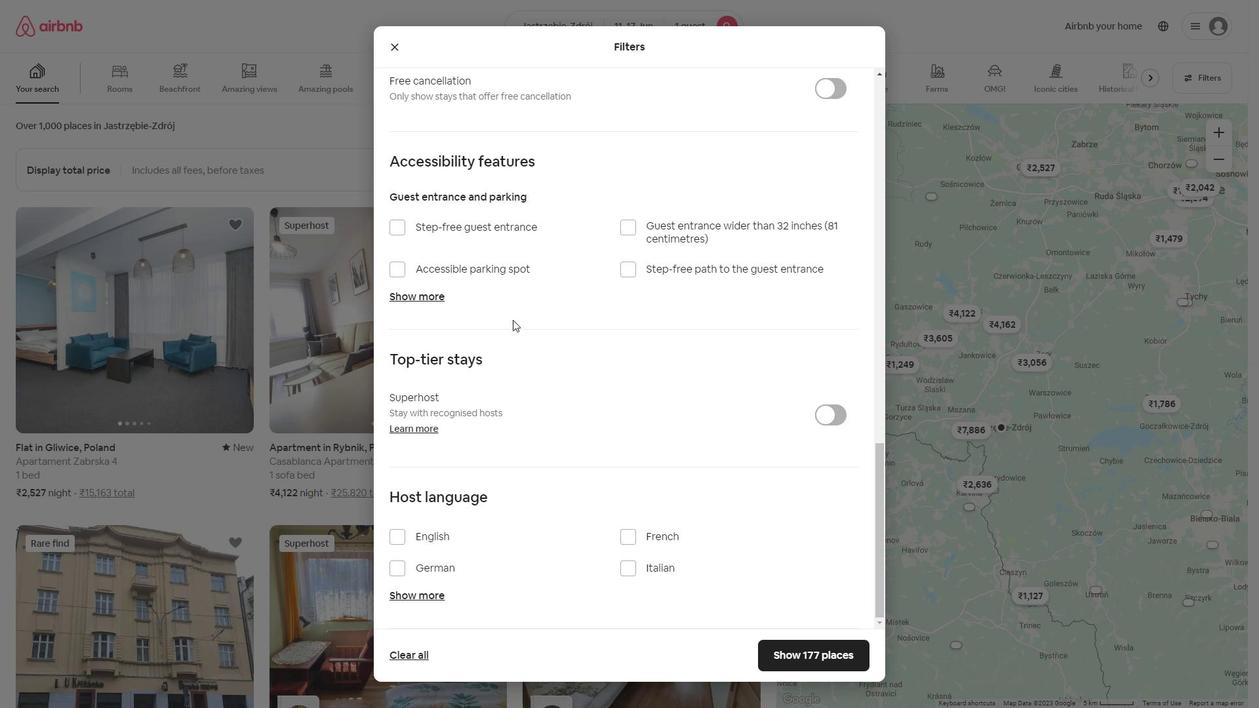 
Action: Mouse moved to (514, 321)
Screenshot: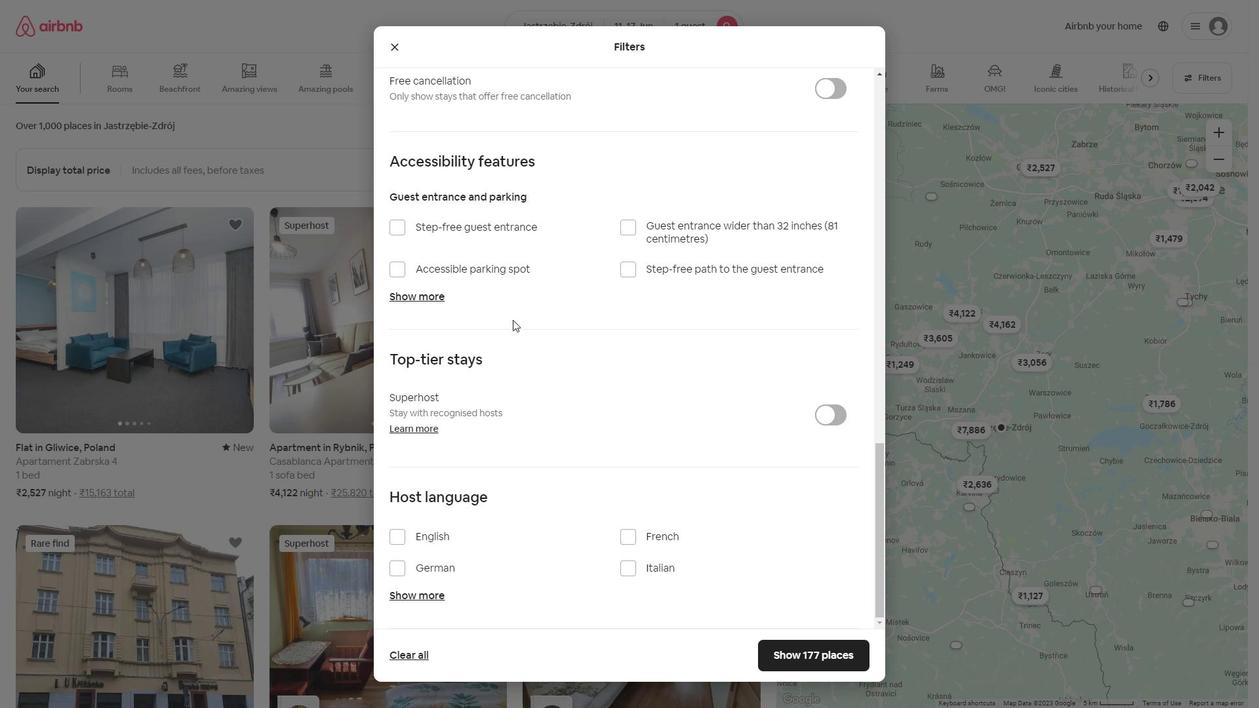 
Action: Mouse scrolled (513, 320) with delta (0, 0)
Screenshot: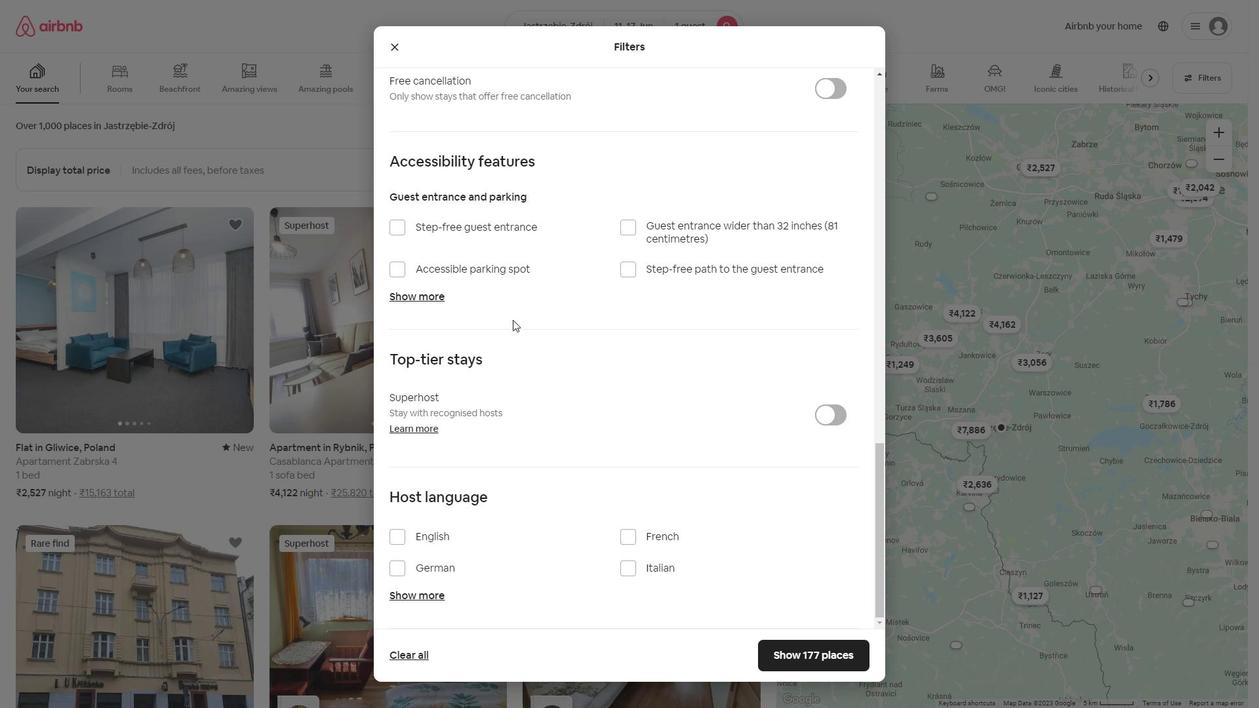 
Action: Mouse moved to (514, 327)
Screenshot: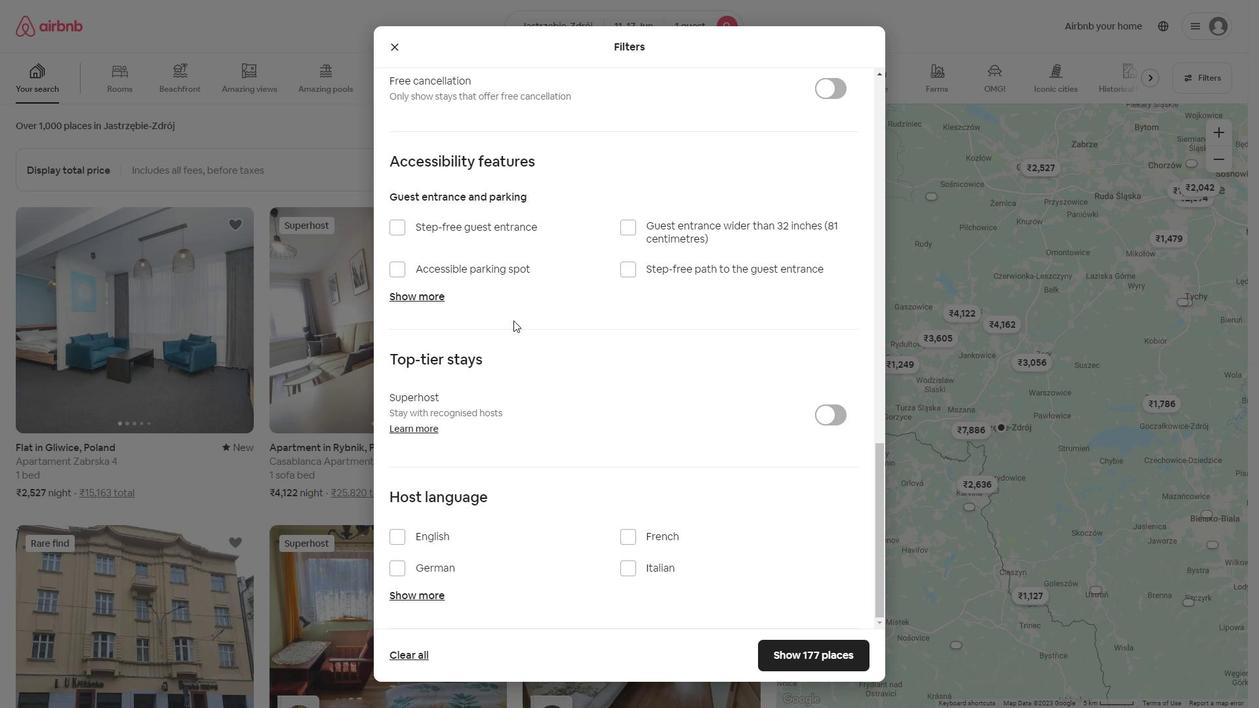 
Action: Mouse scrolled (514, 321) with delta (0, 0)
Screenshot: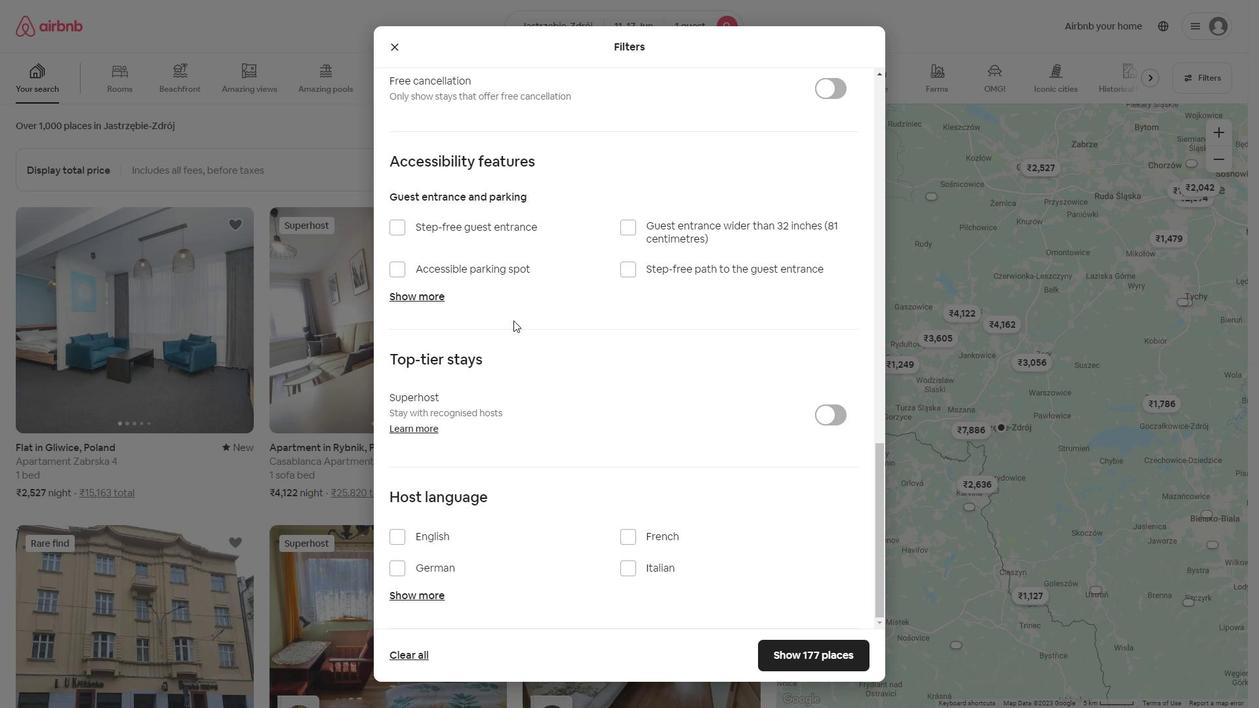 
Action: Mouse moved to (437, 532)
Screenshot: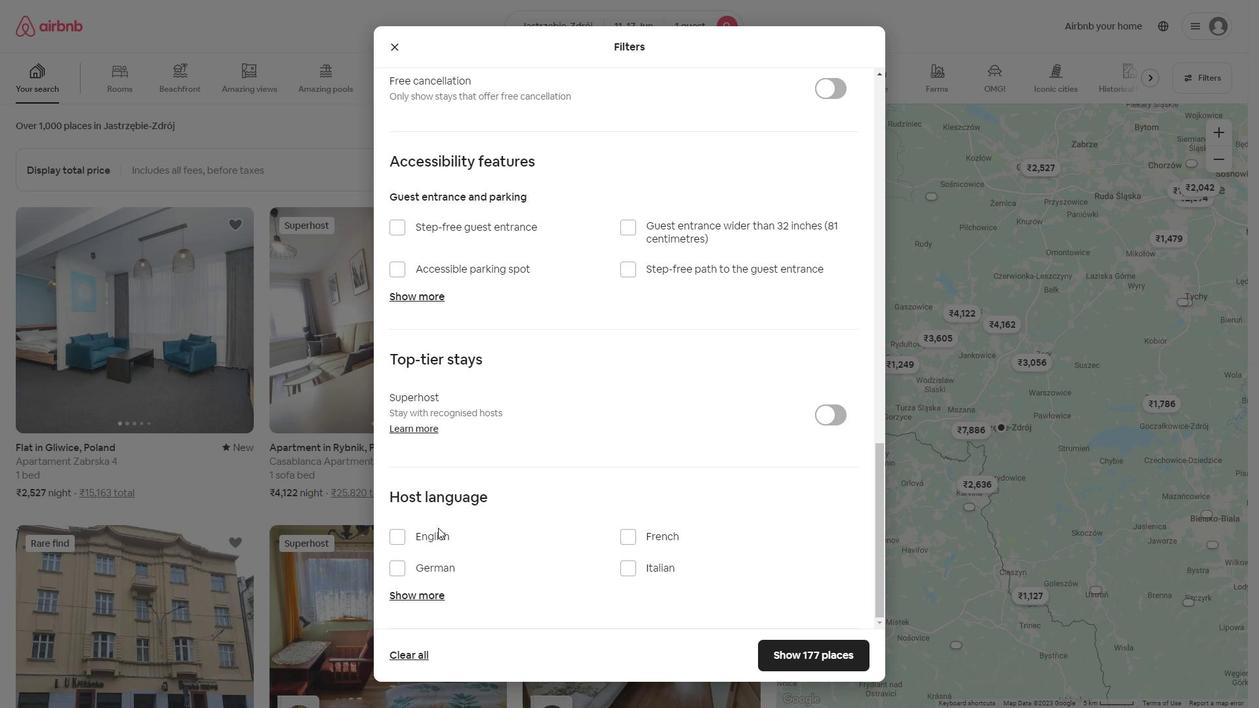 
Action: Mouse pressed left at (437, 532)
Screenshot: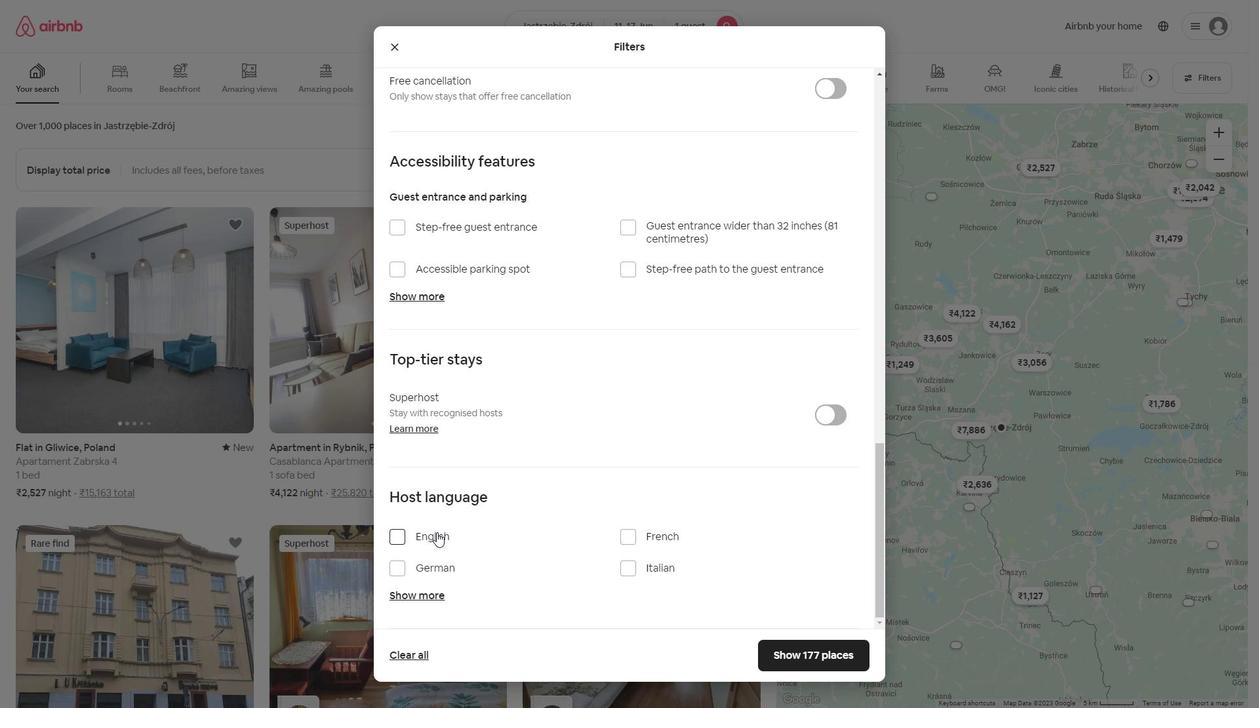 
Action: Mouse moved to (776, 644)
Screenshot: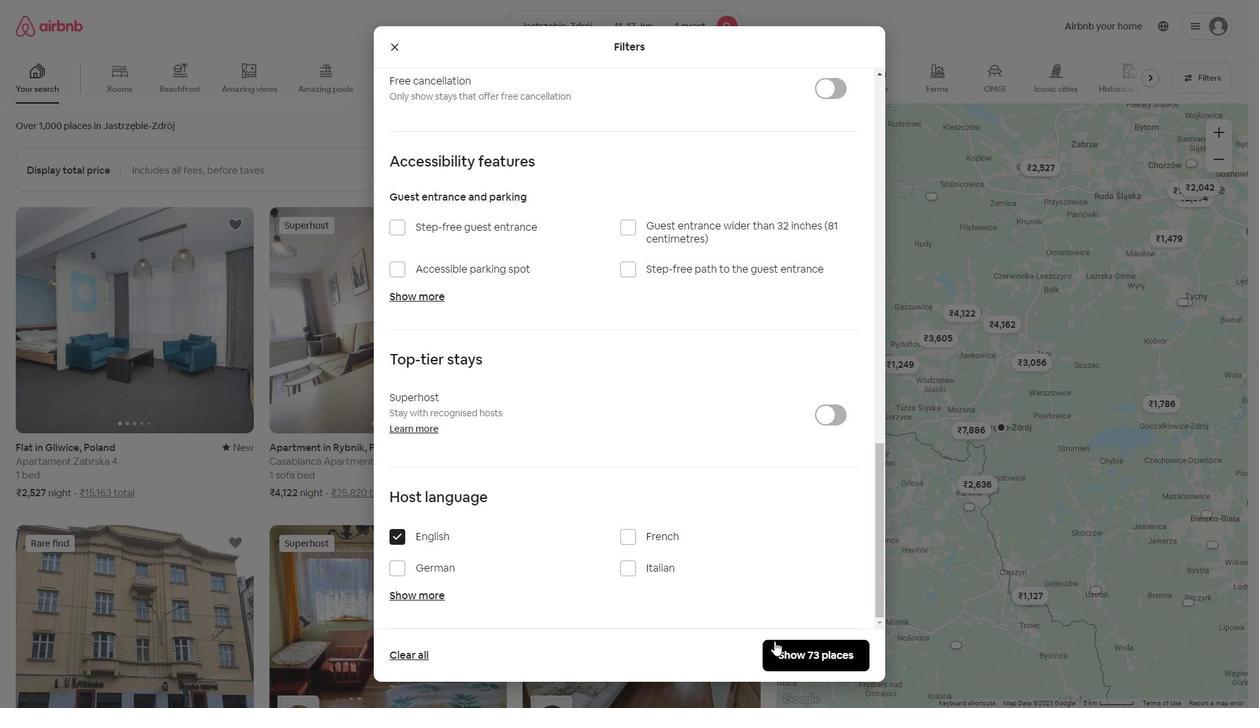 
Action: Mouse pressed left at (776, 644)
Screenshot: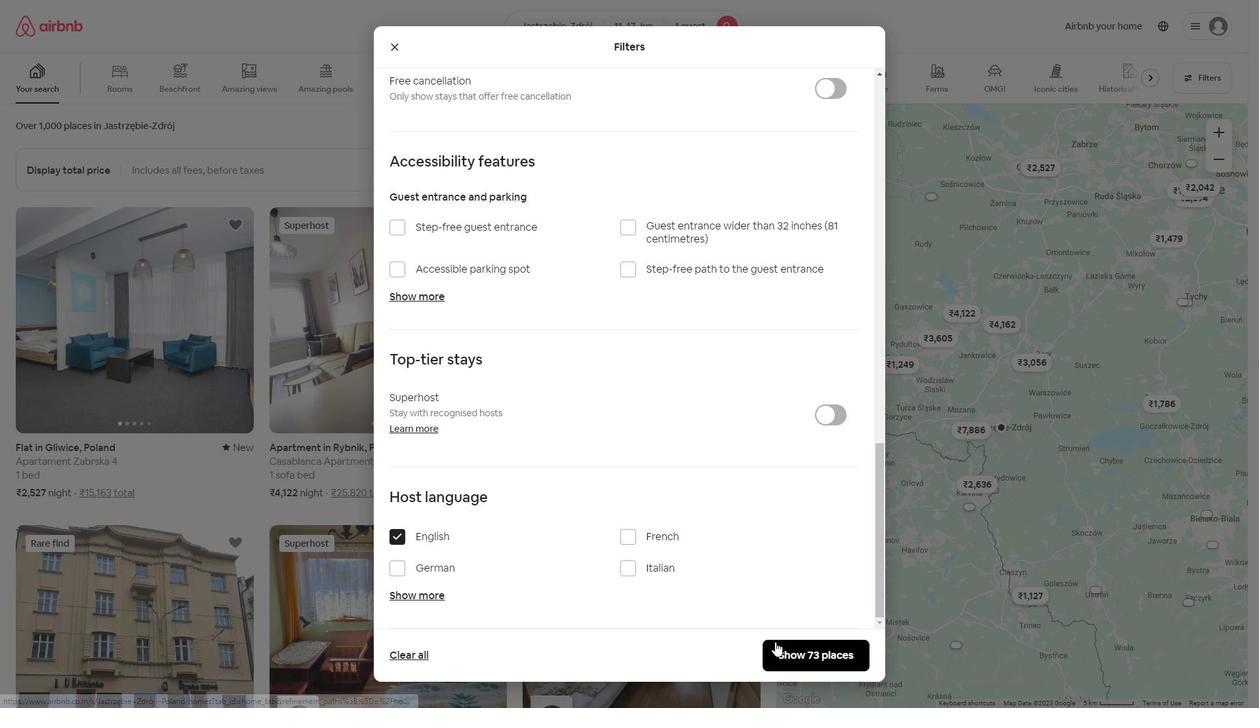 
Action: Mouse moved to (706, 595)
Screenshot: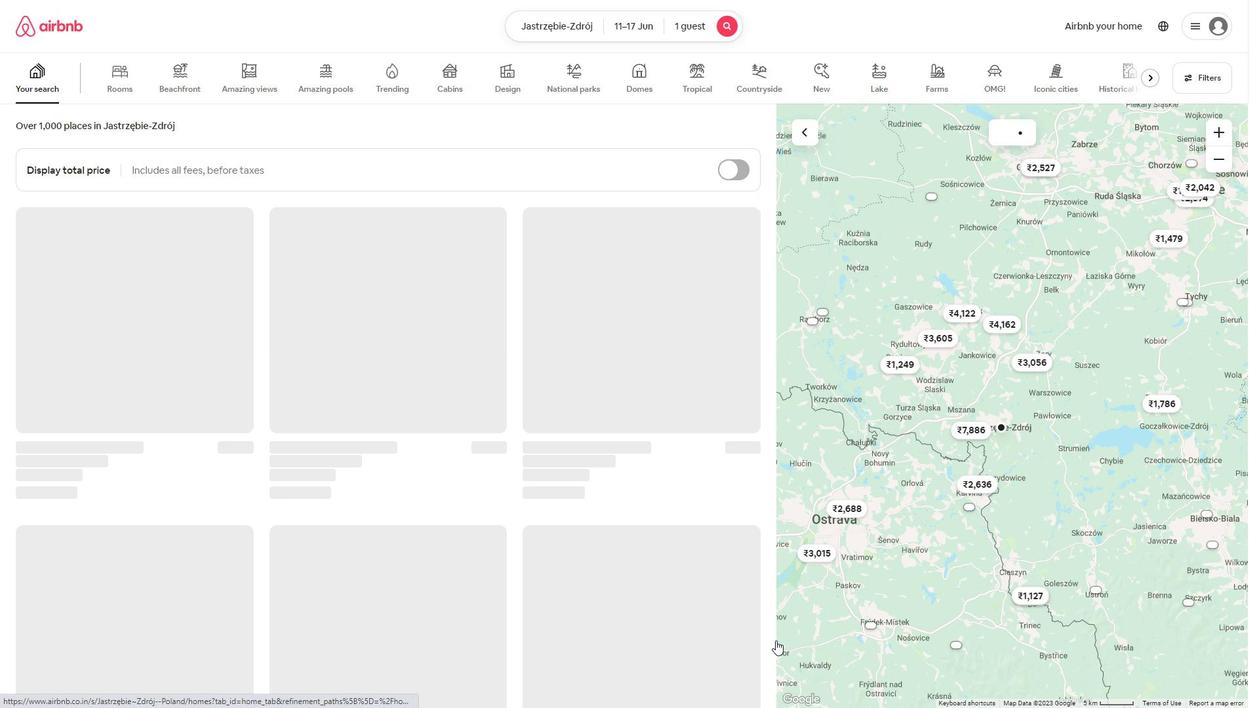 
